 Task: Find connections with filter location Chatou with filter topic #homeofficewith filter profile language French with filter current company Chemical Engineering Blog with filter school Savitribai Phule Pune University with filter industry Medical Equipment Manufacturing with filter service category Lead Generation with filter keywords title Esthetician
Action: Mouse moved to (609, 75)
Screenshot: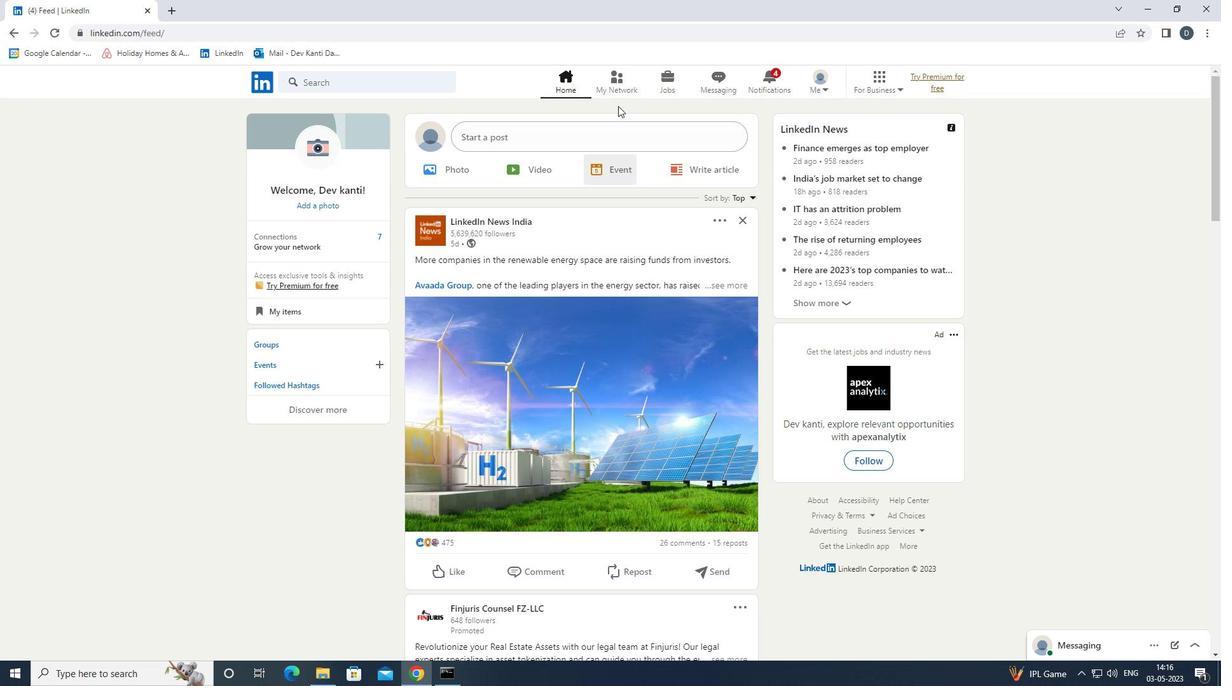 
Action: Mouse pressed left at (609, 75)
Screenshot: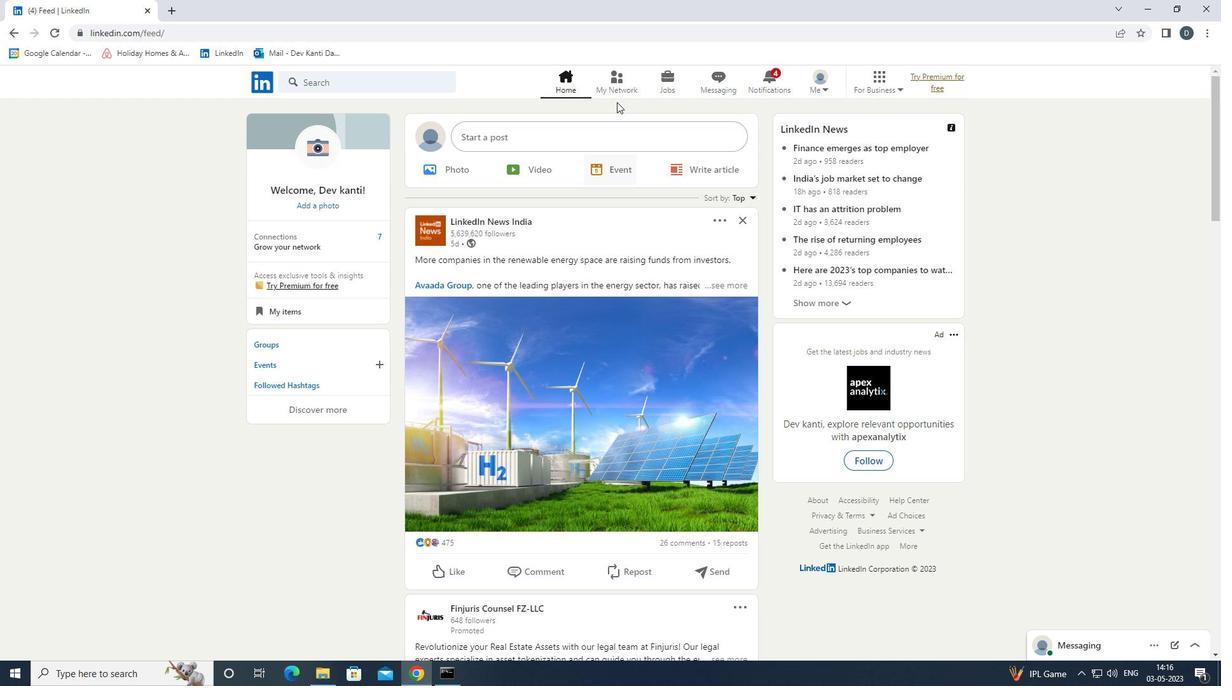 
Action: Mouse moved to (418, 151)
Screenshot: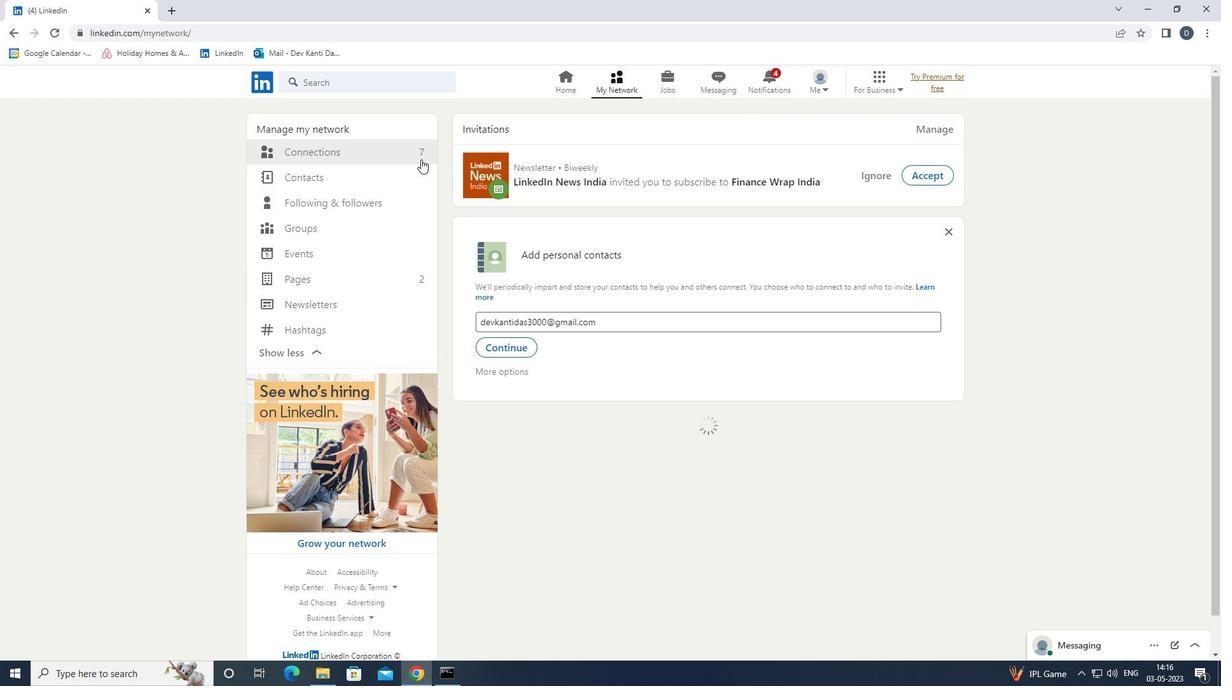 
Action: Mouse pressed left at (418, 151)
Screenshot: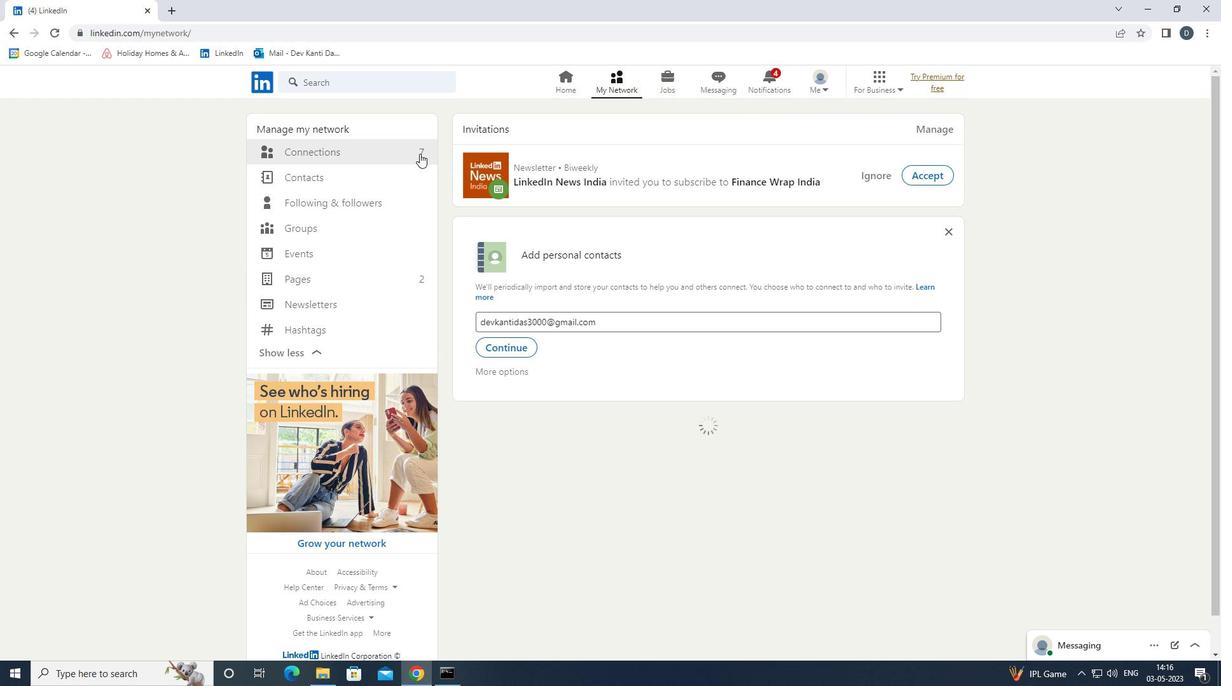 
Action: Mouse moved to (709, 148)
Screenshot: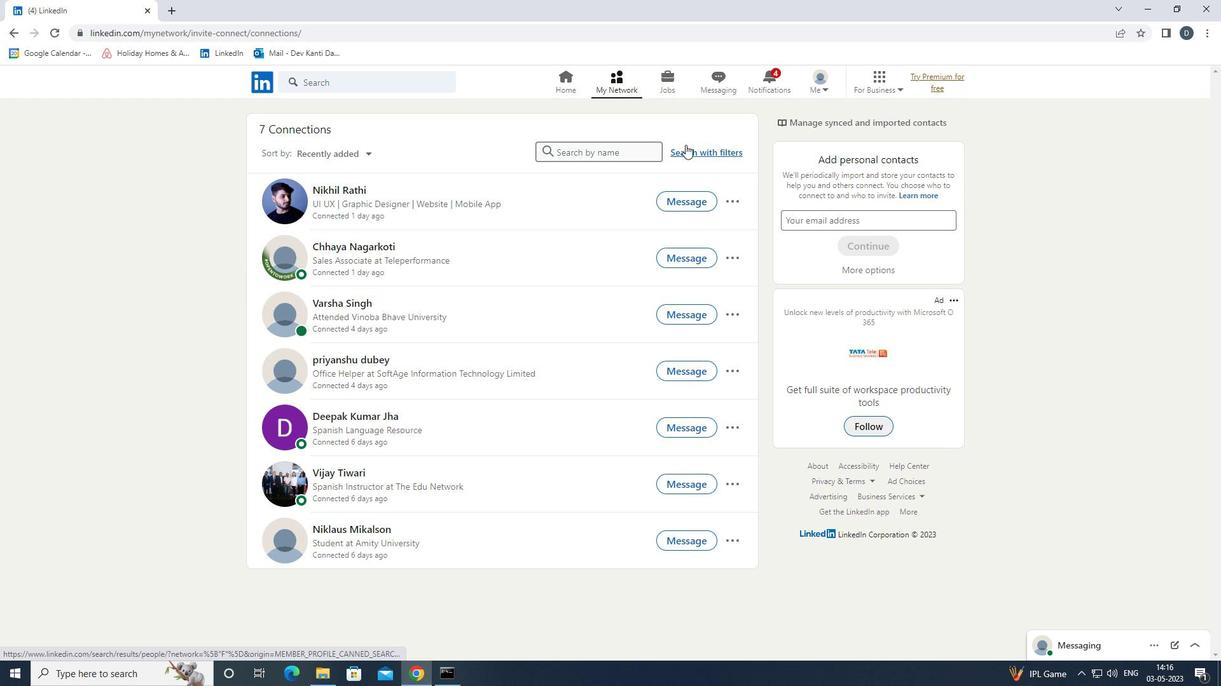 
Action: Mouse pressed left at (709, 148)
Screenshot: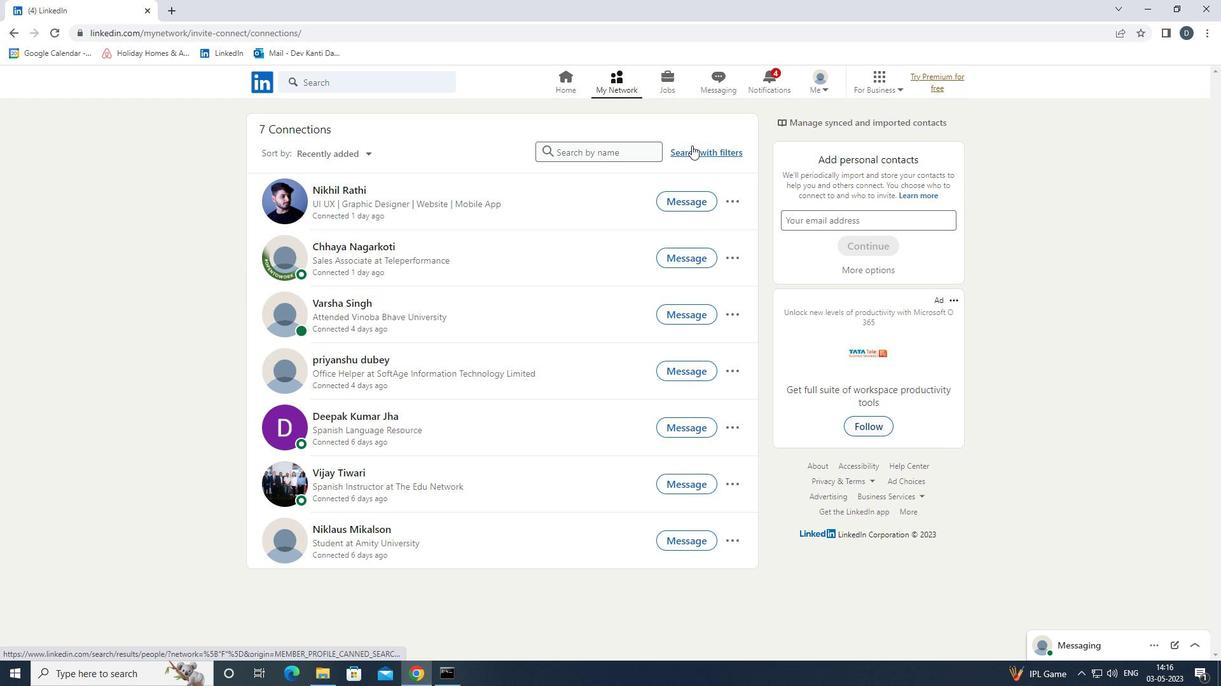 
Action: Mouse moved to (653, 113)
Screenshot: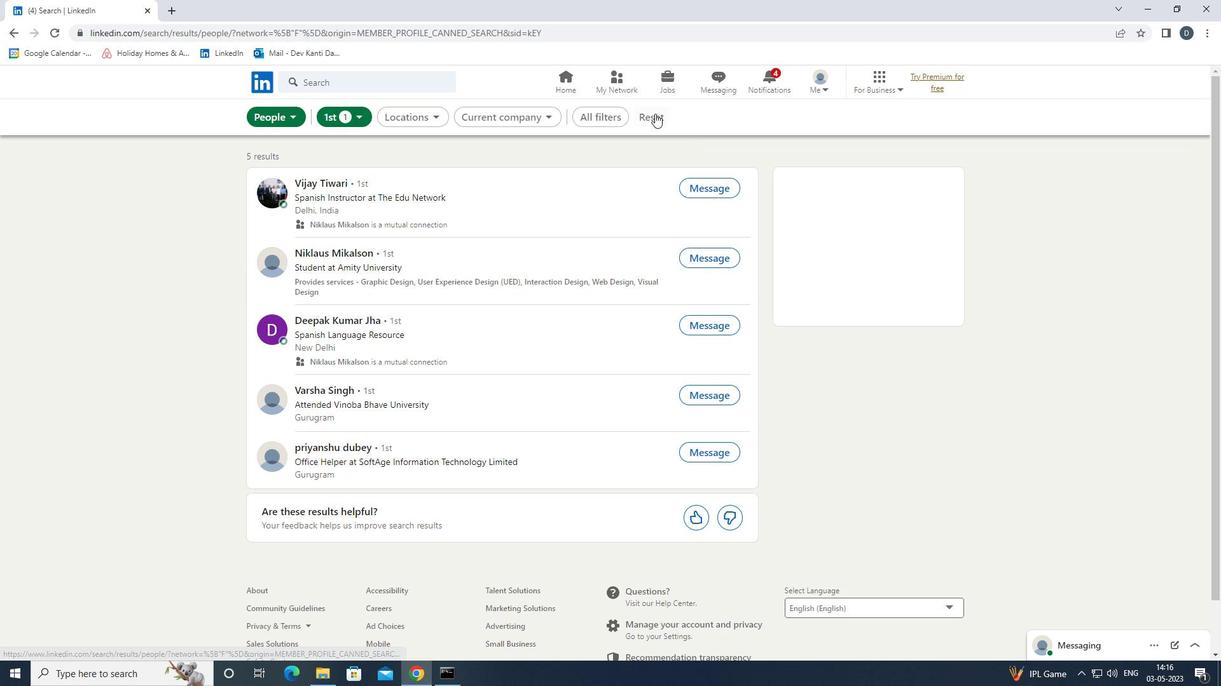 
Action: Mouse pressed left at (653, 113)
Screenshot: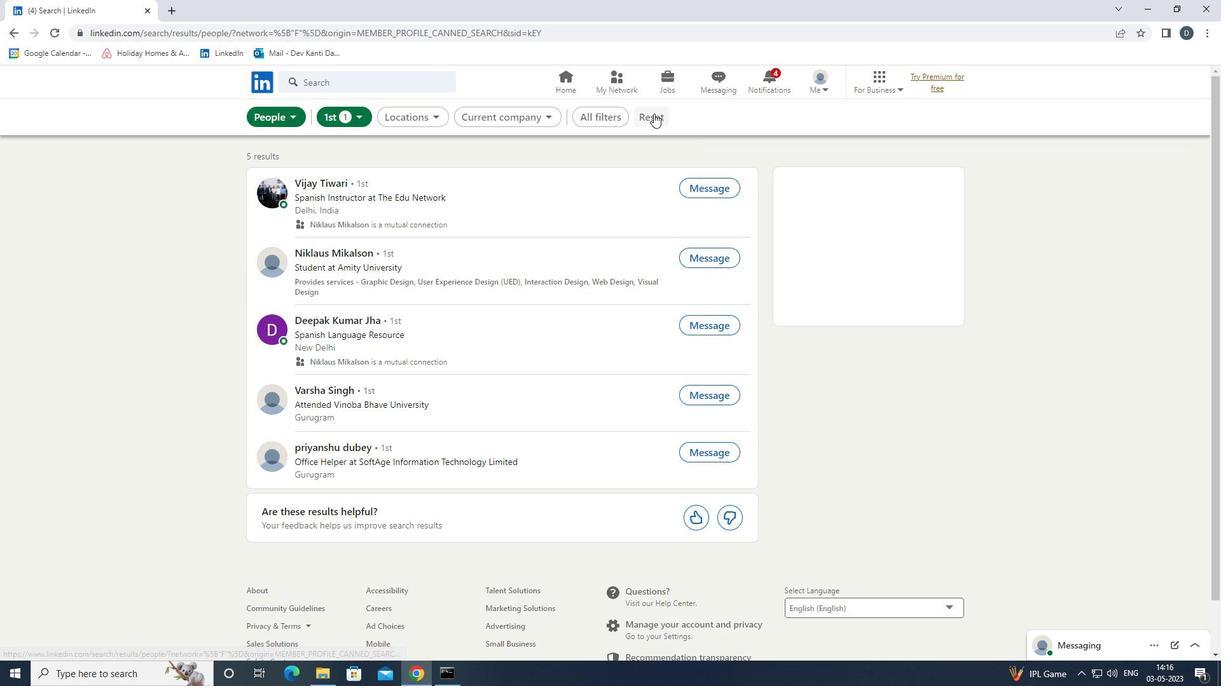 
Action: Mouse moved to (632, 116)
Screenshot: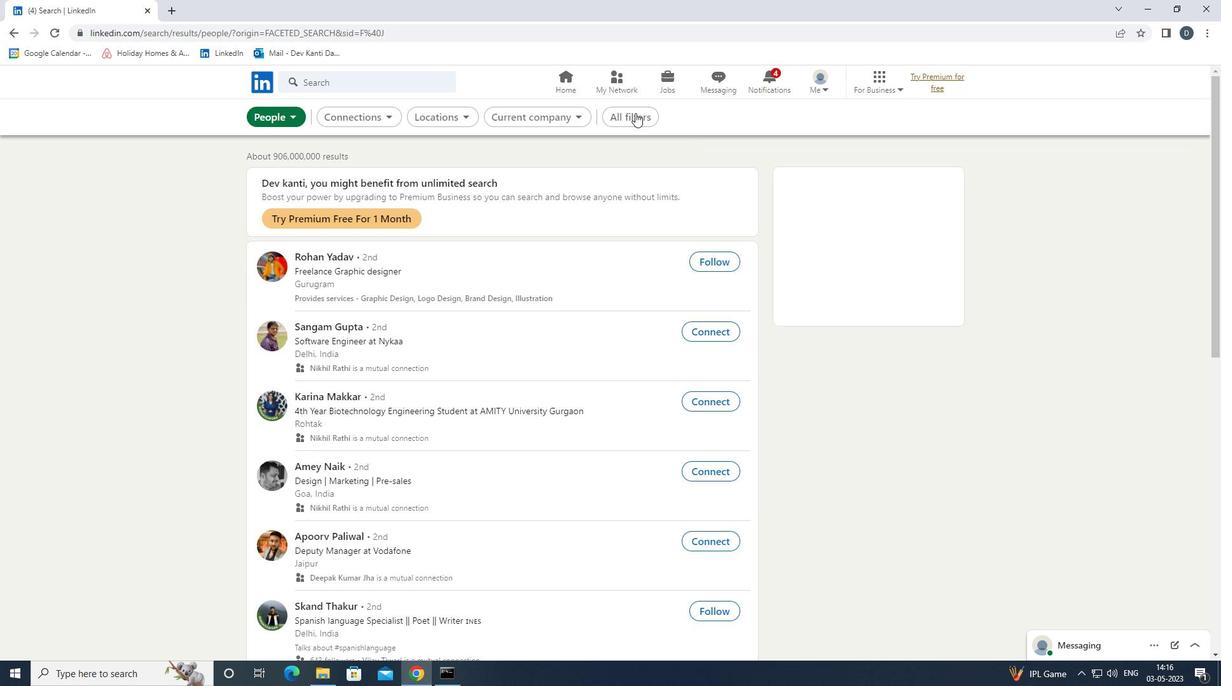 
Action: Mouse pressed left at (632, 116)
Screenshot: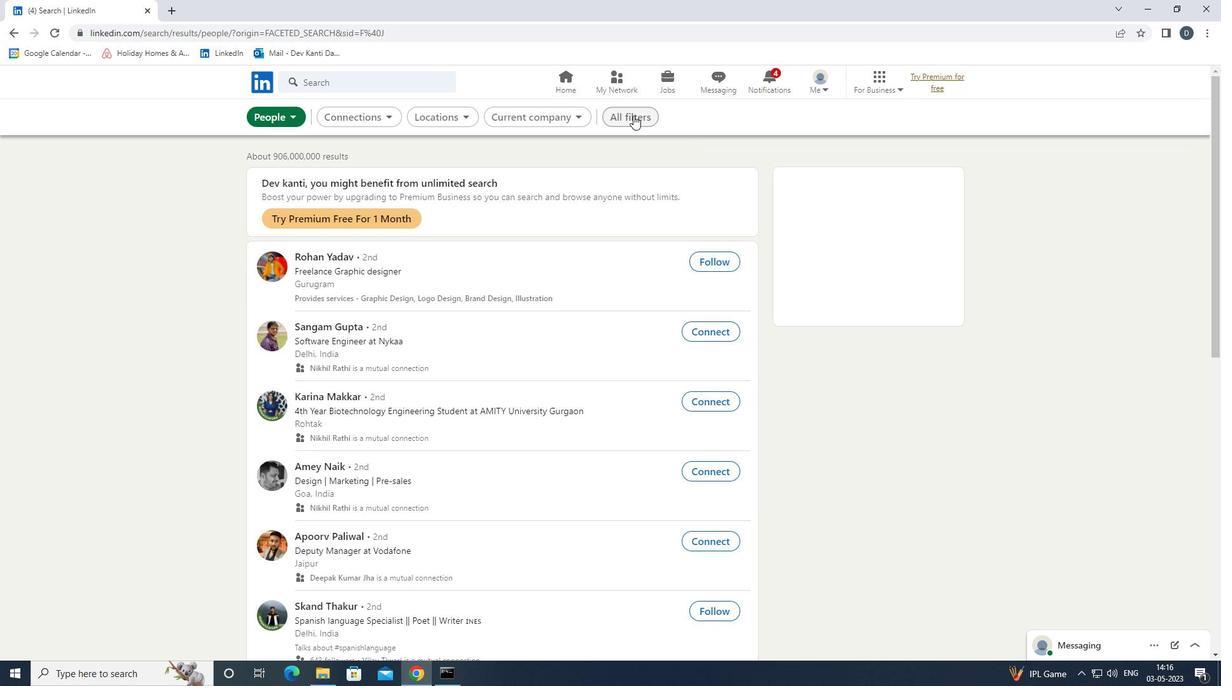 
Action: Mouse moved to (1081, 489)
Screenshot: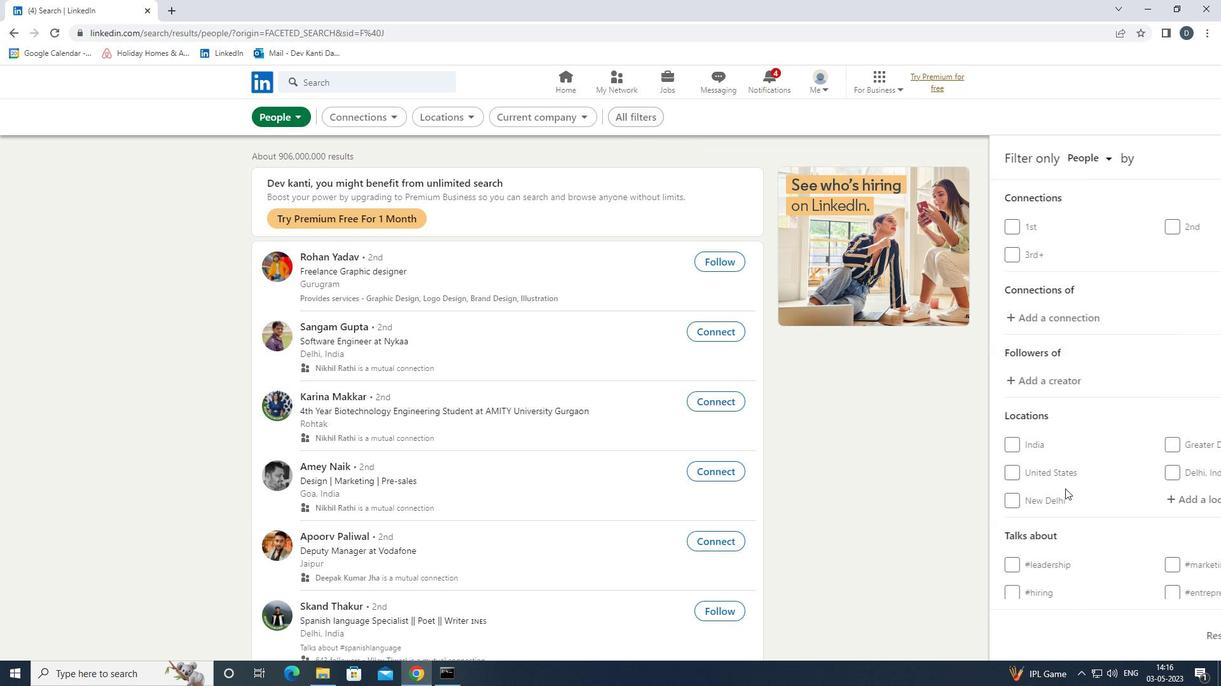 
Action: Mouse scrolled (1081, 488) with delta (0, 0)
Screenshot: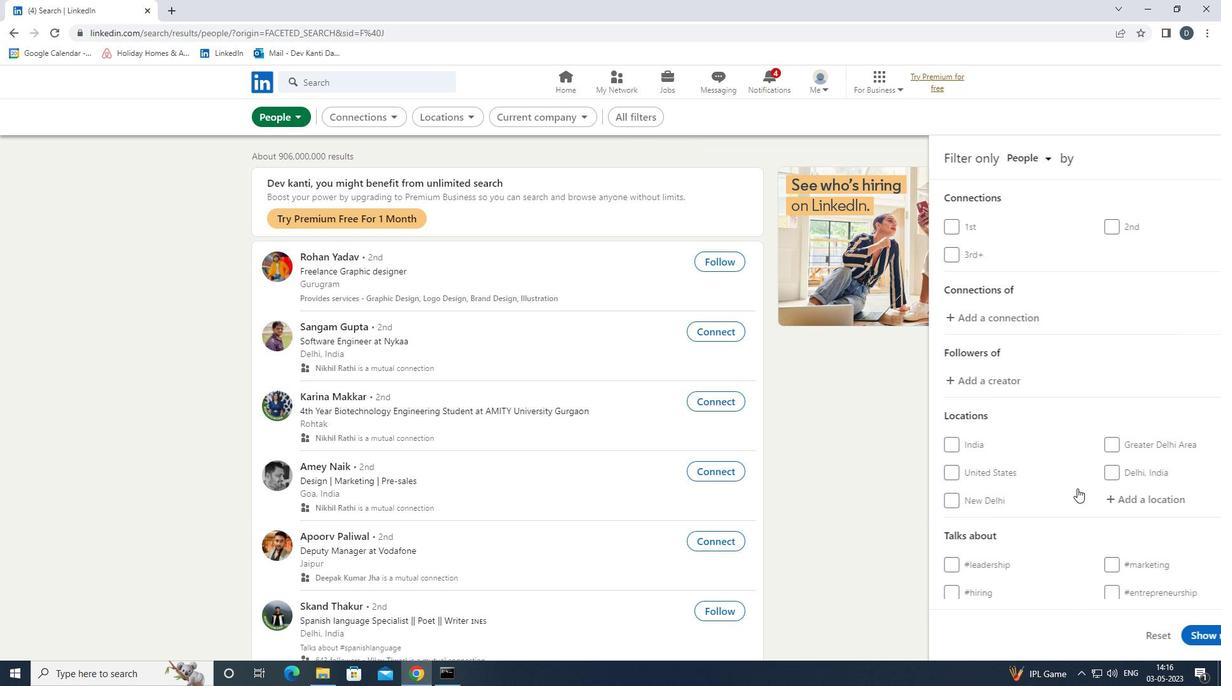 
Action: Mouse scrolled (1081, 488) with delta (0, 0)
Screenshot: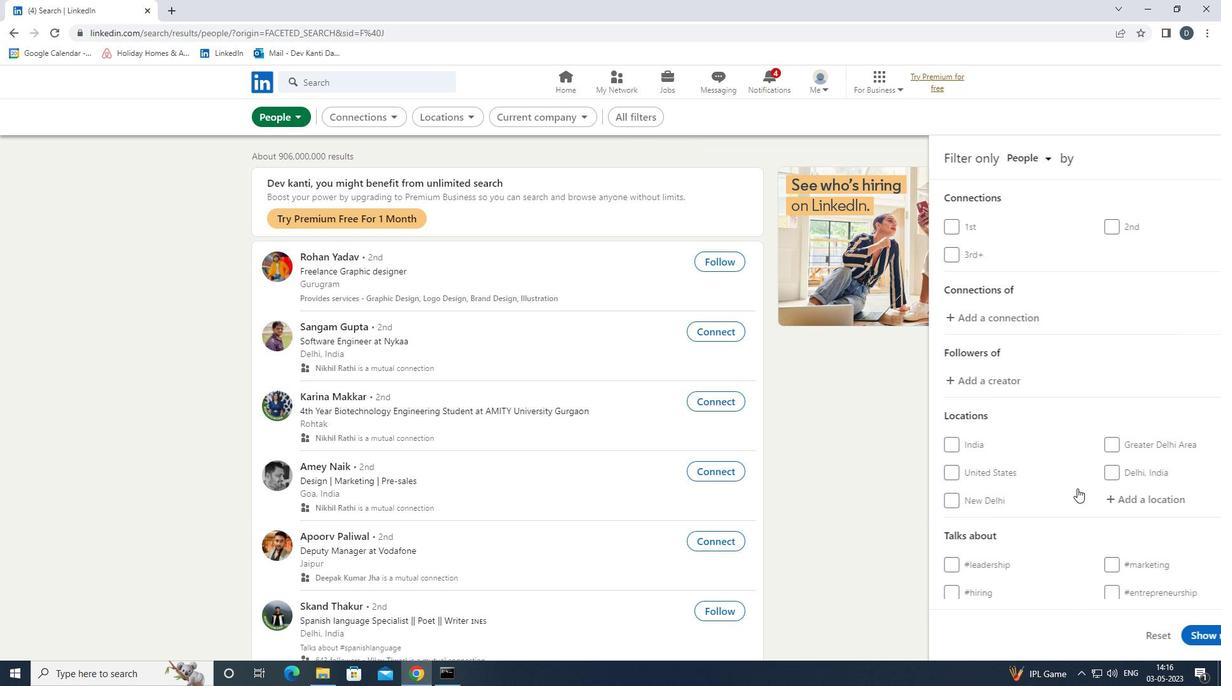 
Action: Mouse scrolled (1081, 488) with delta (0, 0)
Screenshot: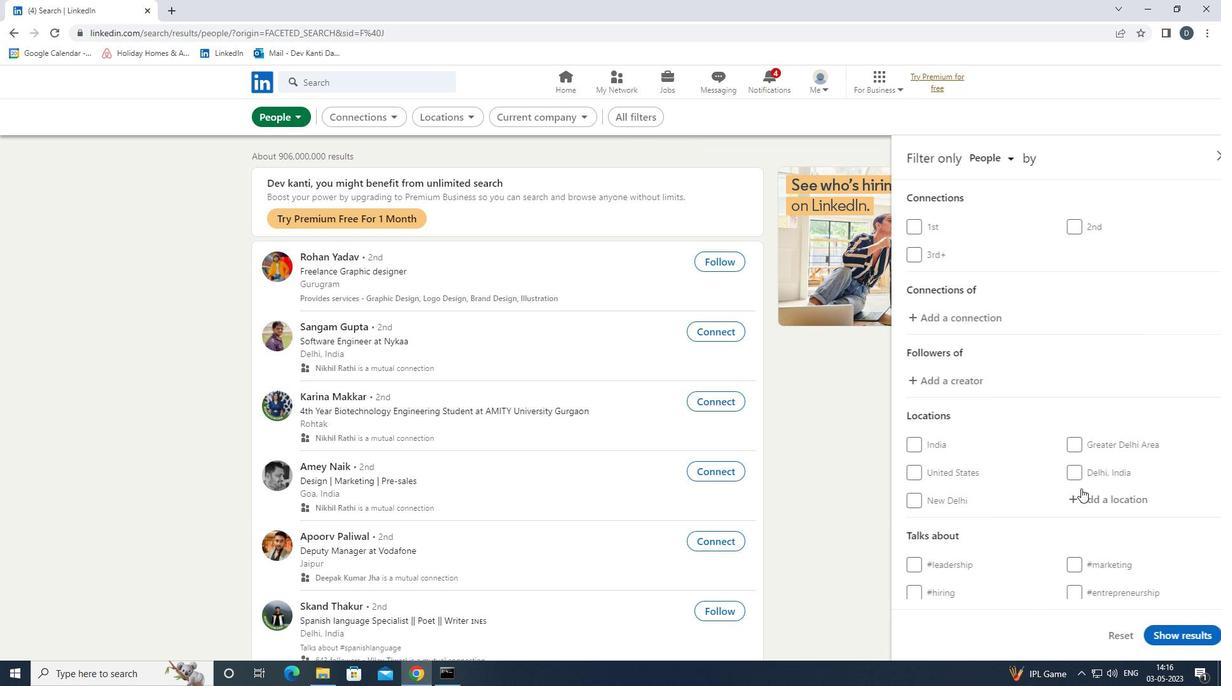 
Action: Mouse moved to (1090, 309)
Screenshot: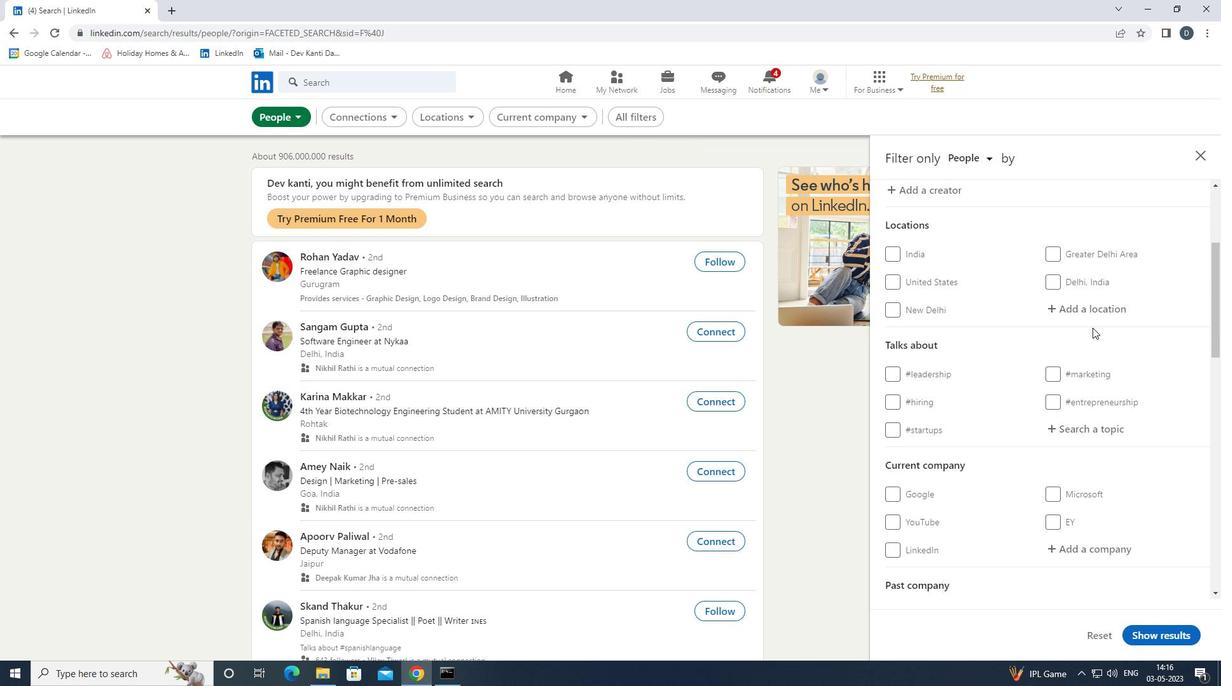
Action: Mouse pressed left at (1090, 309)
Screenshot: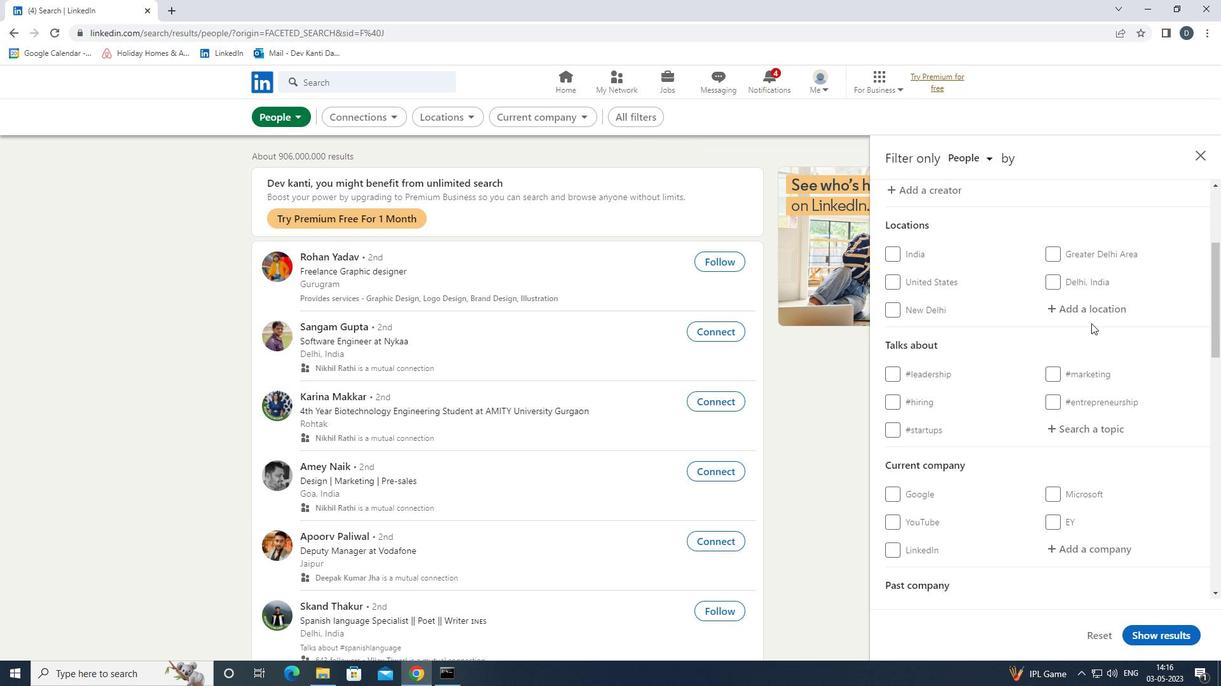 
Action: Key pressed <Key.shift>CHATOU<Key.down><Key.enter>
Screenshot: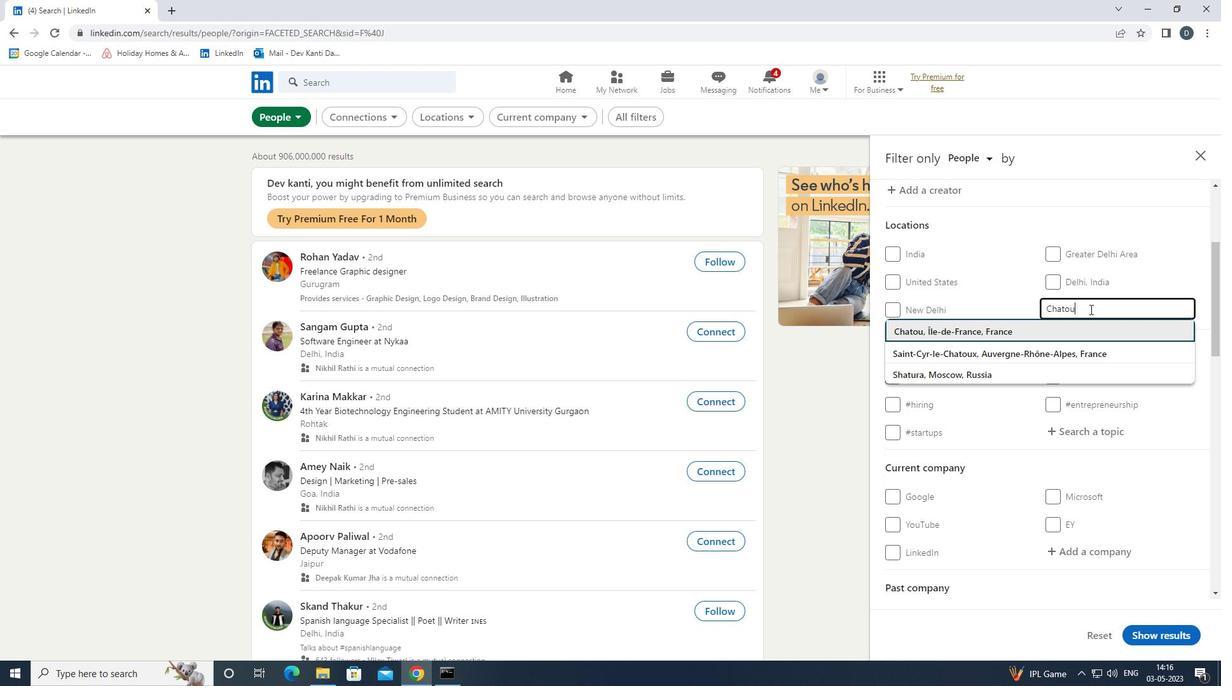 
Action: Mouse scrolled (1090, 309) with delta (0, 0)
Screenshot: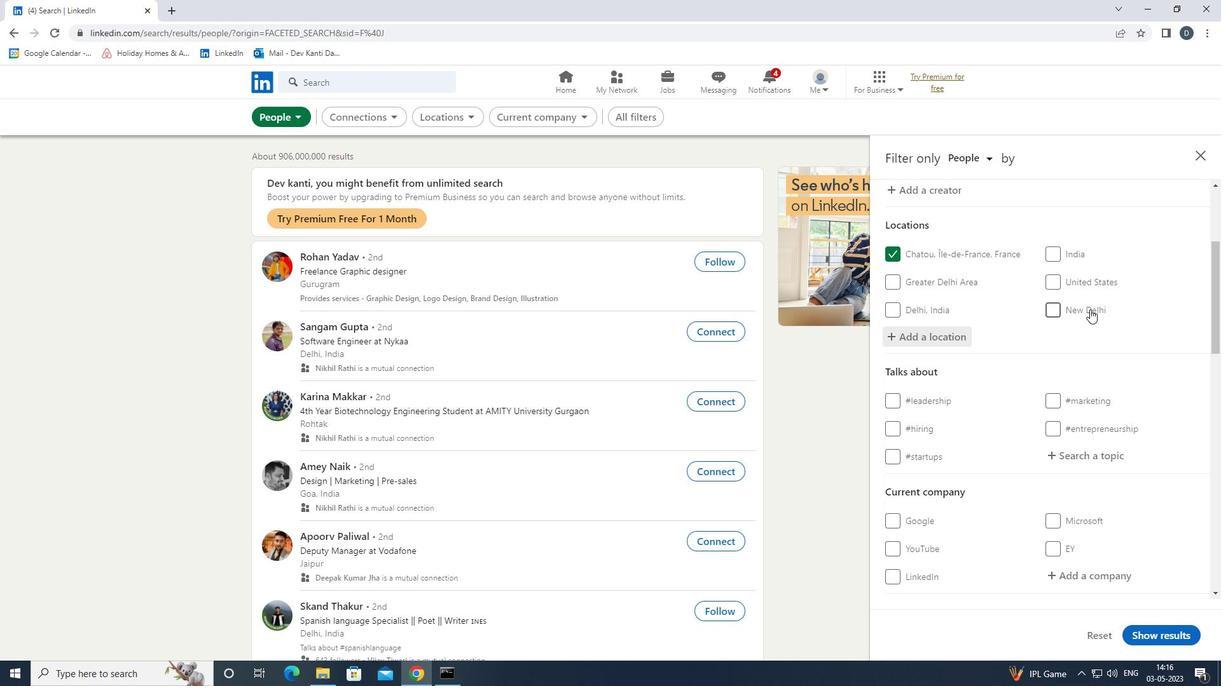 
Action: Mouse moved to (1090, 311)
Screenshot: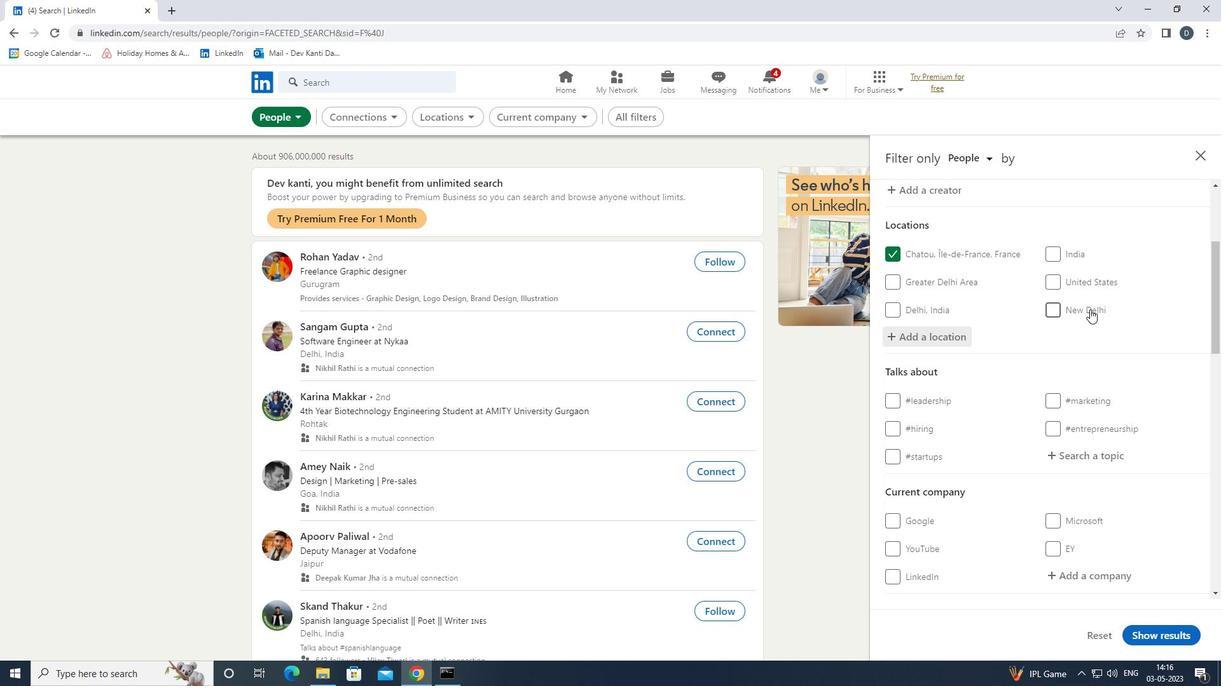 
Action: Mouse scrolled (1090, 310) with delta (0, 0)
Screenshot: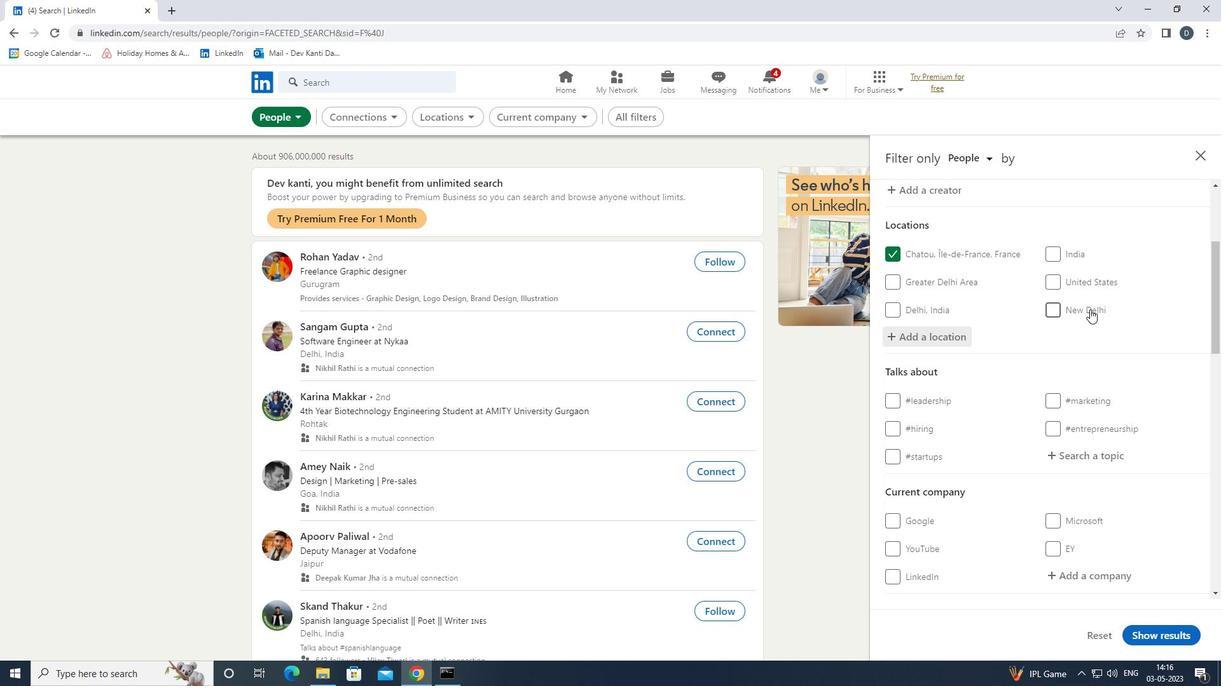 
Action: Mouse moved to (1091, 342)
Screenshot: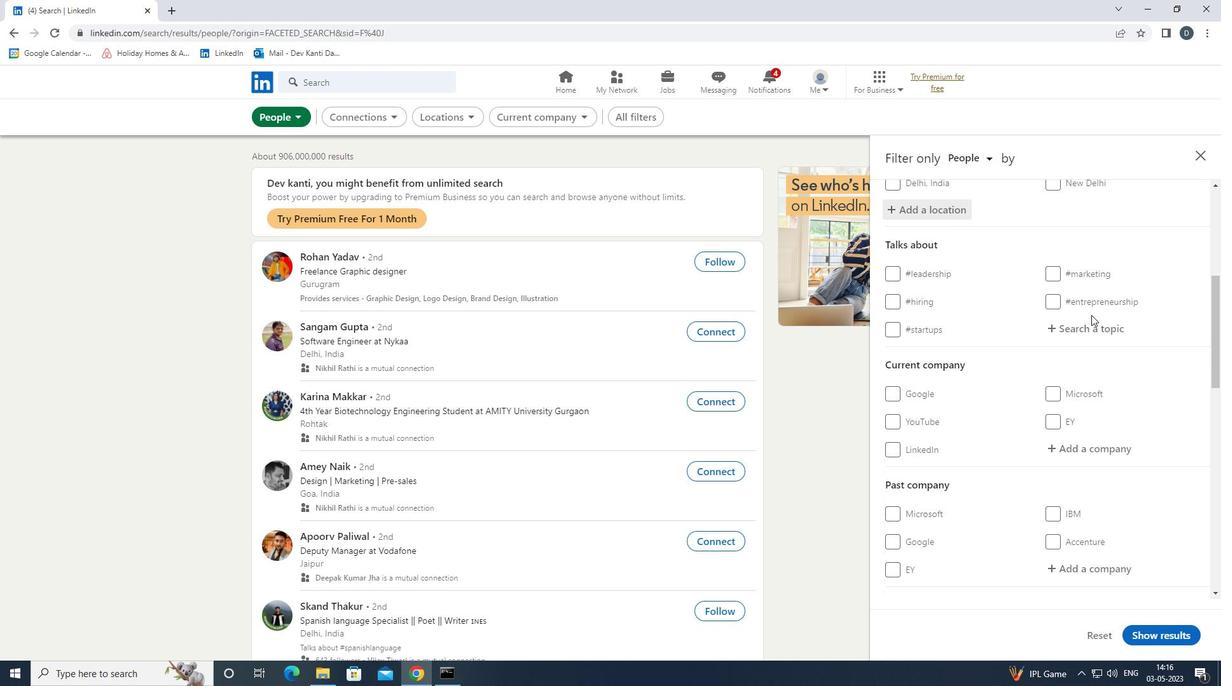 
Action: Mouse pressed left at (1091, 342)
Screenshot: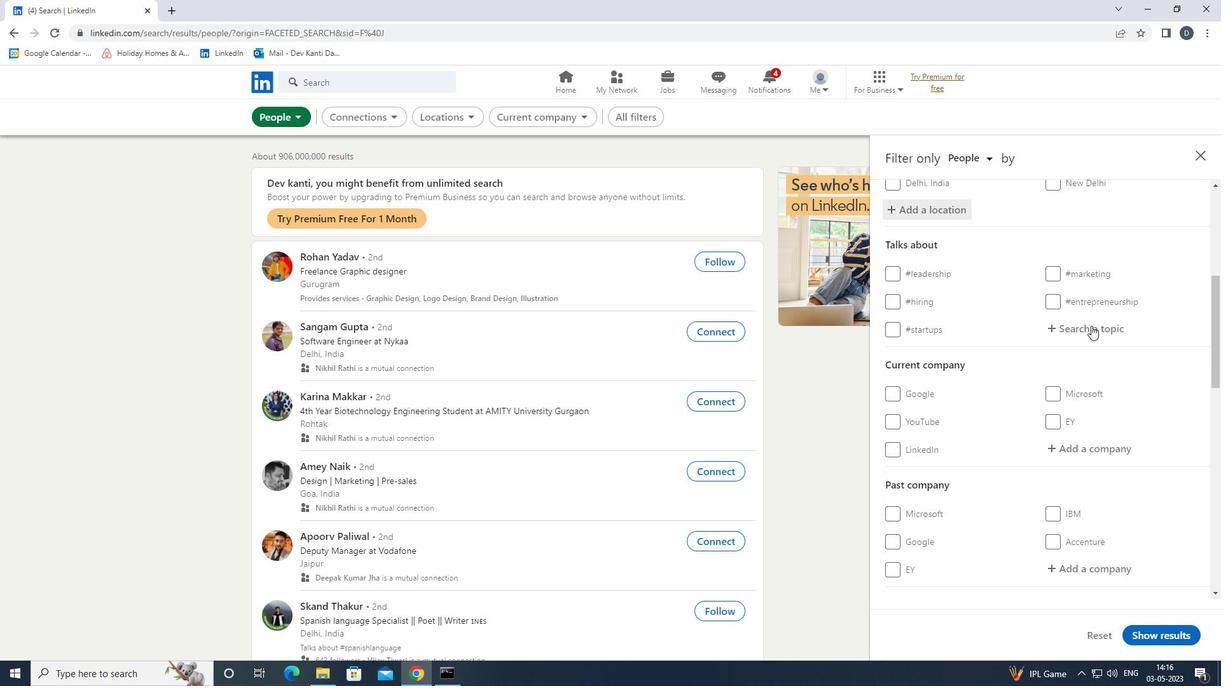 
Action: Mouse moved to (1093, 335)
Screenshot: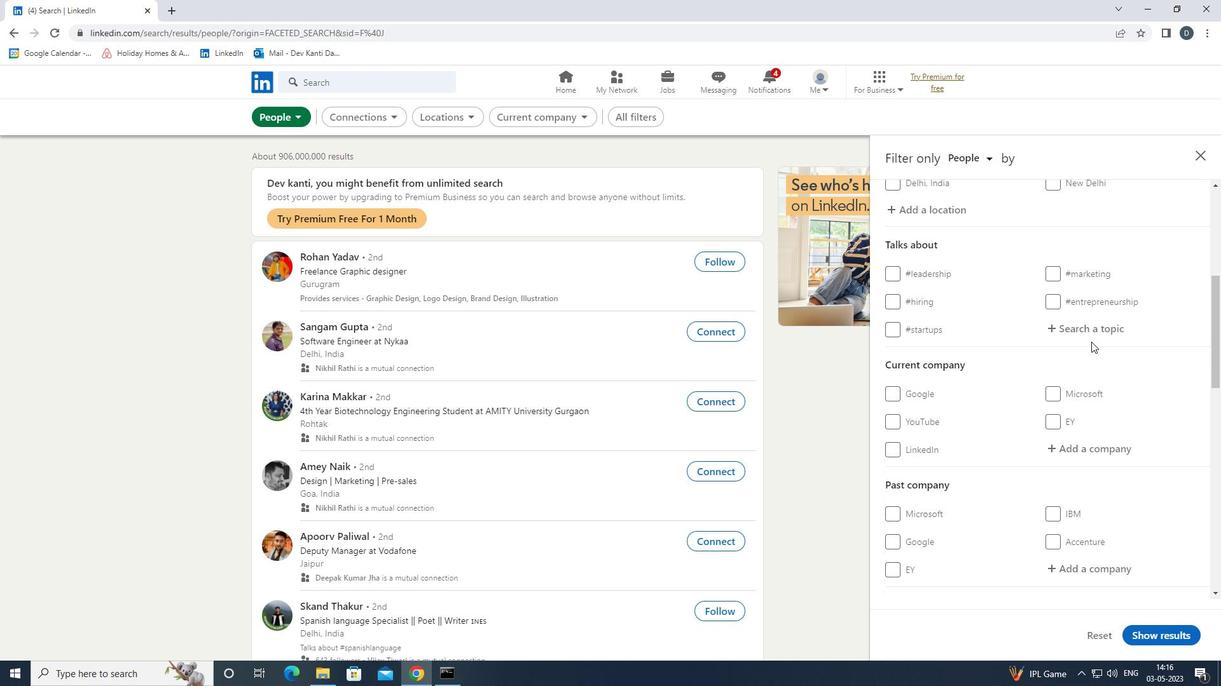 
Action: Mouse pressed left at (1093, 335)
Screenshot: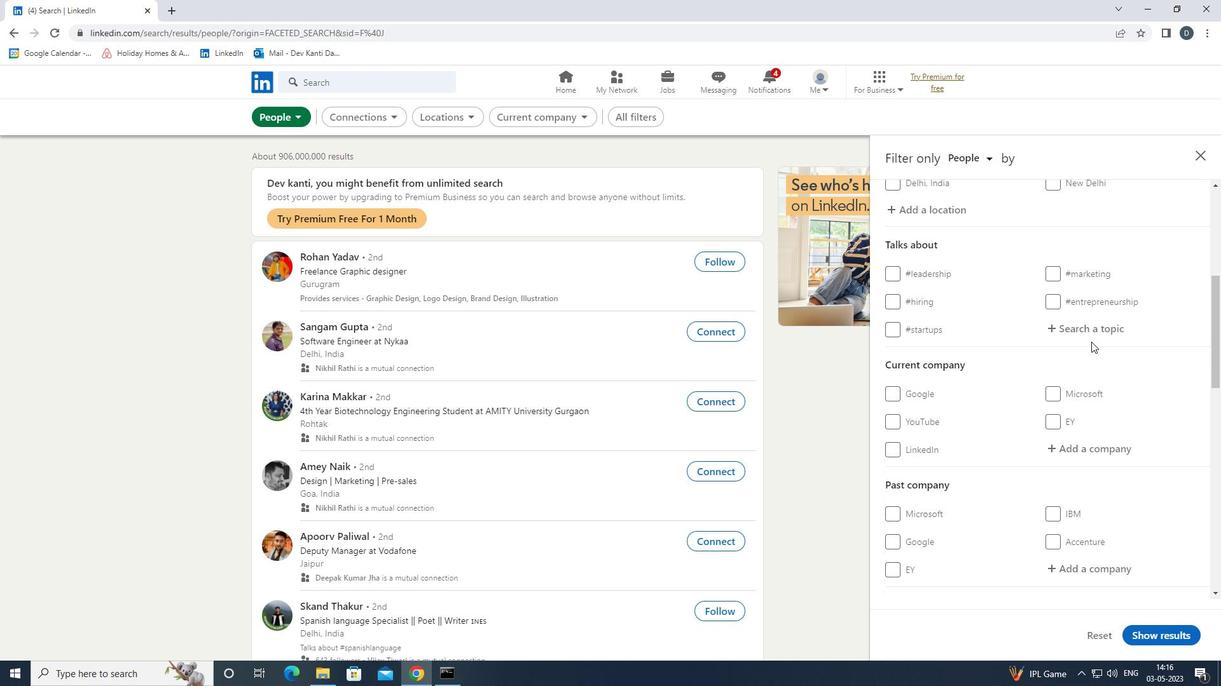 
Action: Mouse moved to (1094, 335)
Screenshot: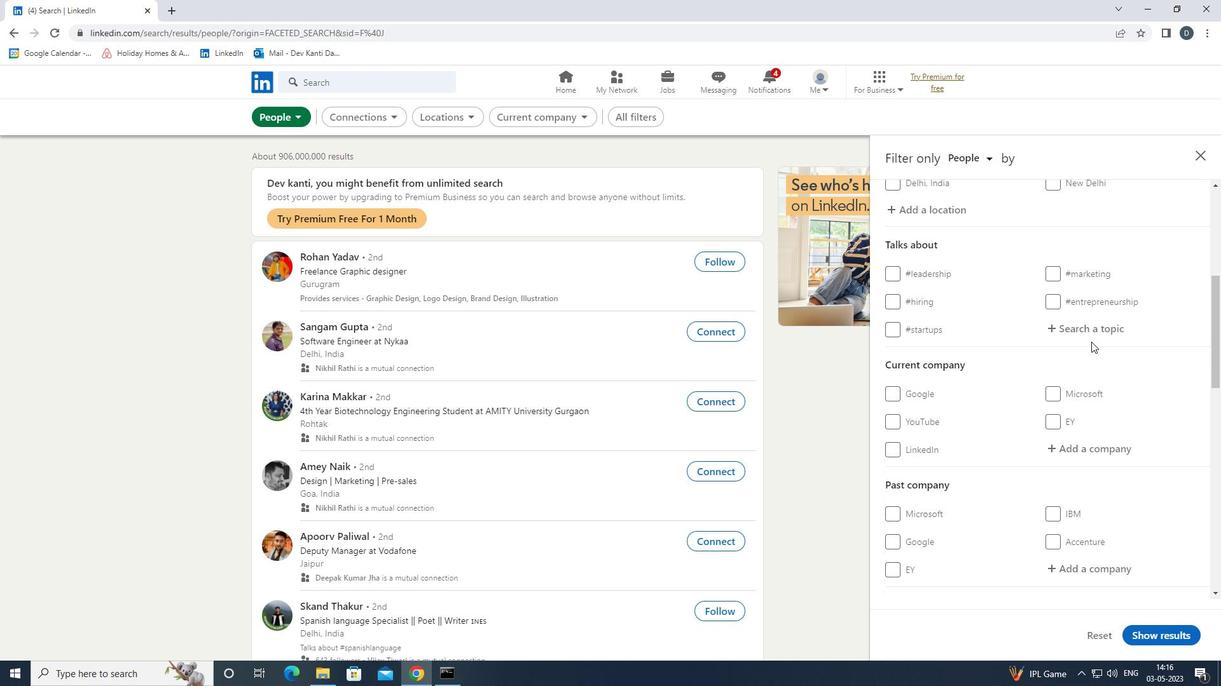 
Action: Key pressed HOMEOFFICE<Key.down><Key.enter>
Screenshot: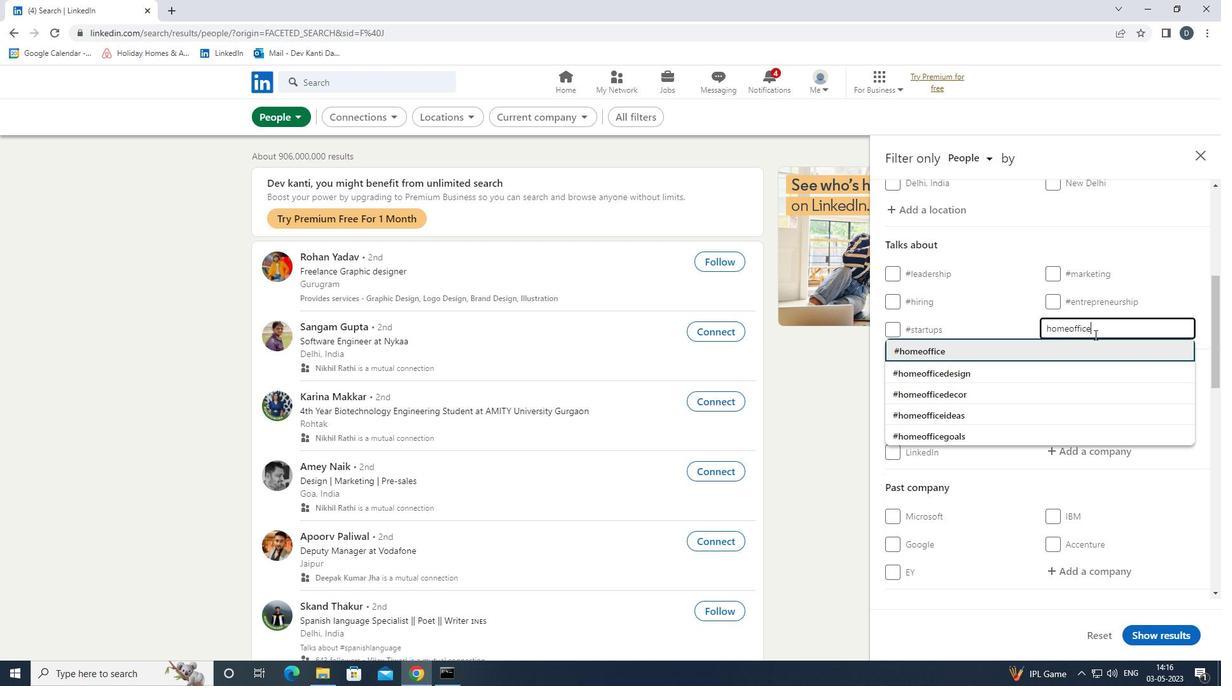 
Action: Mouse moved to (1094, 333)
Screenshot: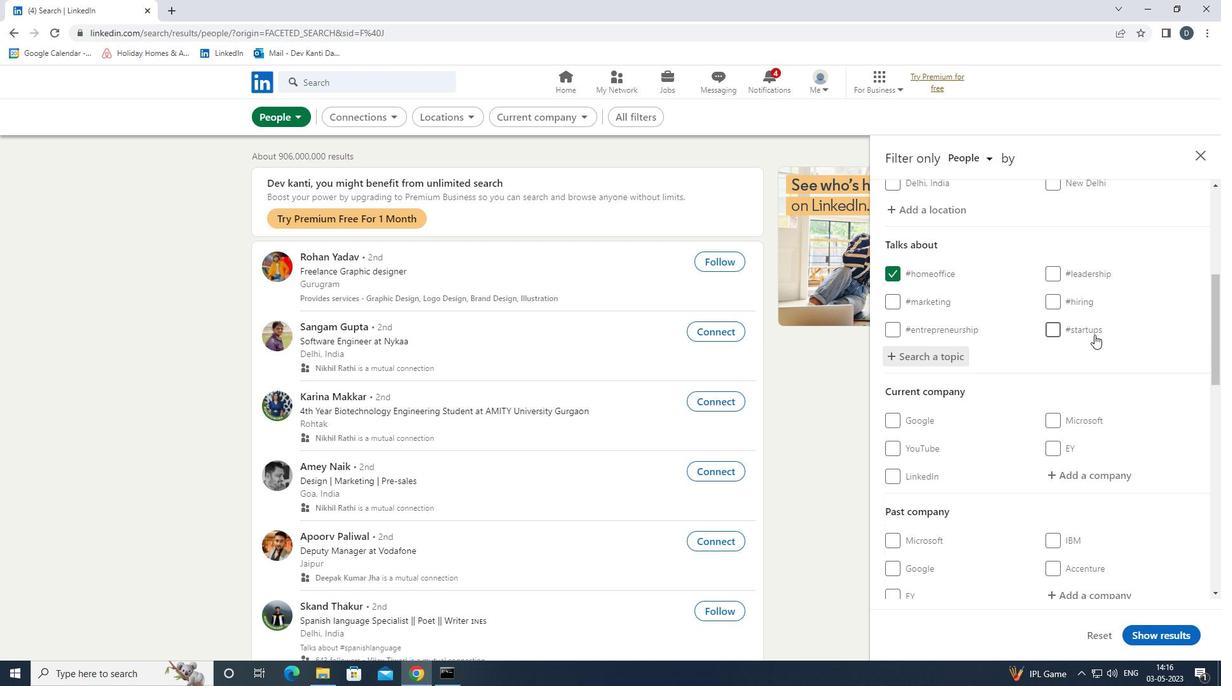 
Action: Mouse scrolled (1094, 333) with delta (0, 0)
Screenshot: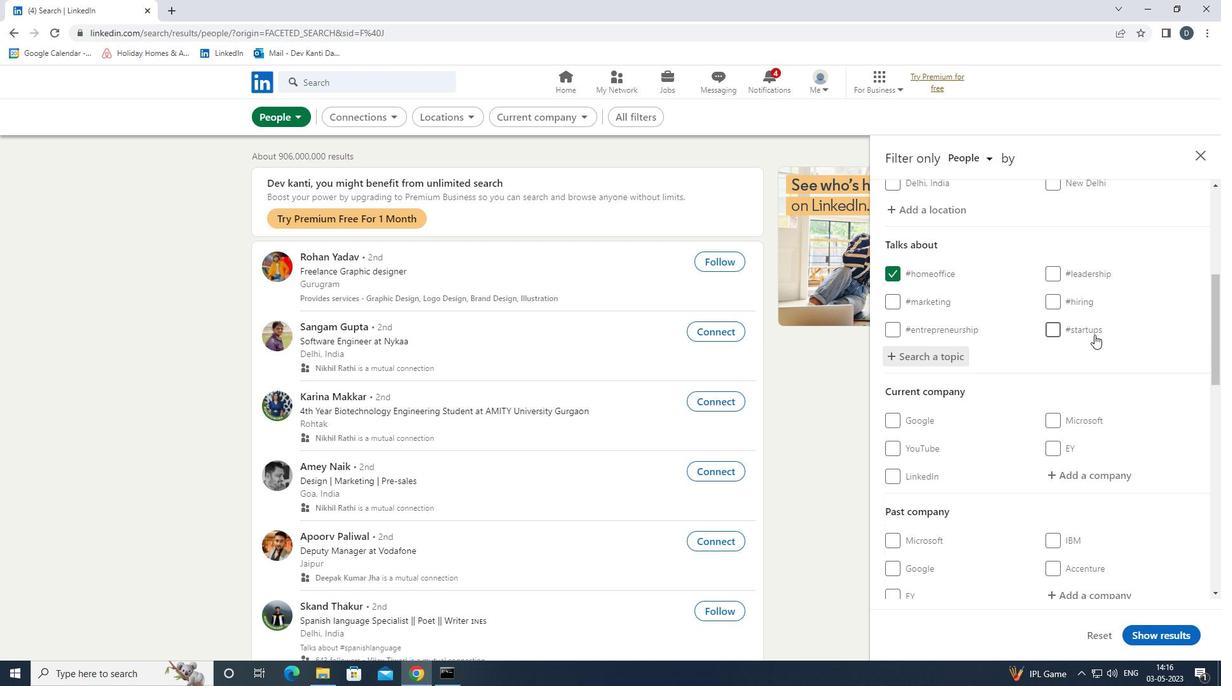 
Action: Mouse scrolled (1094, 333) with delta (0, 0)
Screenshot: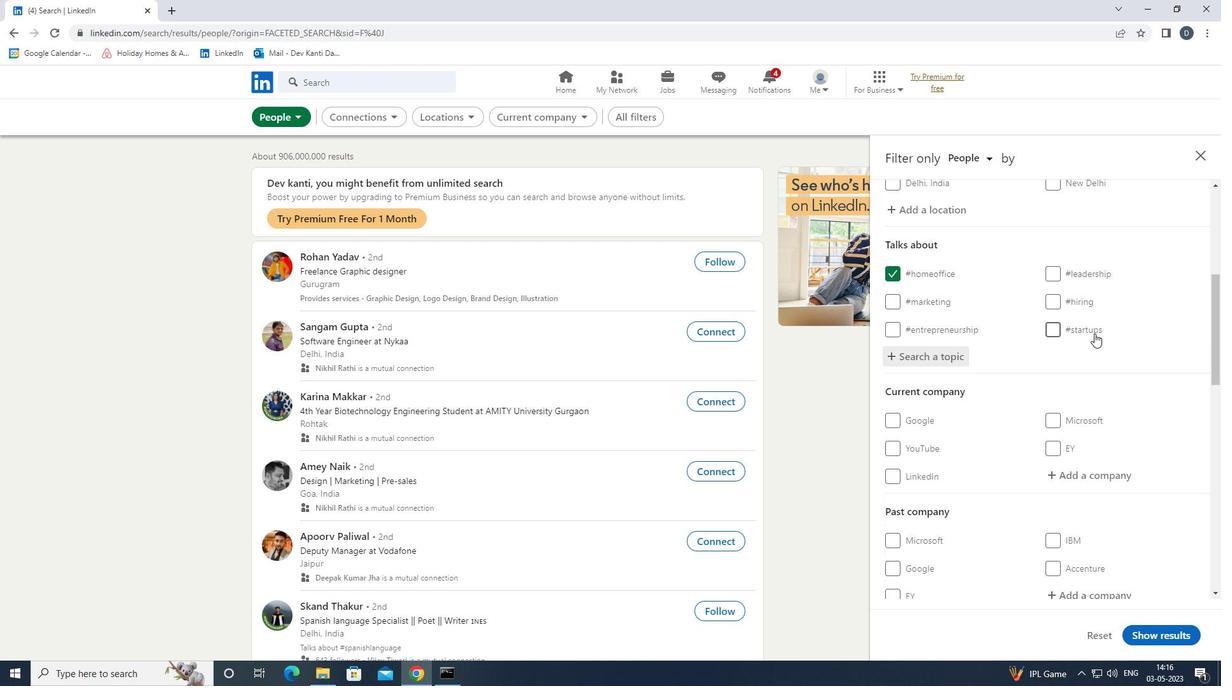 
Action: Mouse scrolled (1094, 333) with delta (0, 0)
Screenshot: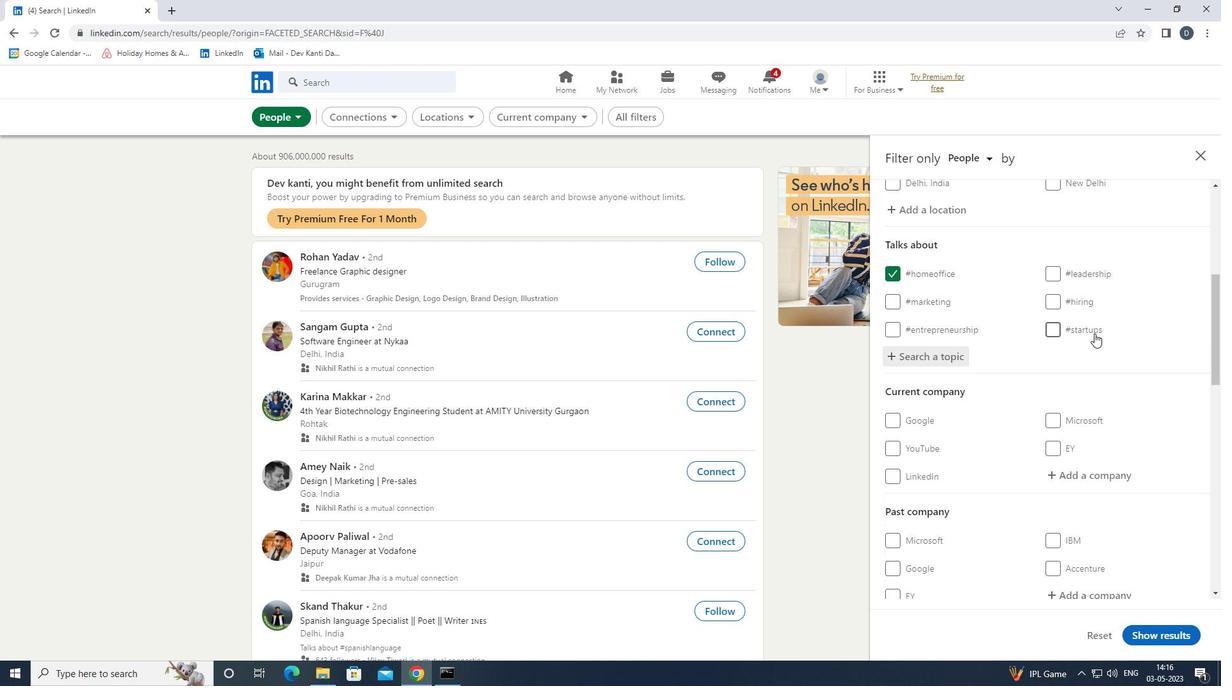 
Action: Mouse scrolled (1094, 333) with delta (0, 0)
Screenshot: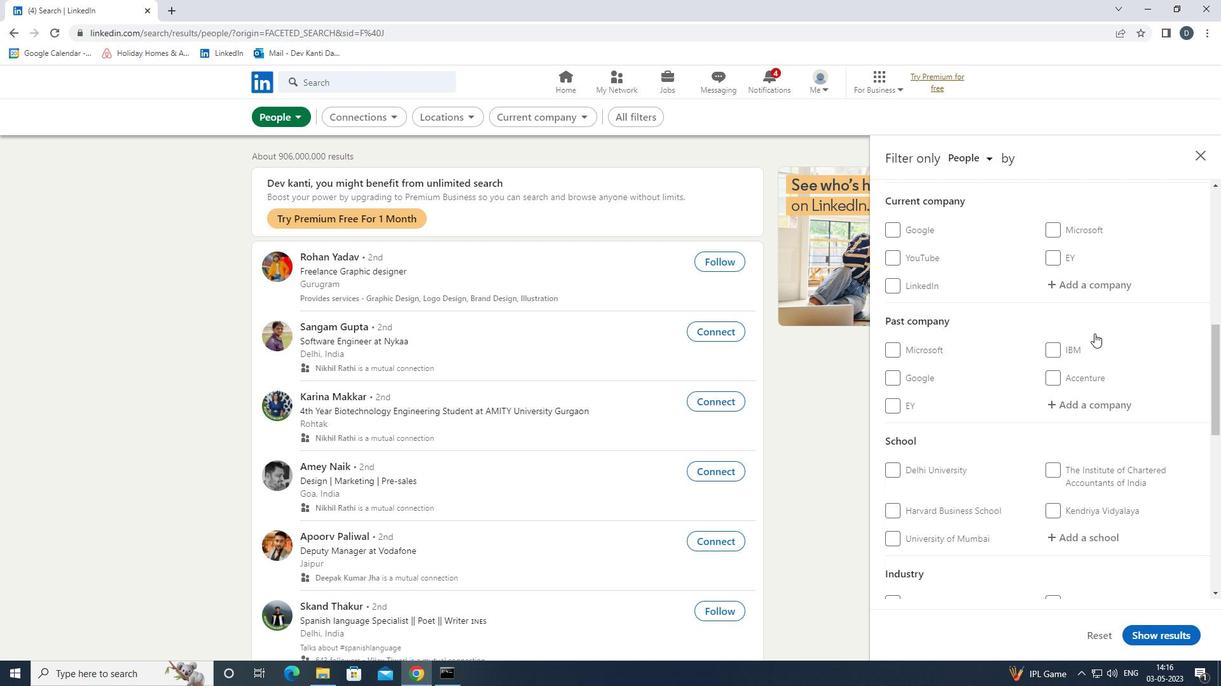 
Action: Mouse scrolled (1094, 333) with delta (0, 0)
Screenshot: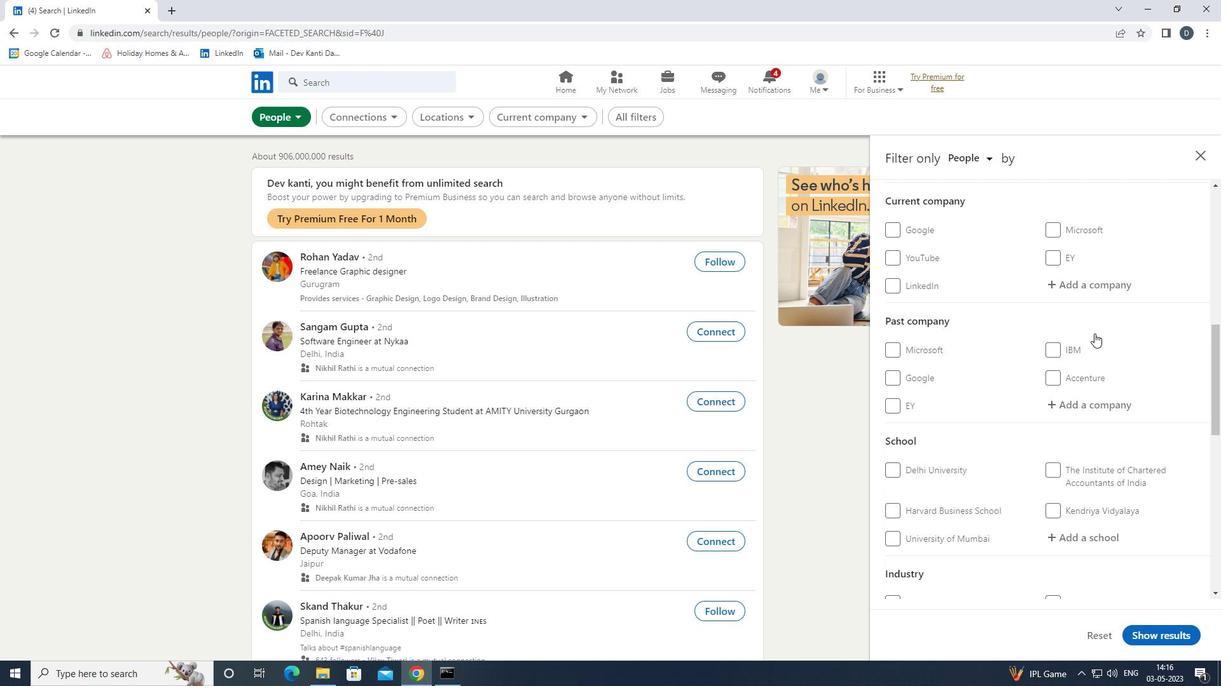 
Action: Mouse moved to (1094, 333)
Screenshot: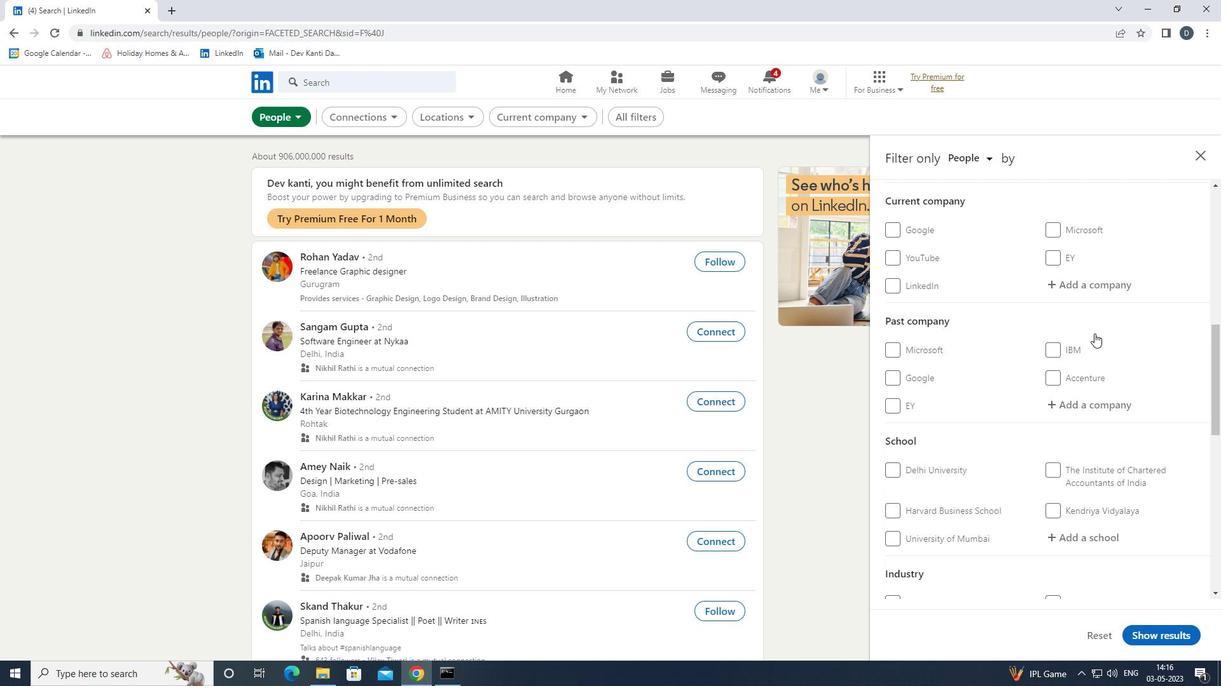 
Action: Mouse scrolled (1094, 333) with delta (0, 0)
Screenshot: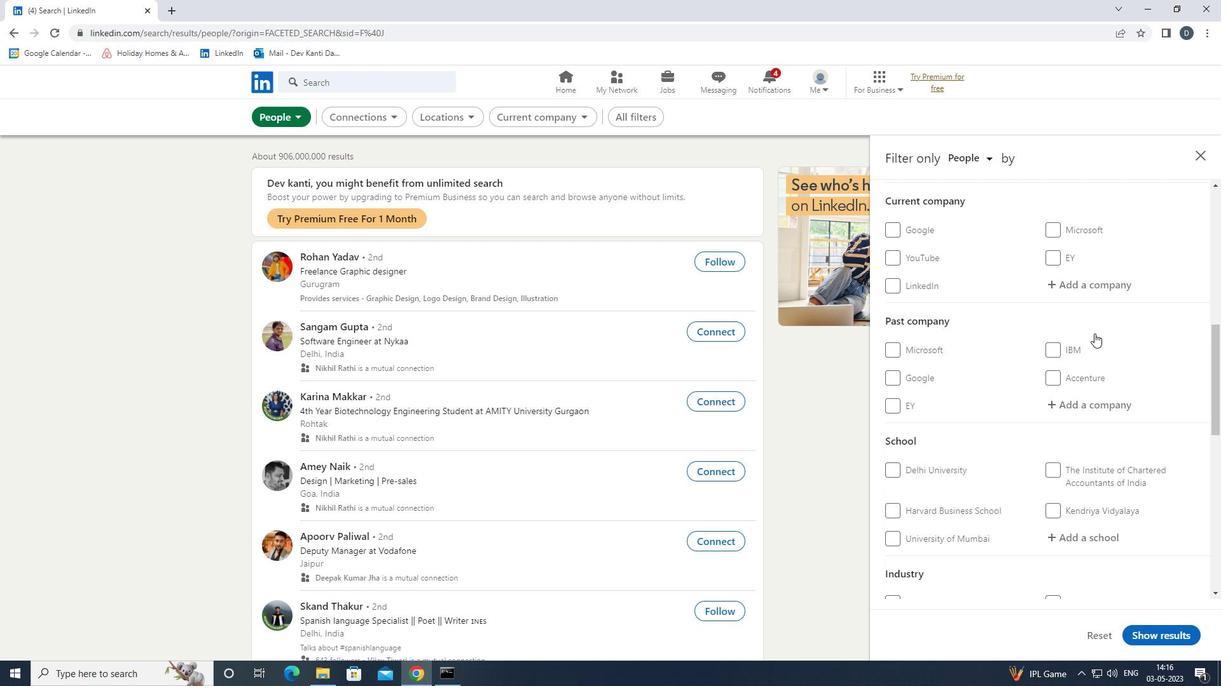 
Action: Mouse scrolled (1094, 333) with delta (0, 0)
Screenshot: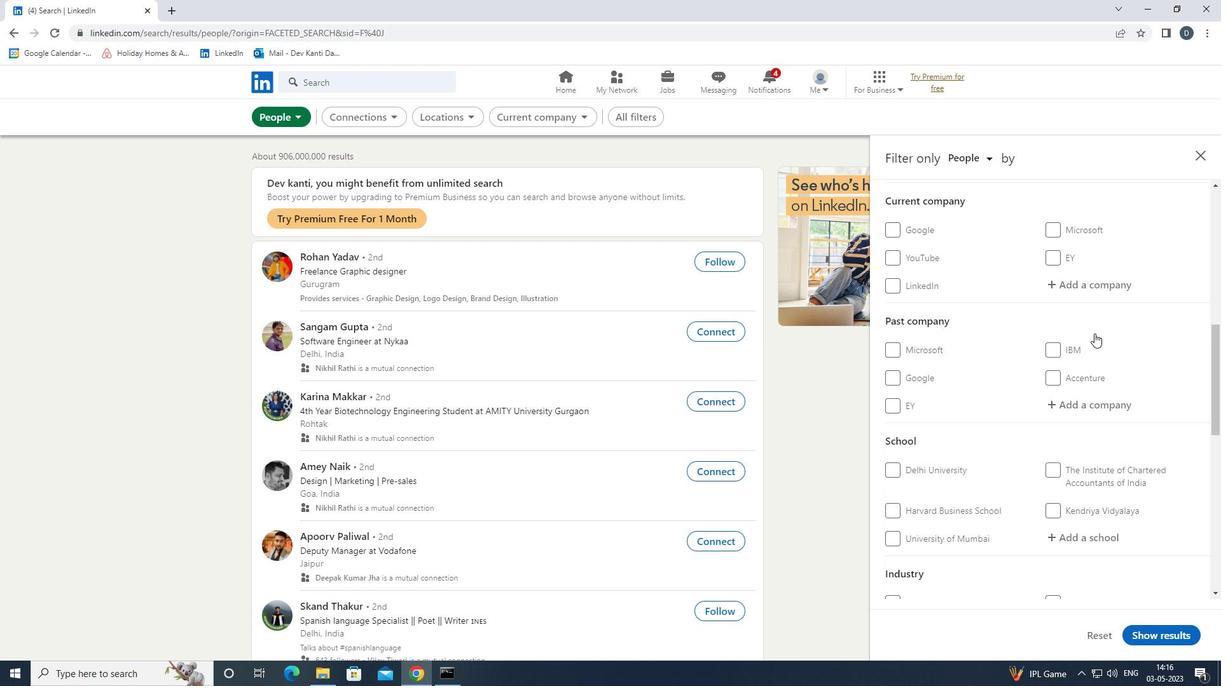 
Action: Mouse moved to (1094, 333)
Screenshot: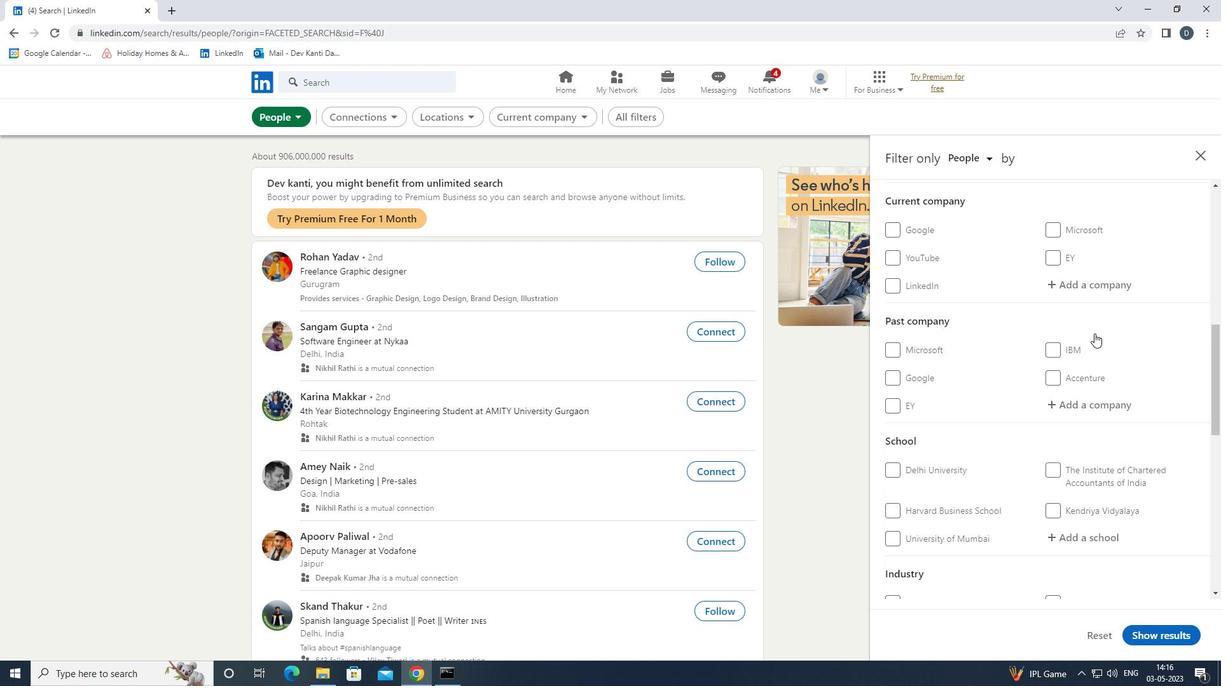 
Action: Mouse scrolled (1094, 333) with delta (0, 0)
Screenshot: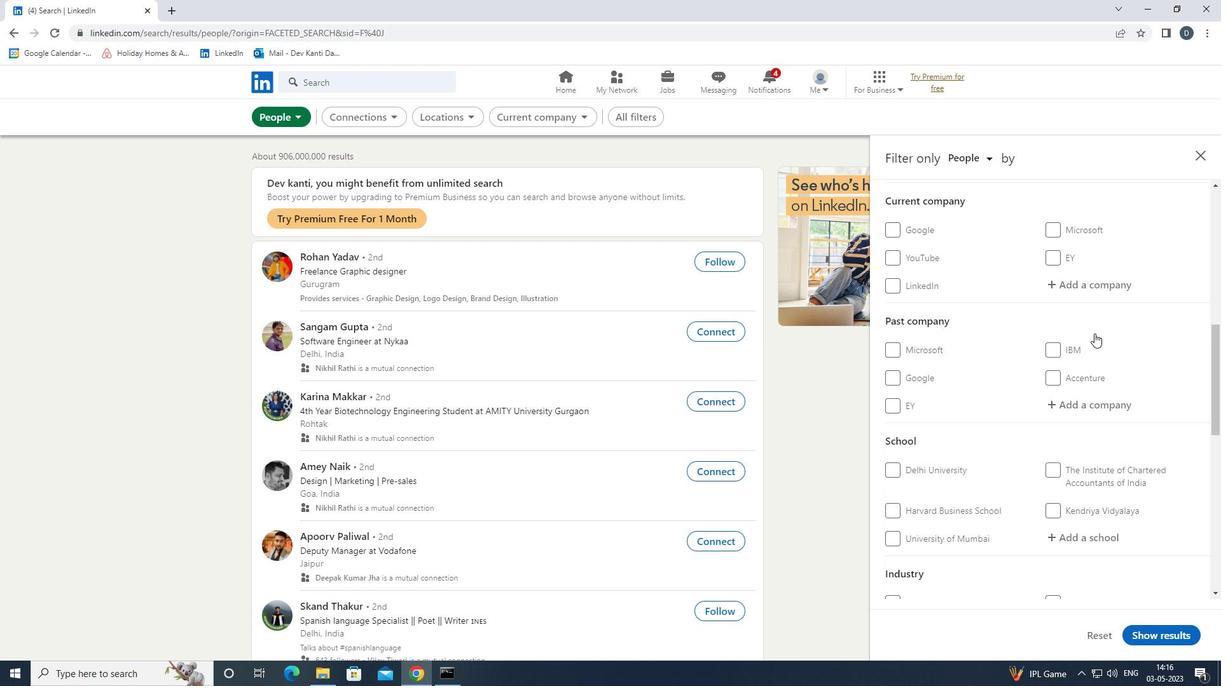 
Action: Mouse moved to (1086, 428)
Screenshot: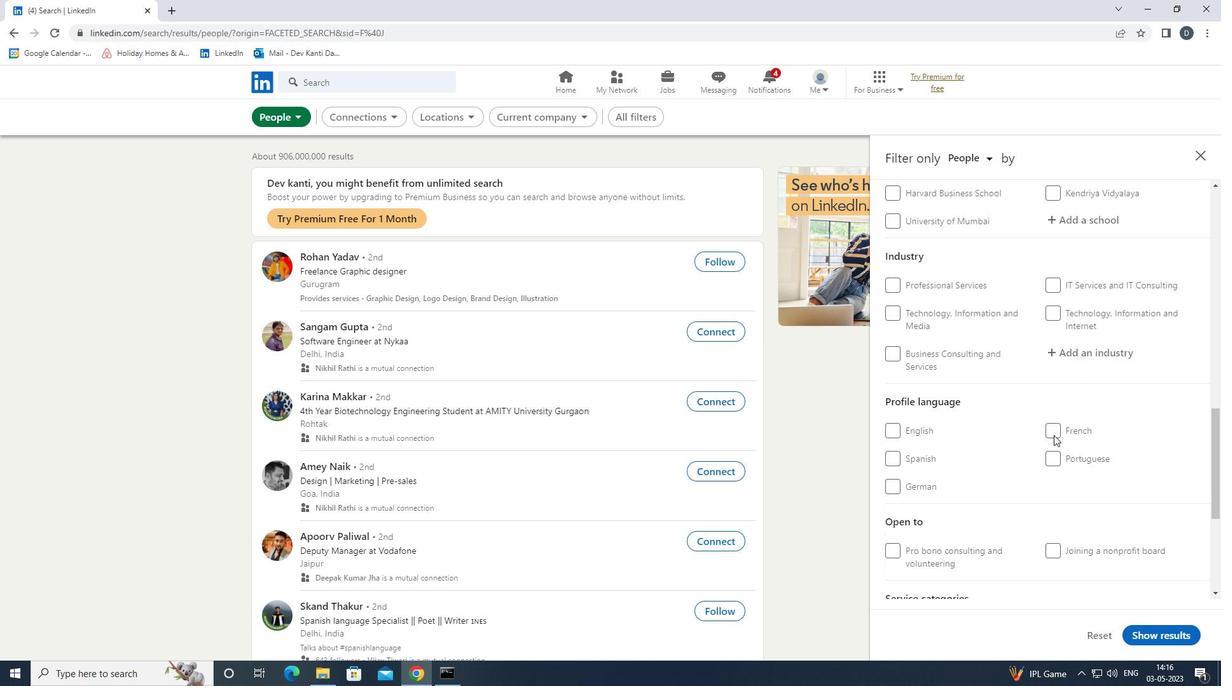 
Action: Mouse pressed left at (1086, 428)
Screenshot: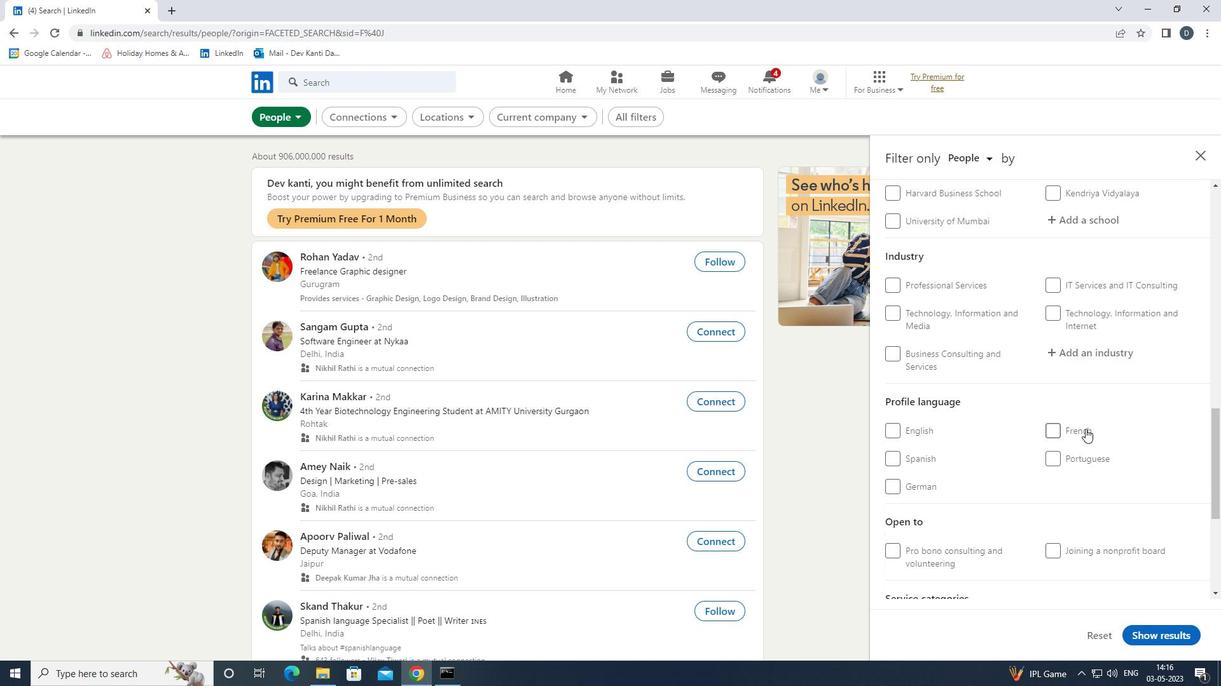
Action: Mouse scrolled (1086, 429) with delta (0, 0)
Screenshot: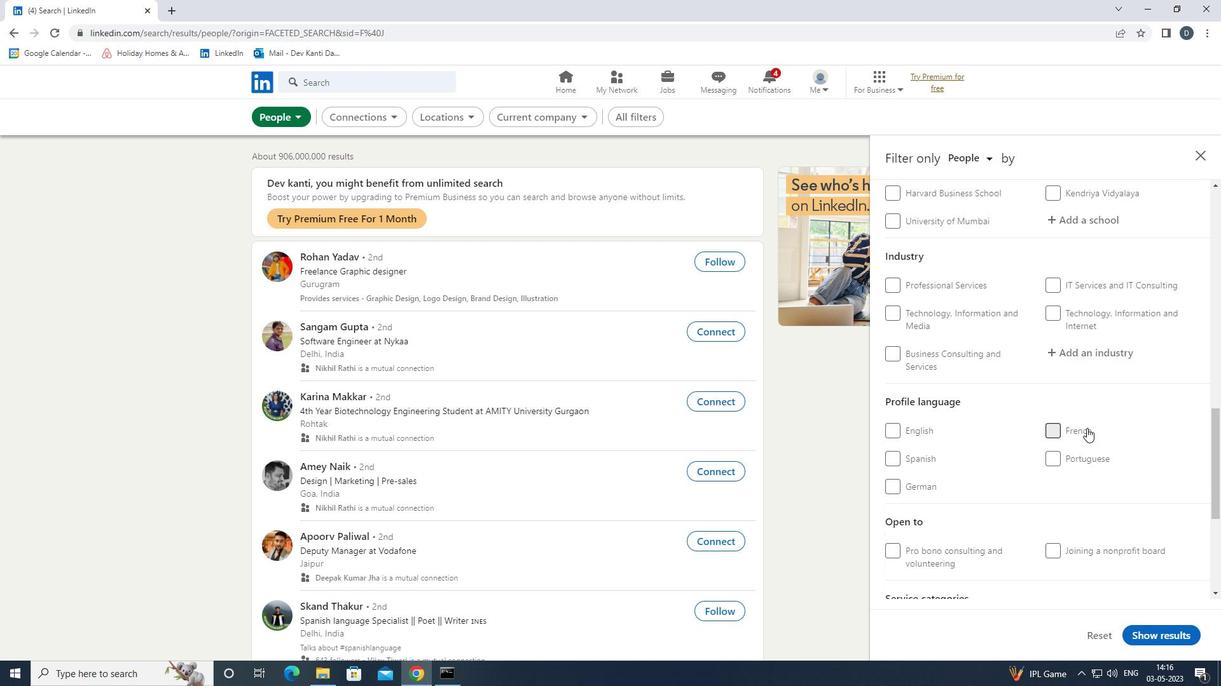 
Action: Mouse scrolled (1086, 429) with delta (0, 0)
Screenshot: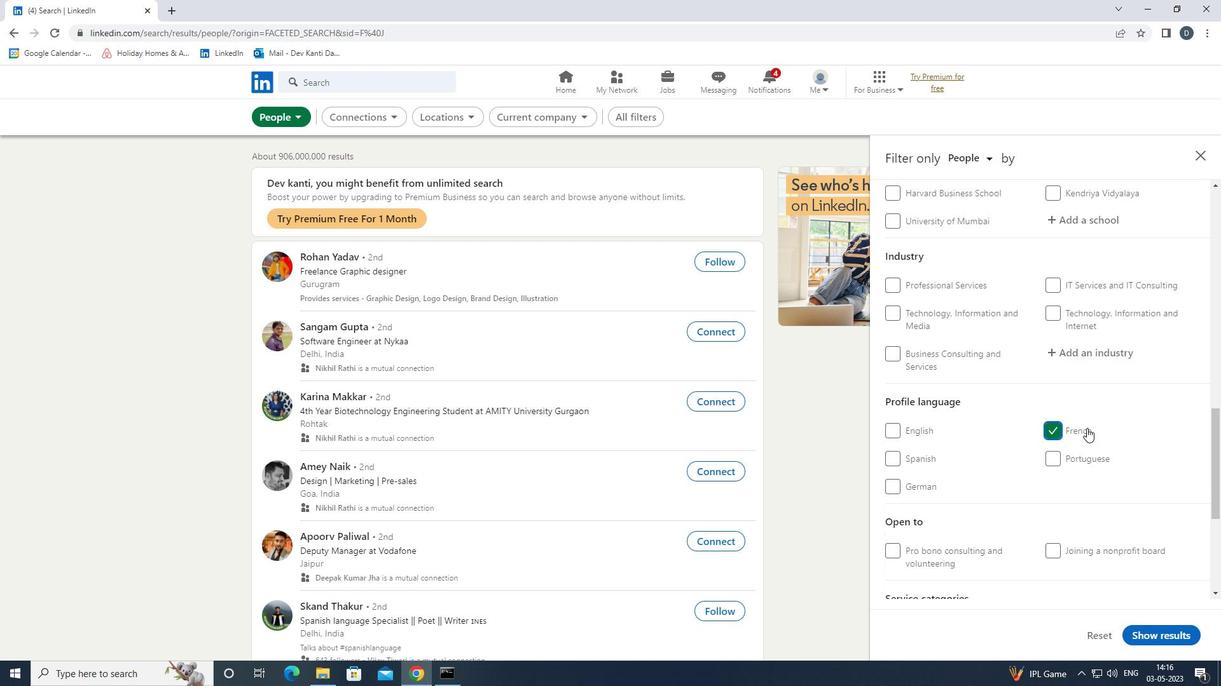 
Action: Mouse scrolled (1086, 429) with delta (0, 0)
Screenshot: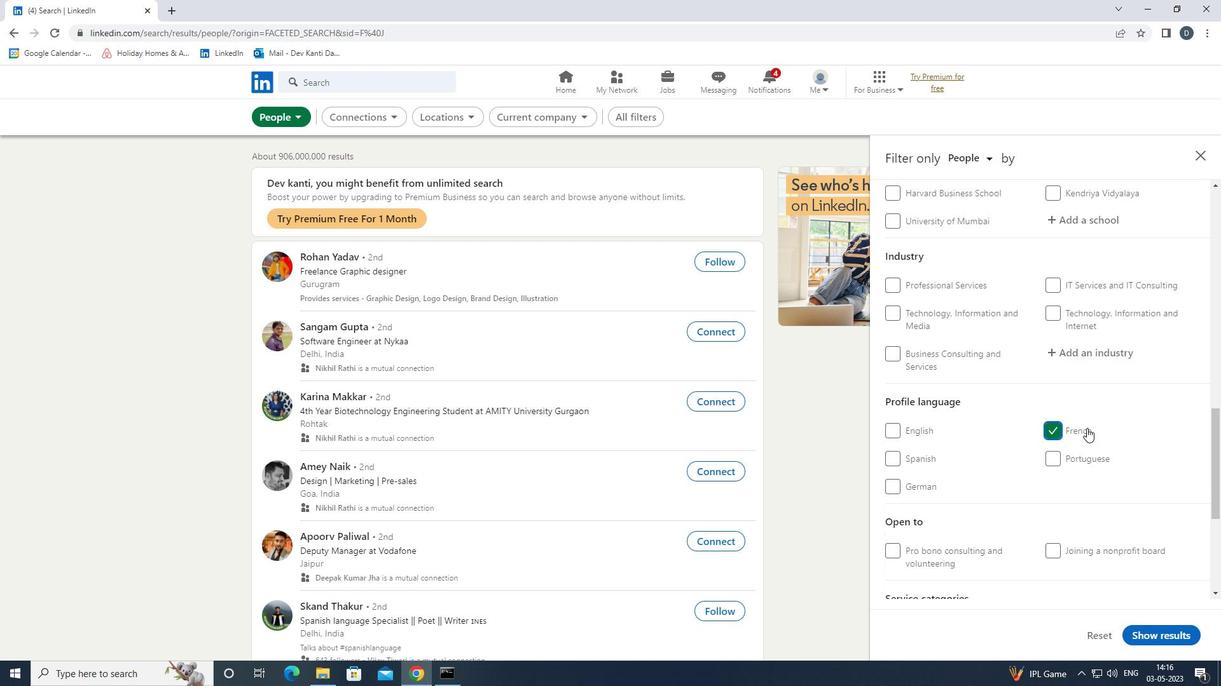 
Action: Mouse scrolled (1086, 429) with delta (0, 0)
Screenshot: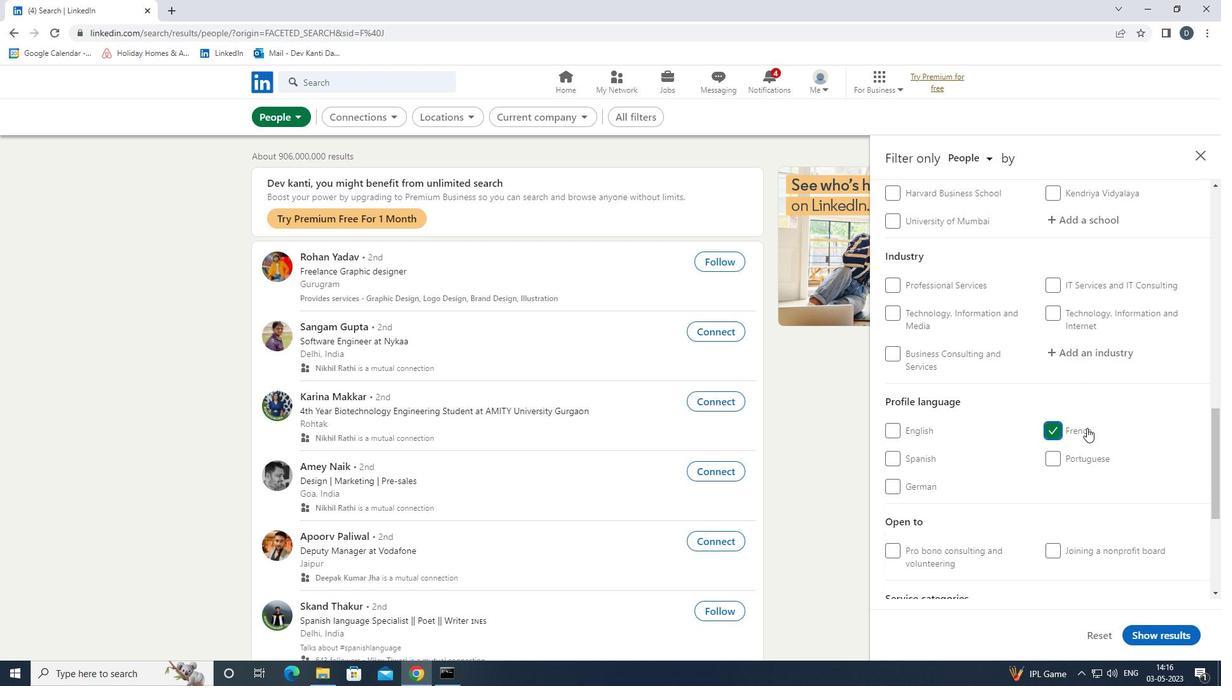 
Action: Mouse moved to (1067, 265)
Screenshot: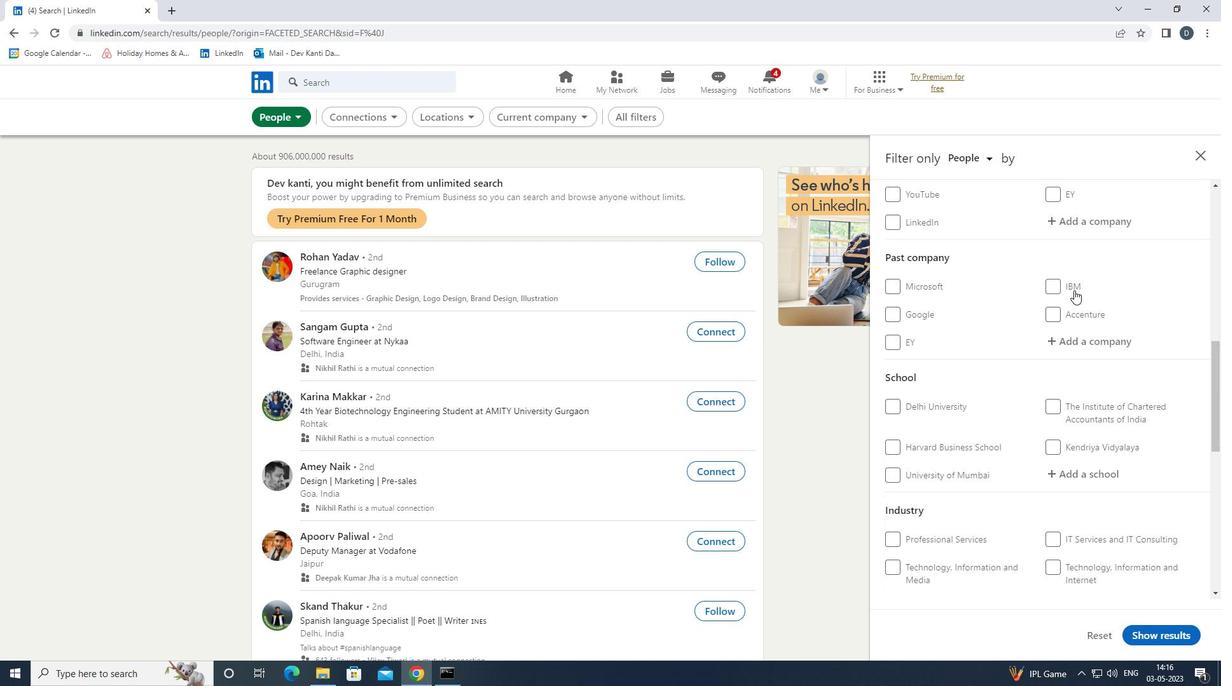 
Action: Mouse scrolled (1067, 265) with delta (0, 0)
Screenshot: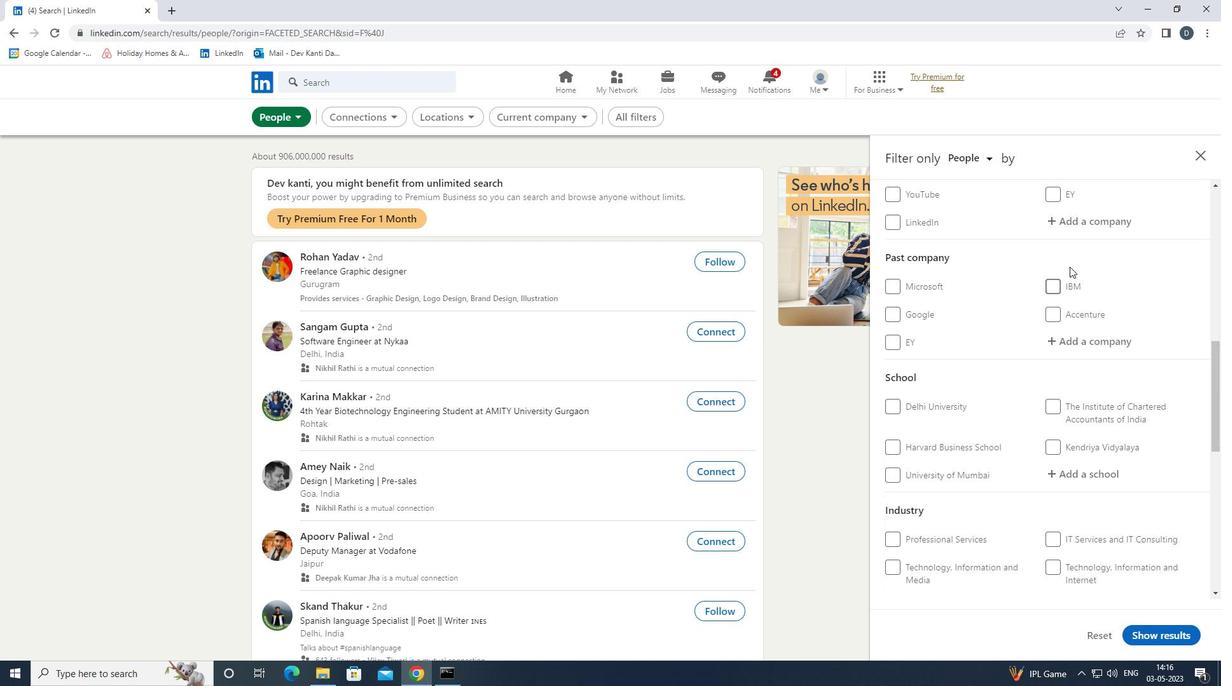 
Action: Mouse moved to (1072, 282)
Screenshot: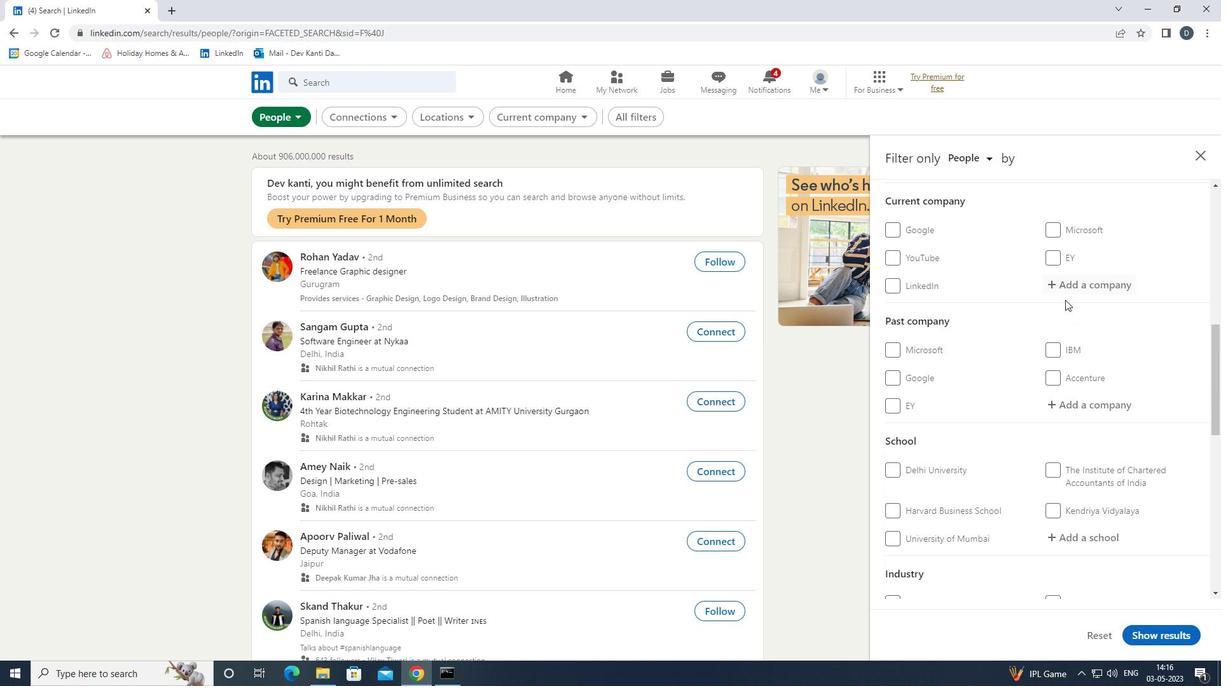 
Action: Mouse pressed left at (1072, 282)
Screenshot: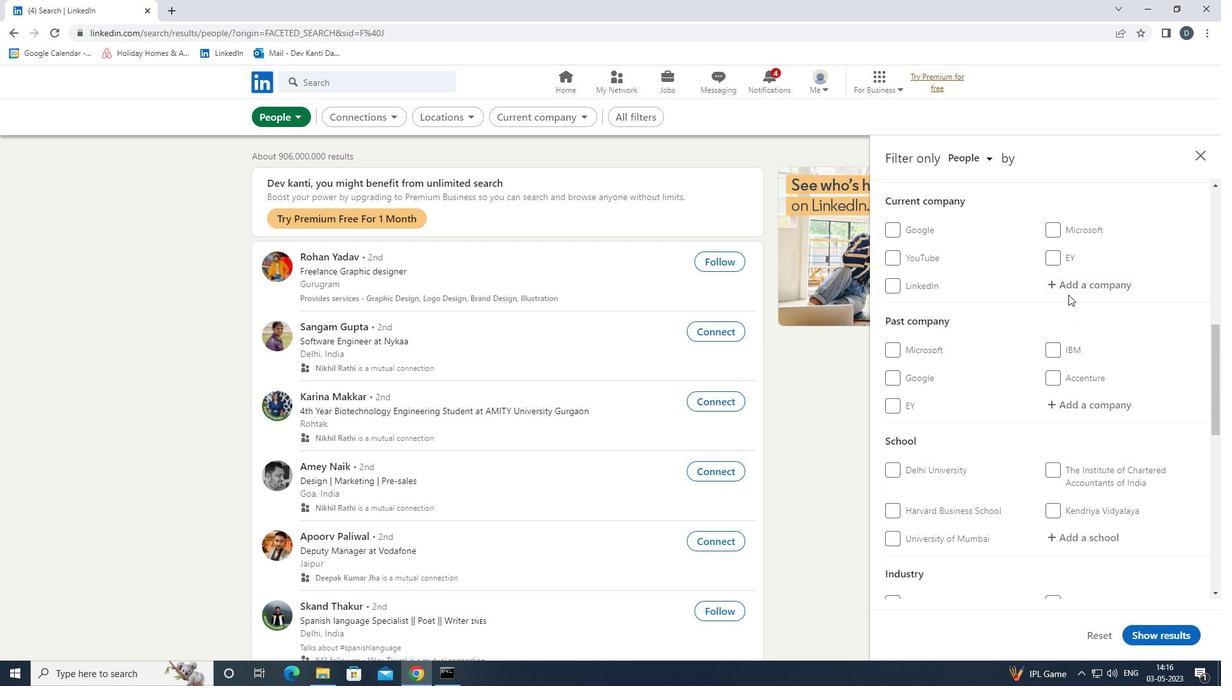
Action: Key pressed <Key.shift>CHEMICAL<Key.space><Key.down><Key.down><Key.down><Key.down><Key.down><Key.enter>
Screenshot: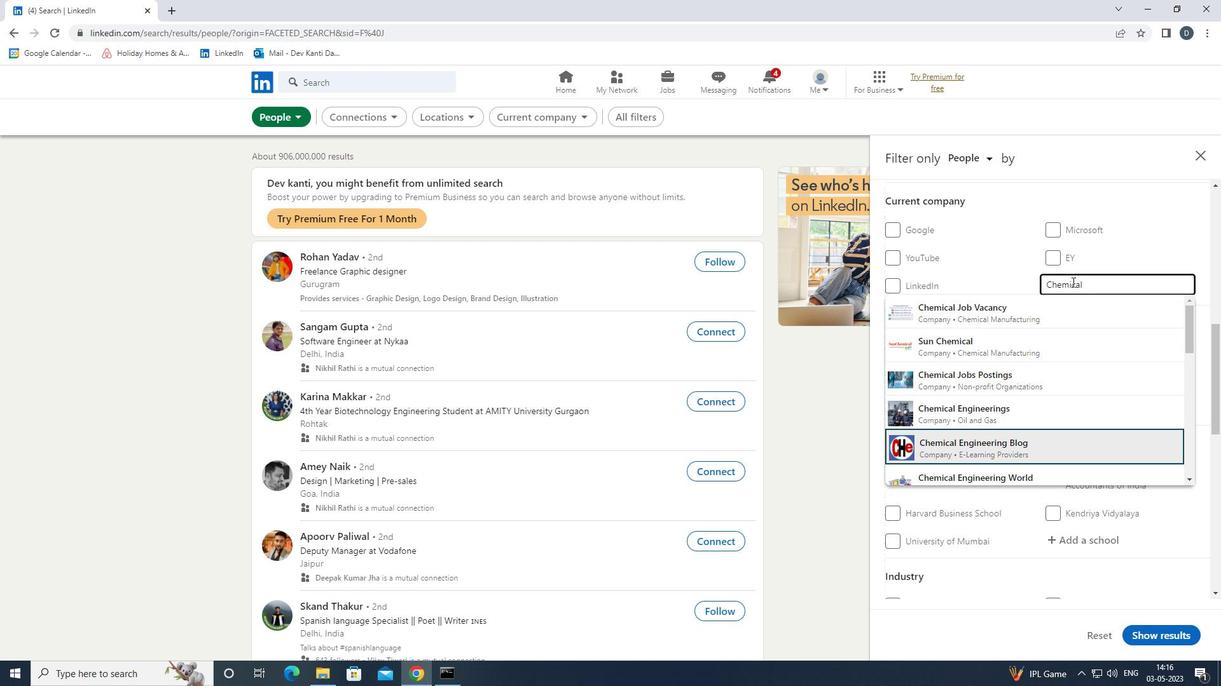 
Action: Mouse moved to (1077, 285)
Screenshot: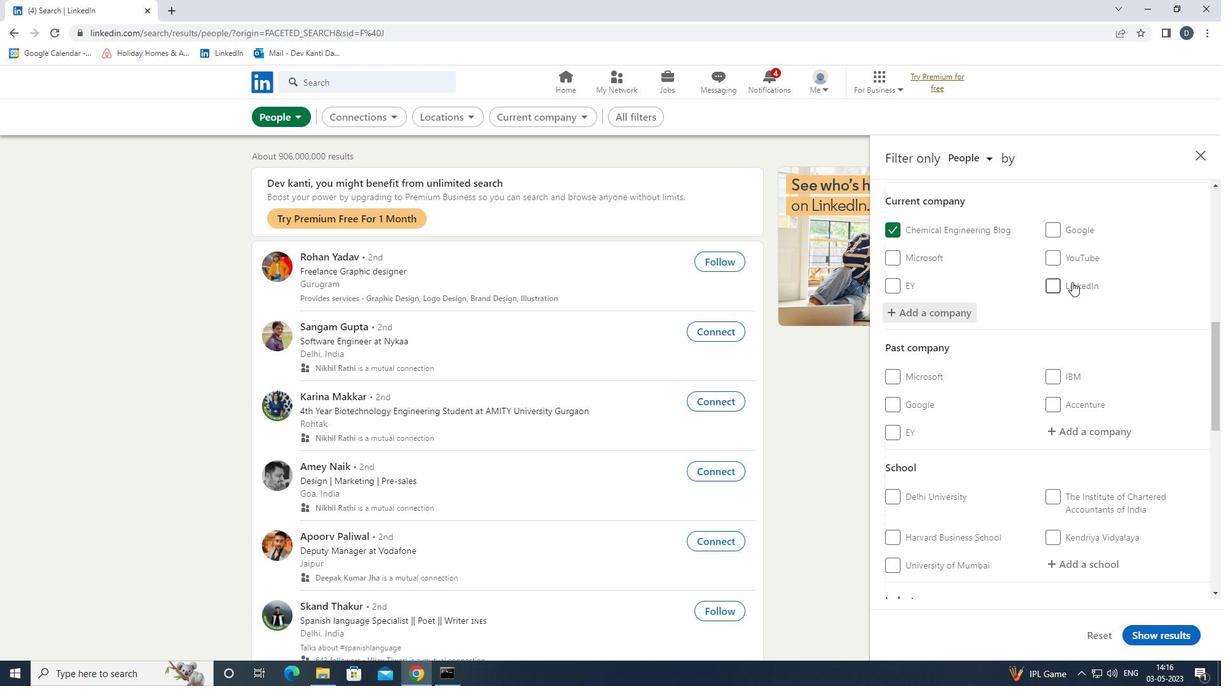 
Action: Mouse scrolled (1077, 284) with delta (0, 0)
Screenshot: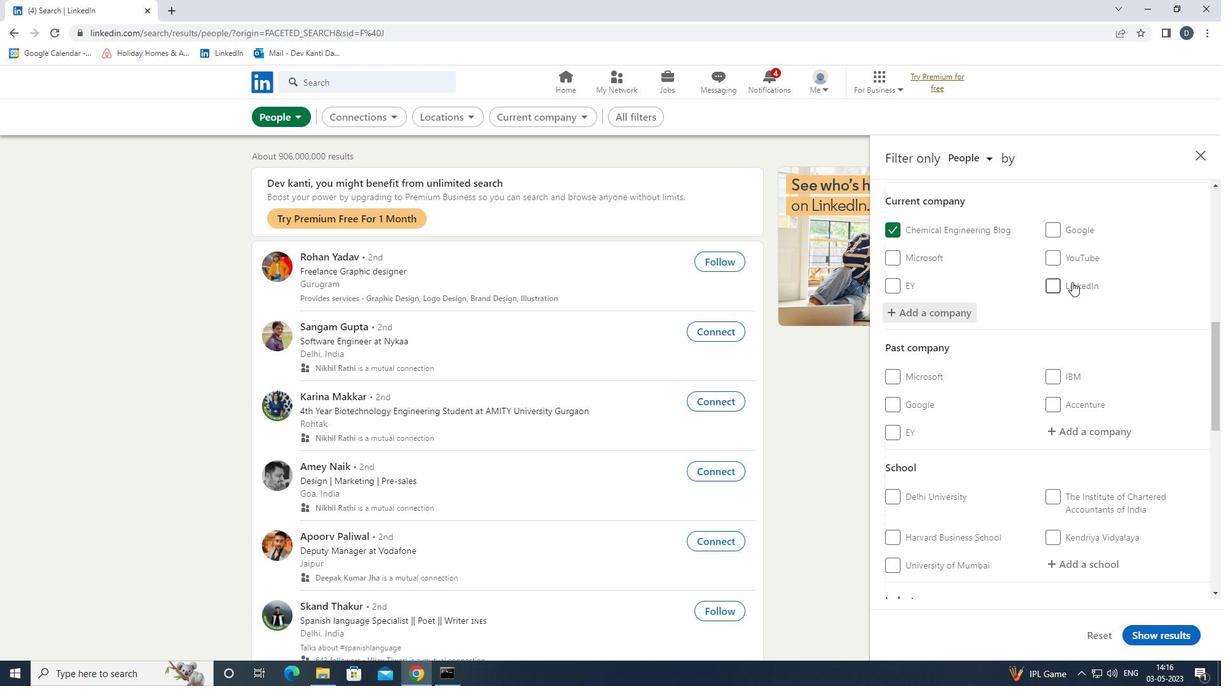 
Action: Mouse moved to (1083, 289)
Screenshot: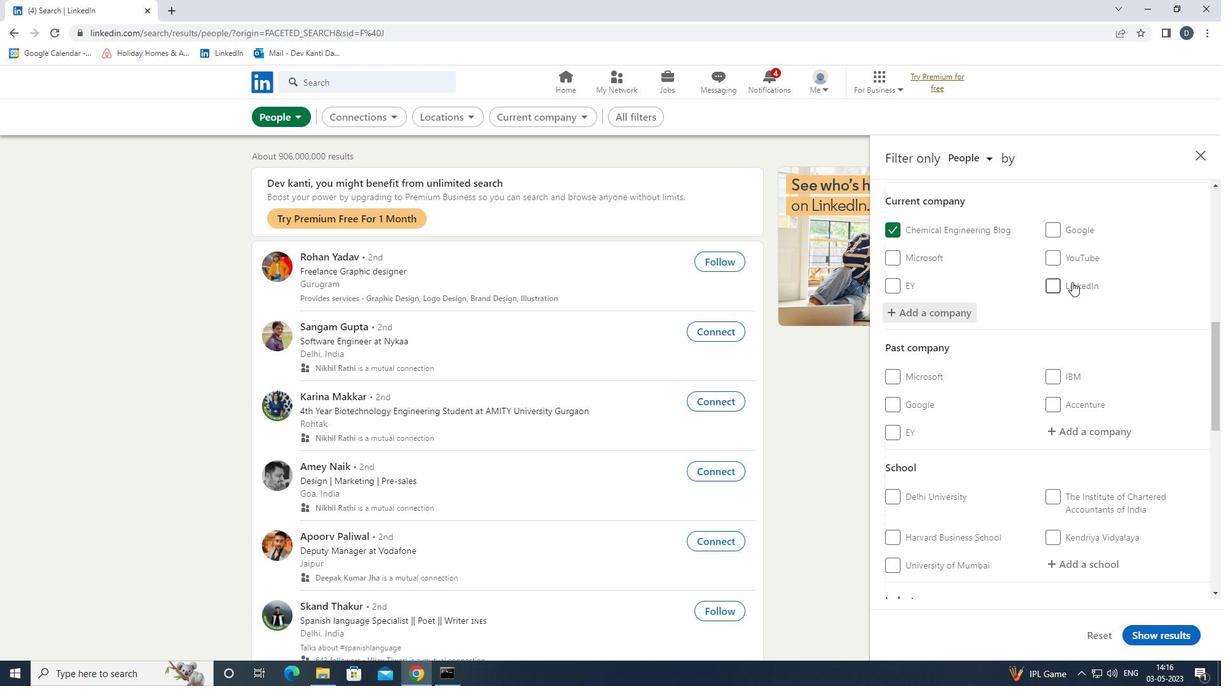 
Action: Mouse scrolled (1083, 288) with delta (0, 0)
Screenshot: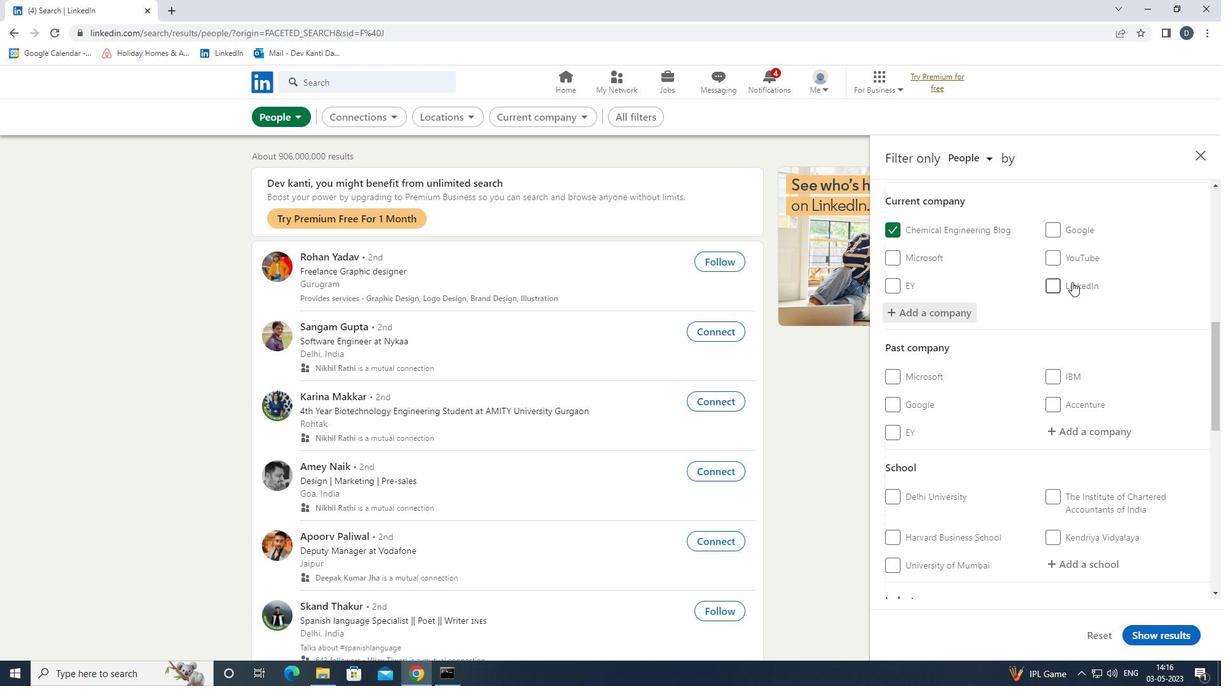 
Action: Mouse moved to (1086, 291)
Screenshot: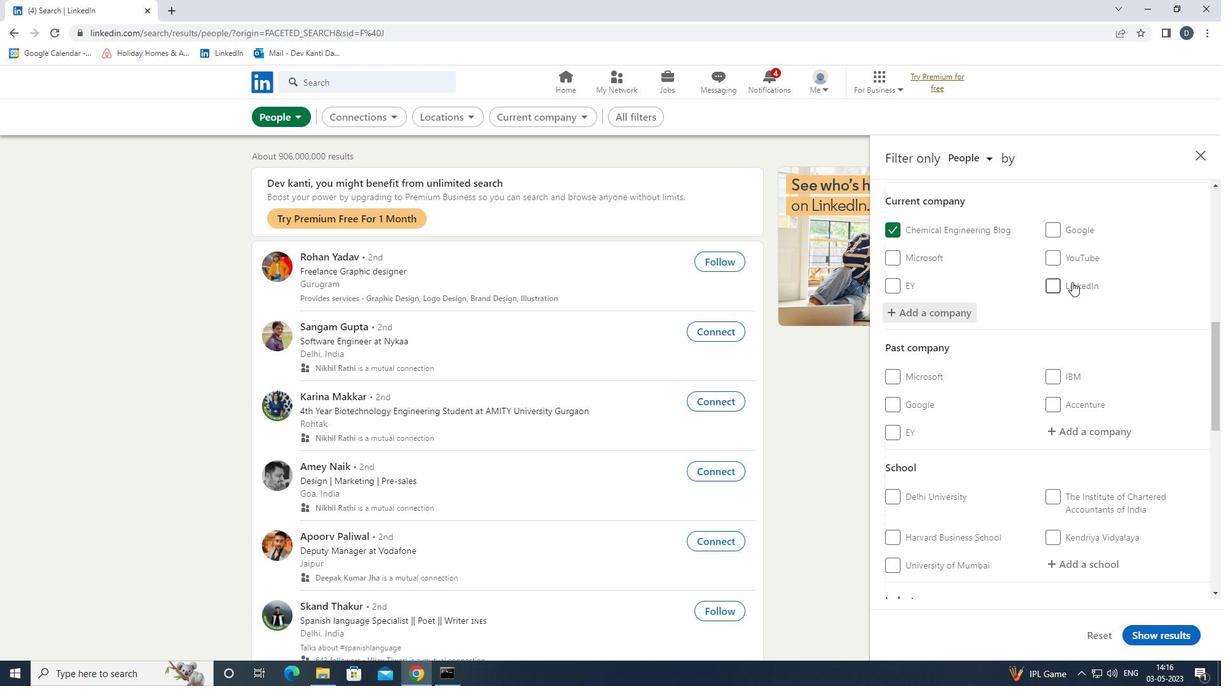 
Action: Mouse scrolled (1086, 290) with delta (0, 0)
Screenshot: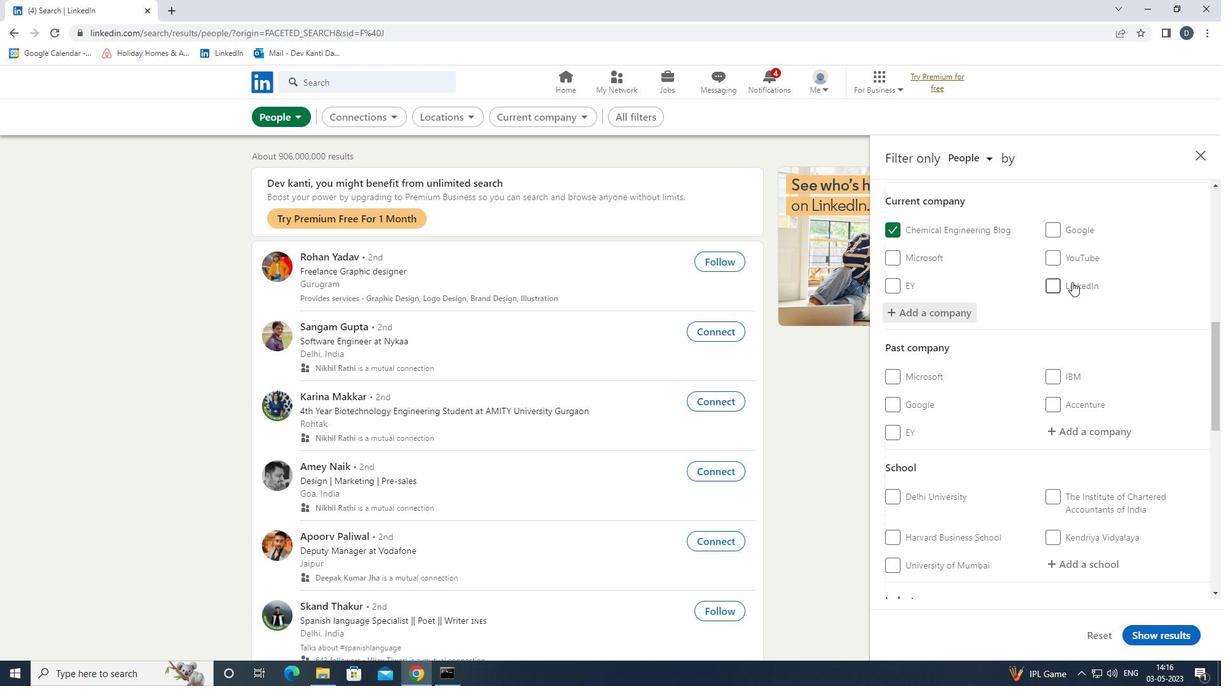 
Action: Mouse moved to (1091, 293)
Screenshot: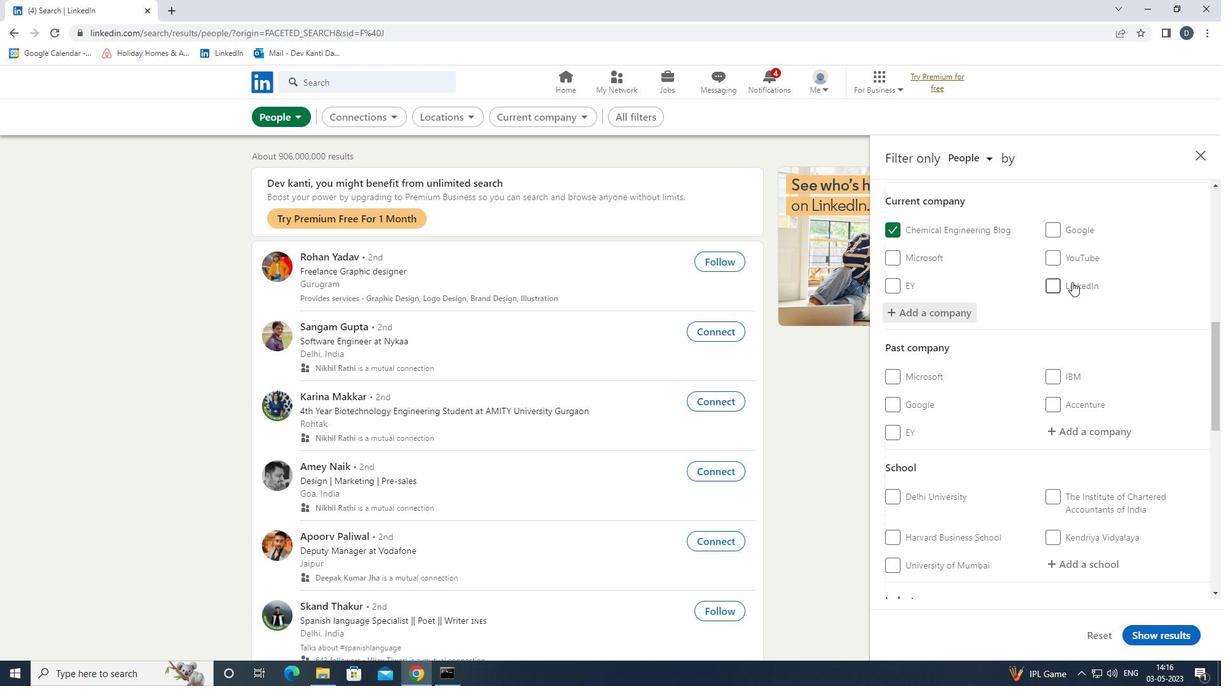 
Action: Mouse scrolled (1091, 292) with delta (0, 0)
Screenshot: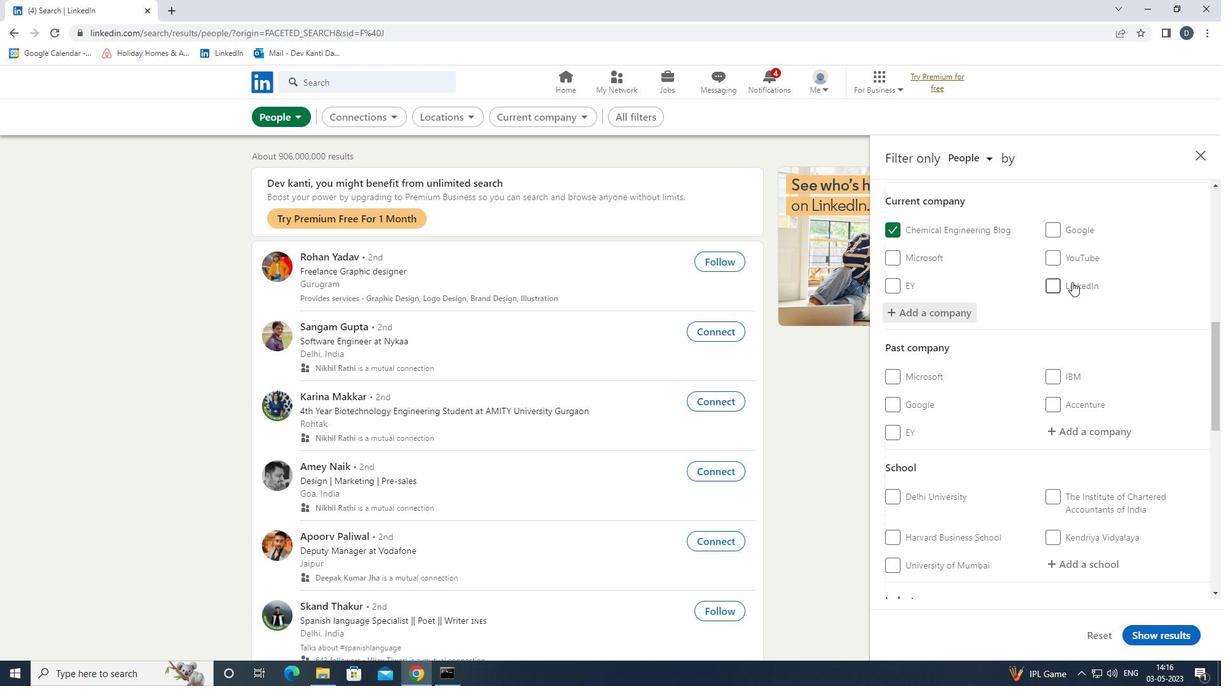 
Action: Mouse moved to (1079, 310)
Screenshot: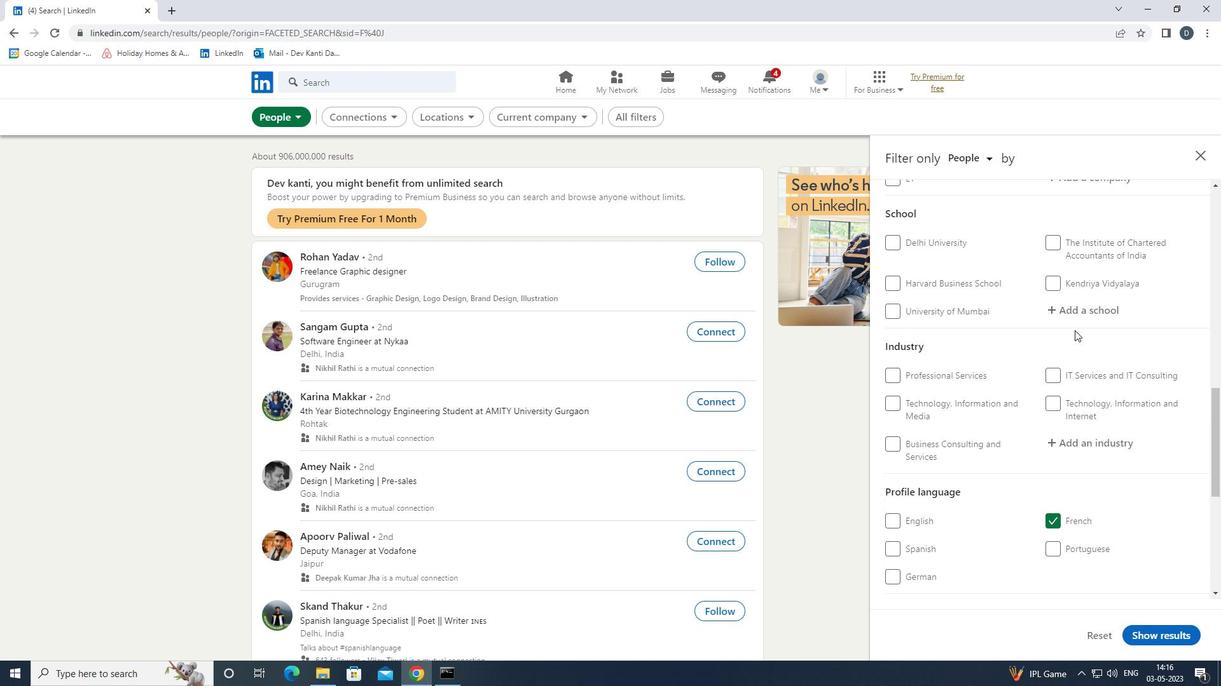 
Action: Mouse pressed left at (1079, 310)
Screenshot: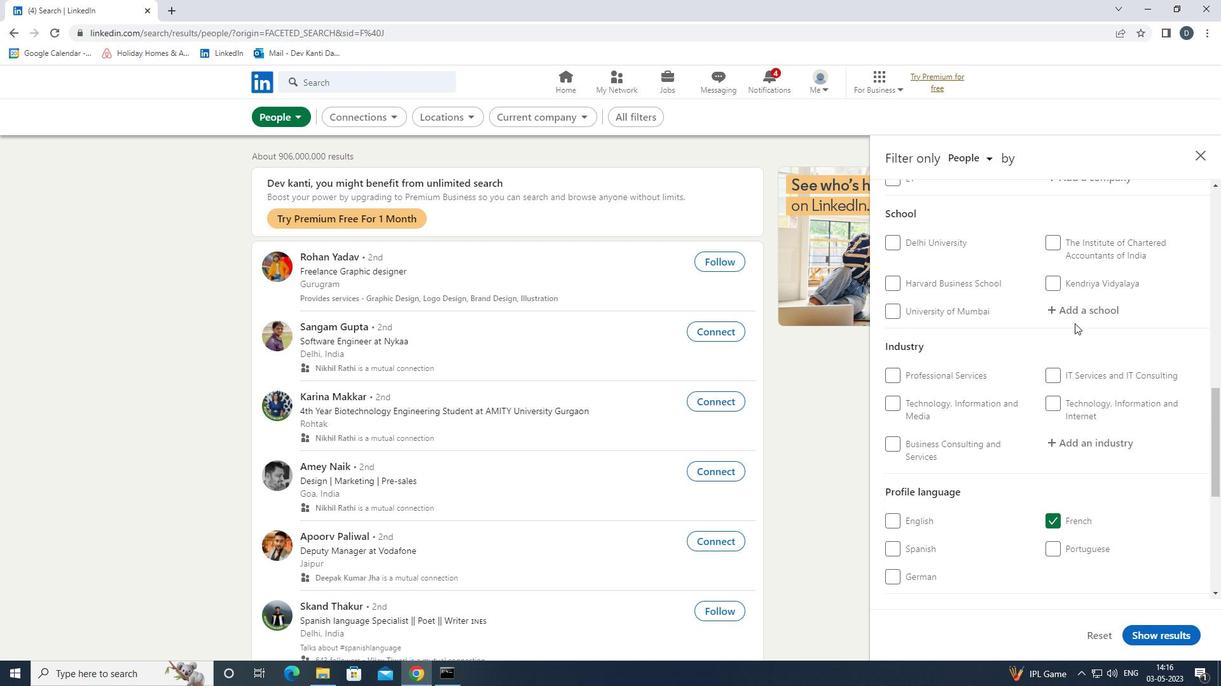 
Action: Key pressed <Key.shift>SAVITRI<Key.down><Key.enter>
Screenshot: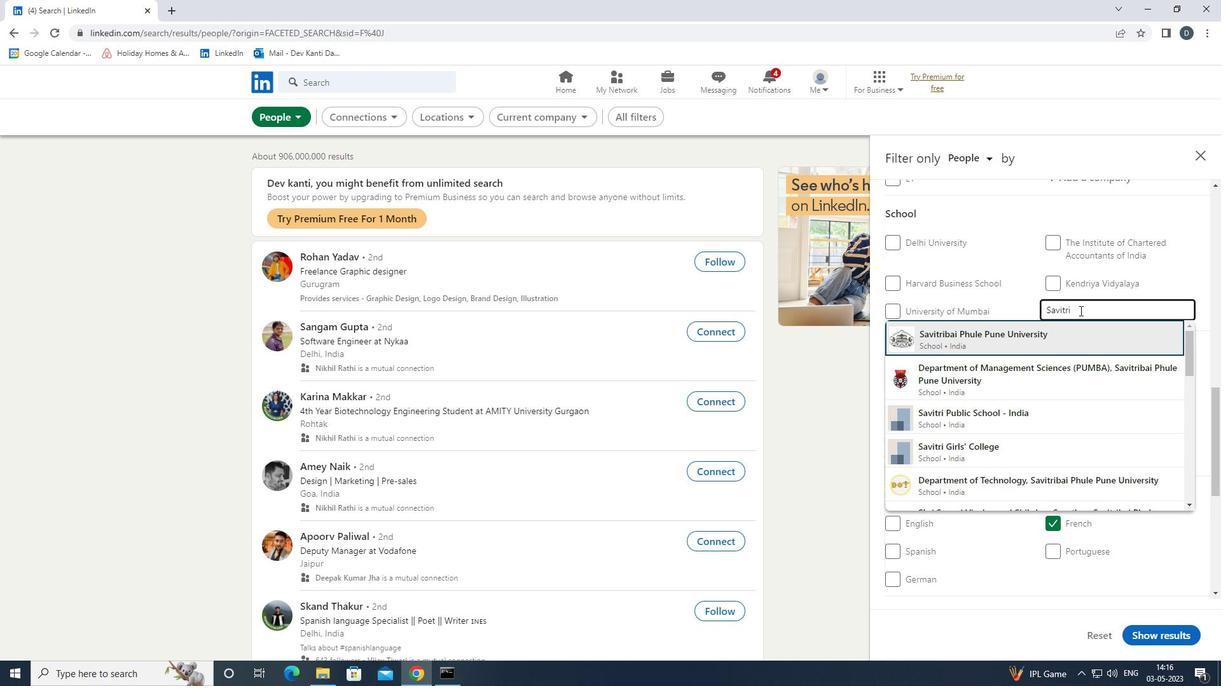 
Action: Mouse moved to (963, 194)
Screenshot: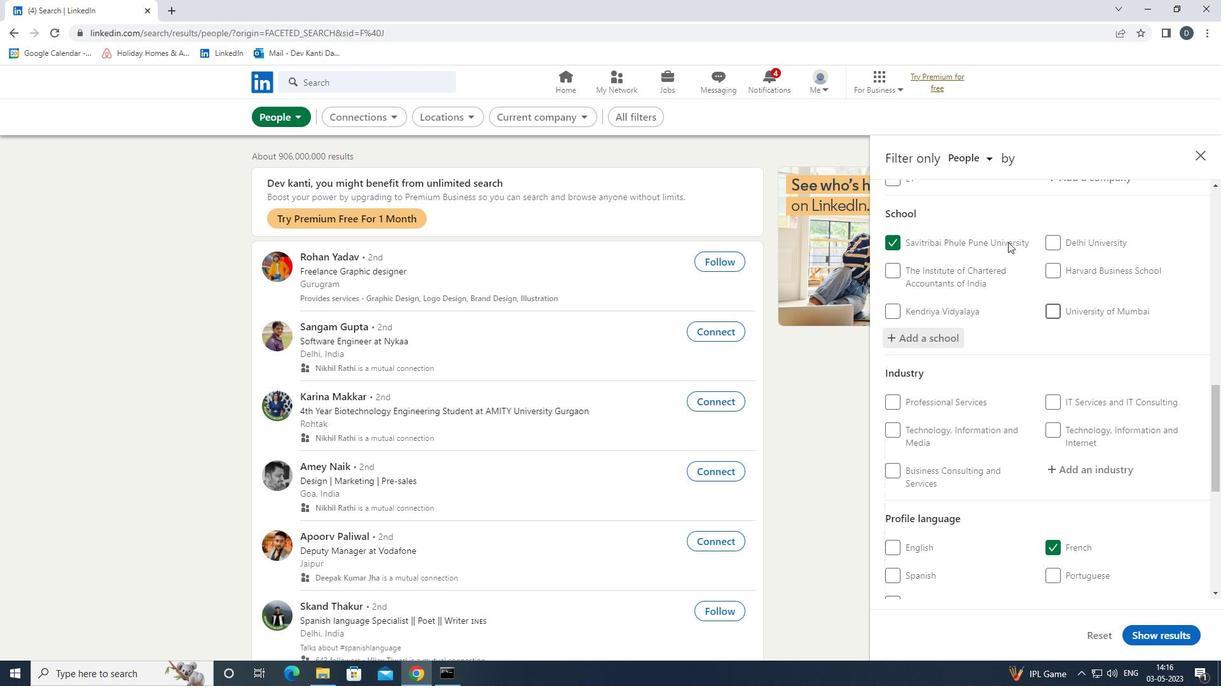 
Action: Mouse scrolled (963, 193) with delta (0, 0)
Screenshot: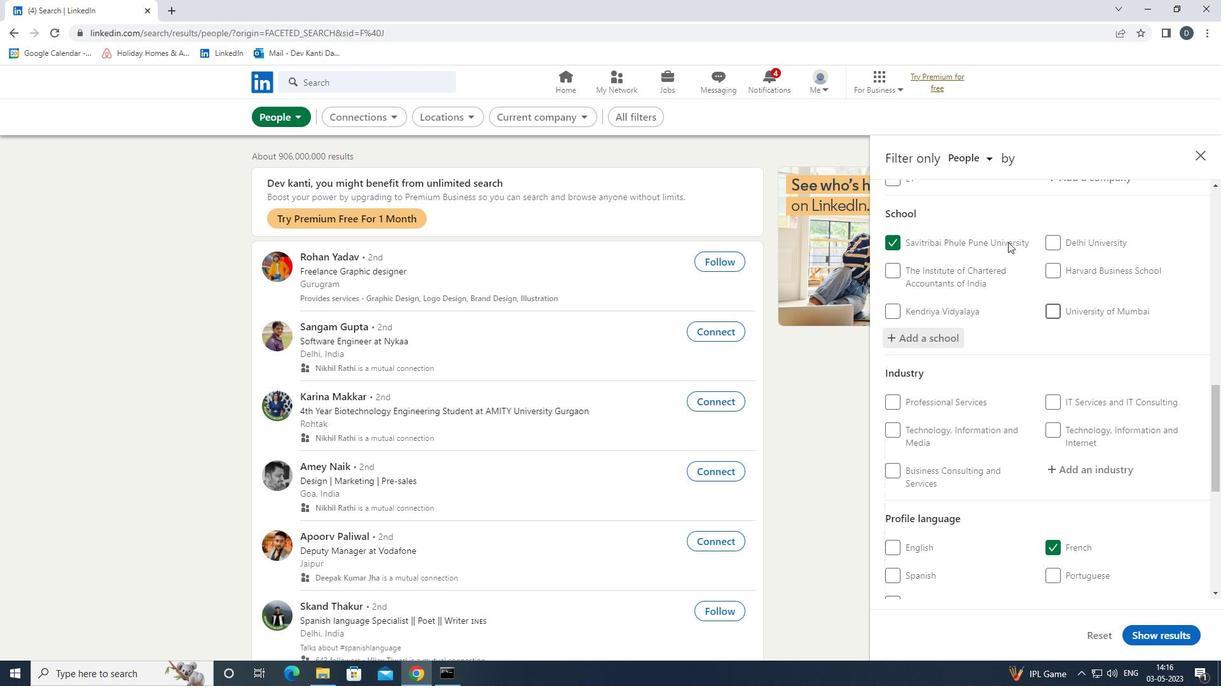 
Action: Mouse moved to (964, 196)
Screenshot: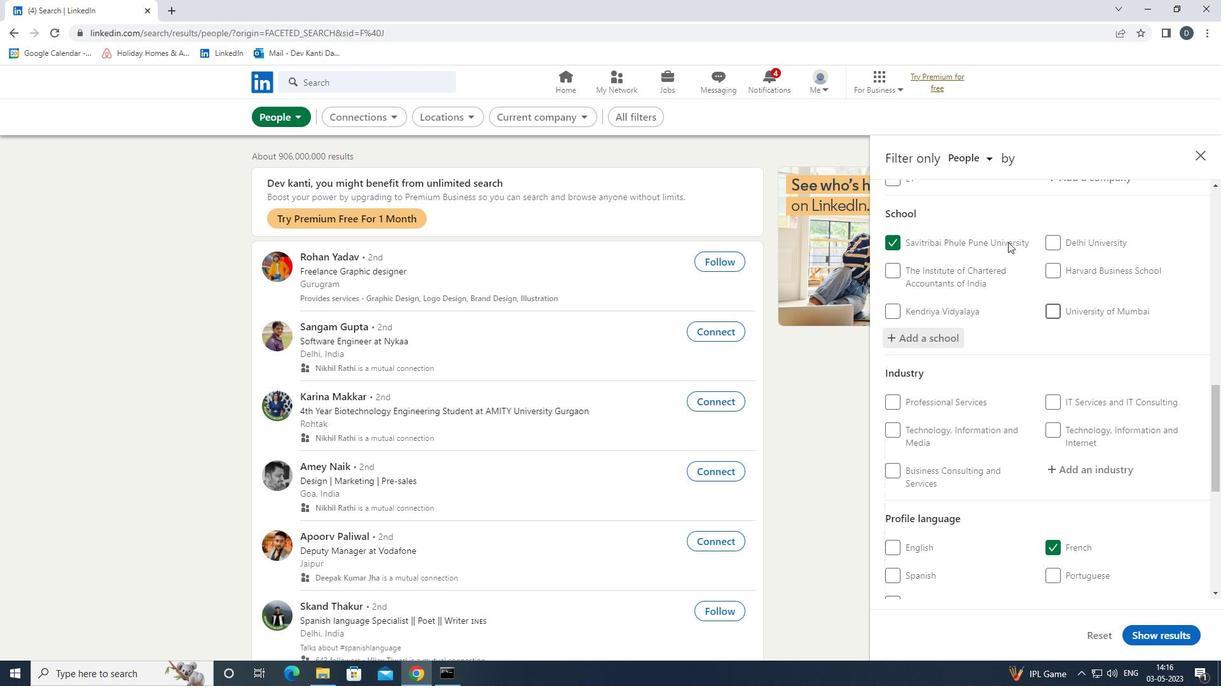 
Action: Mouse scrolled (964, 195) with delta (0, 0)
Screenshot: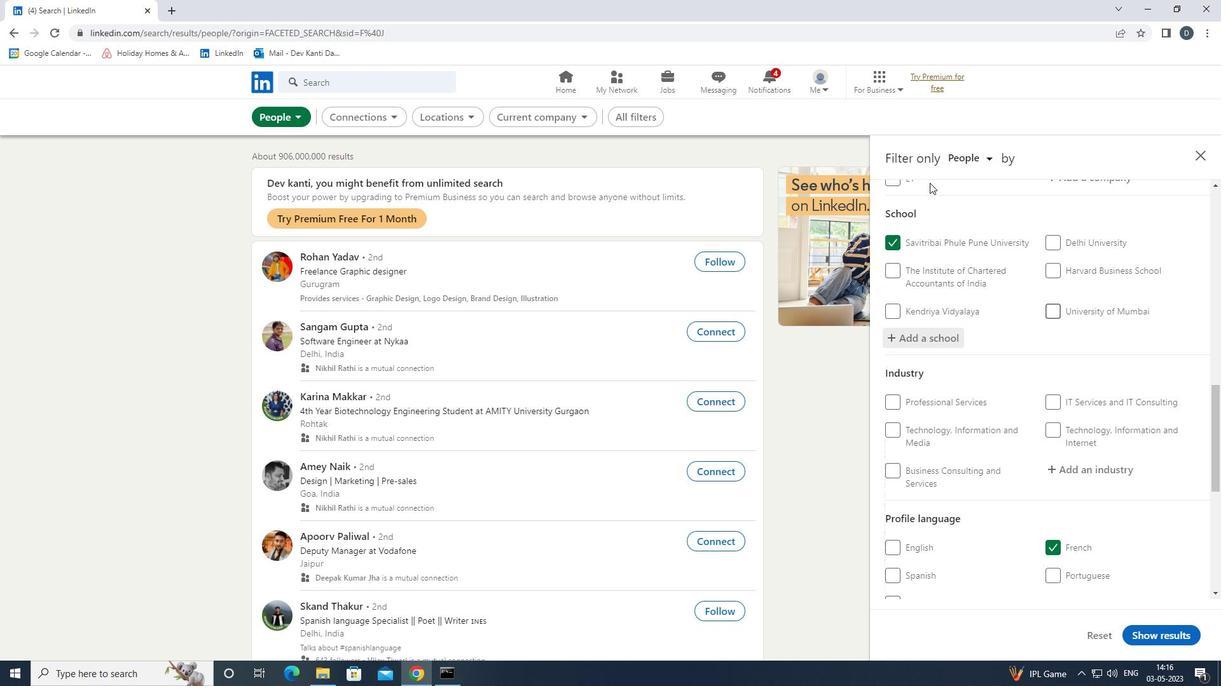 
Action: Mouse moved to (1095, 338)
Screenshot: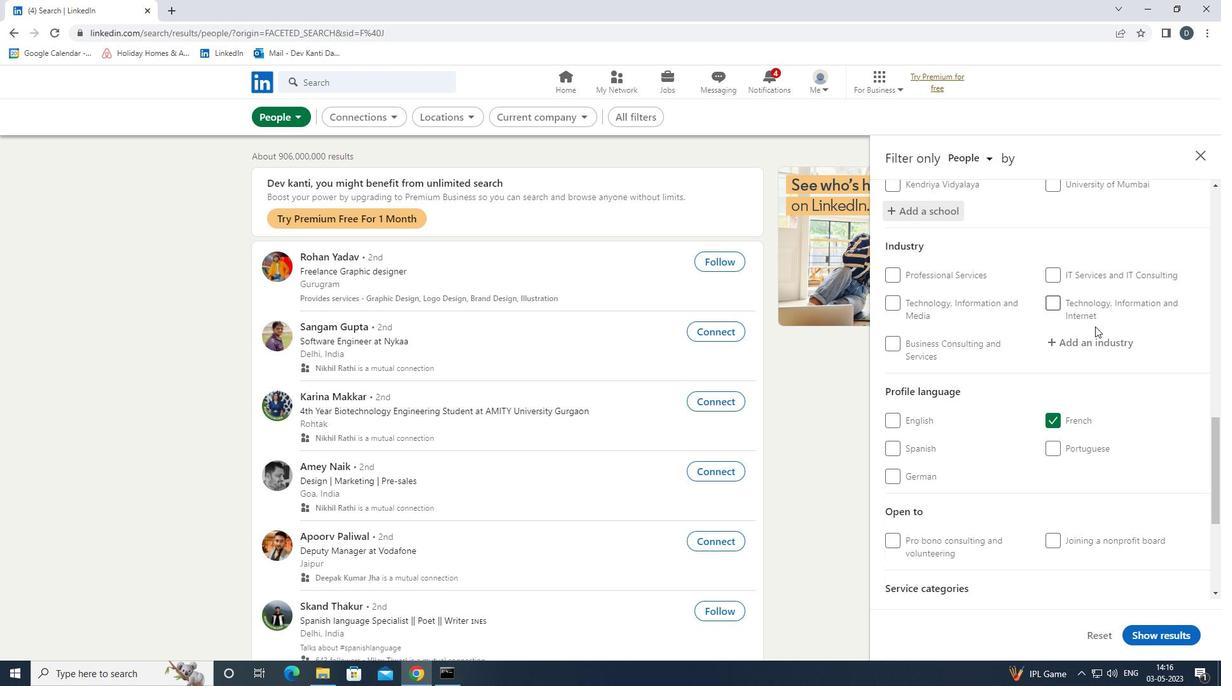 
Action: Mouse pressed left at (1095, 338)
Screenshot: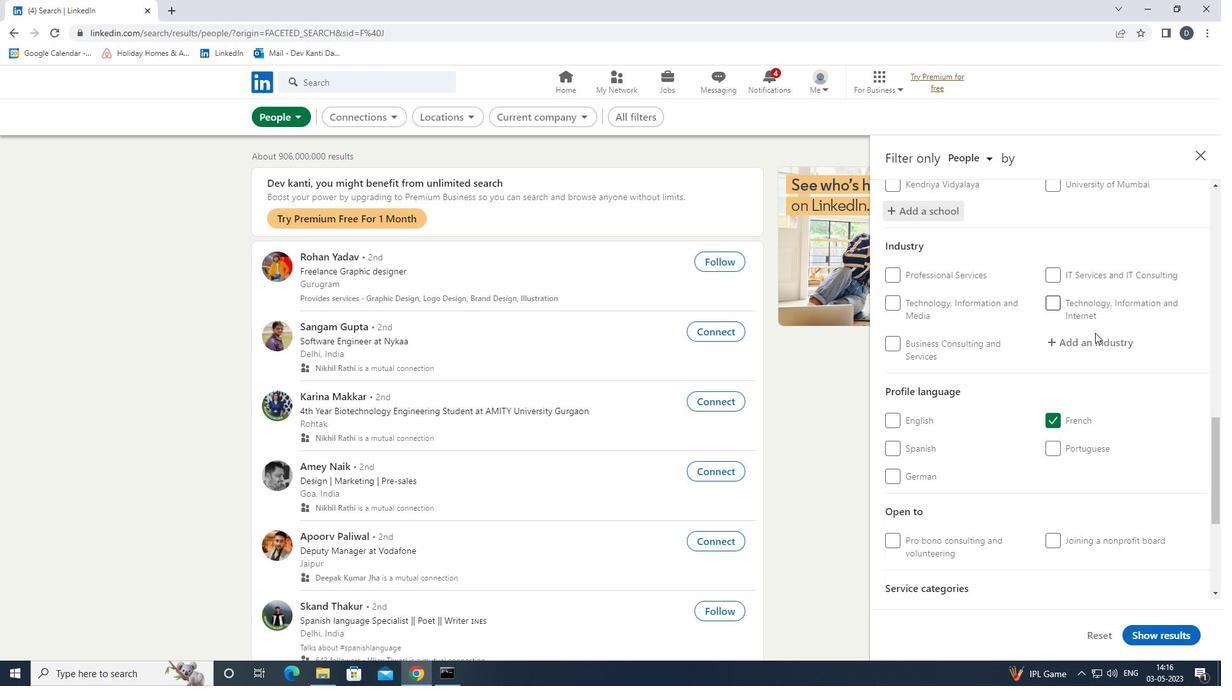 
Action: Key pressed <Key.shift>MEDICAL<Key.space><Key.shift>E<Key.down><Key.enter>
Screenshot: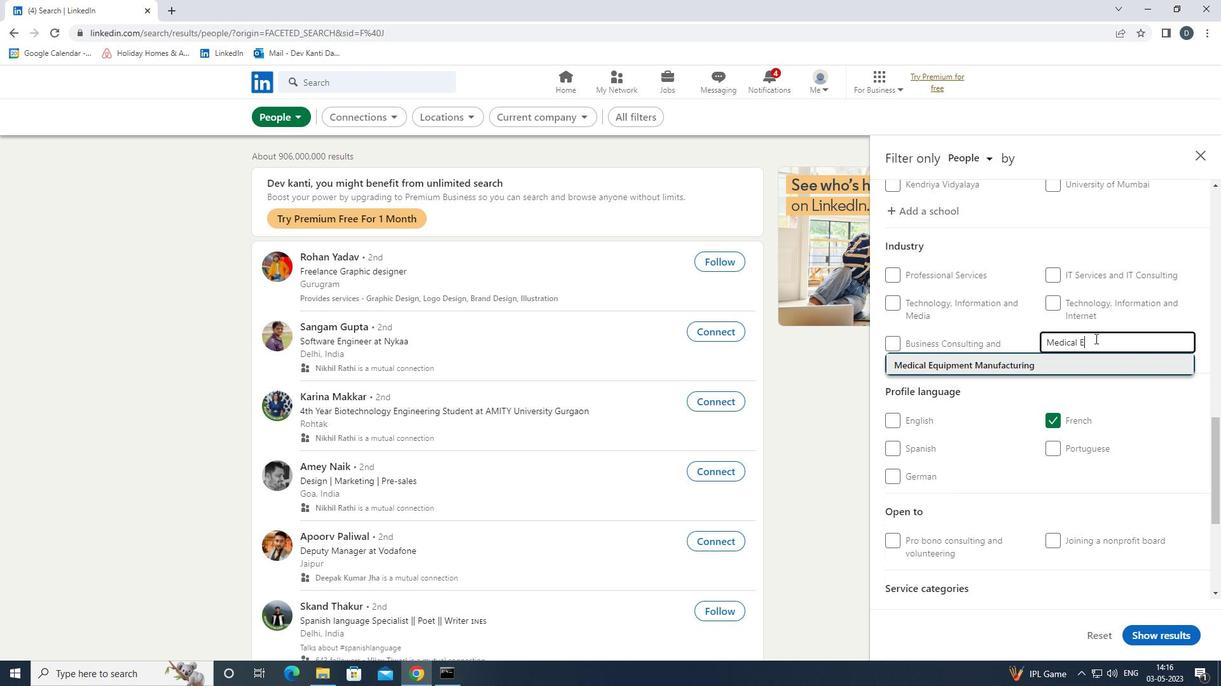 
Action: Mouse moved to (1075, 335)
Screenshot: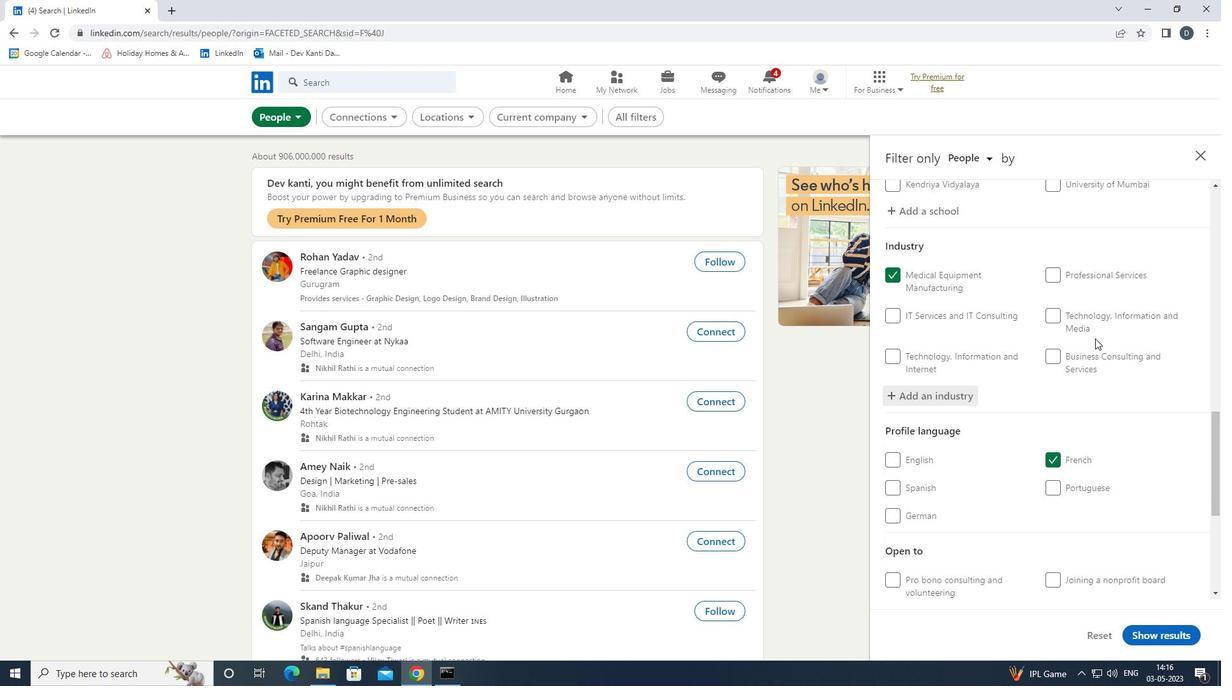 
Action: Mouse scrolled (1075, 335) with delta (0, 0)
Screenshot: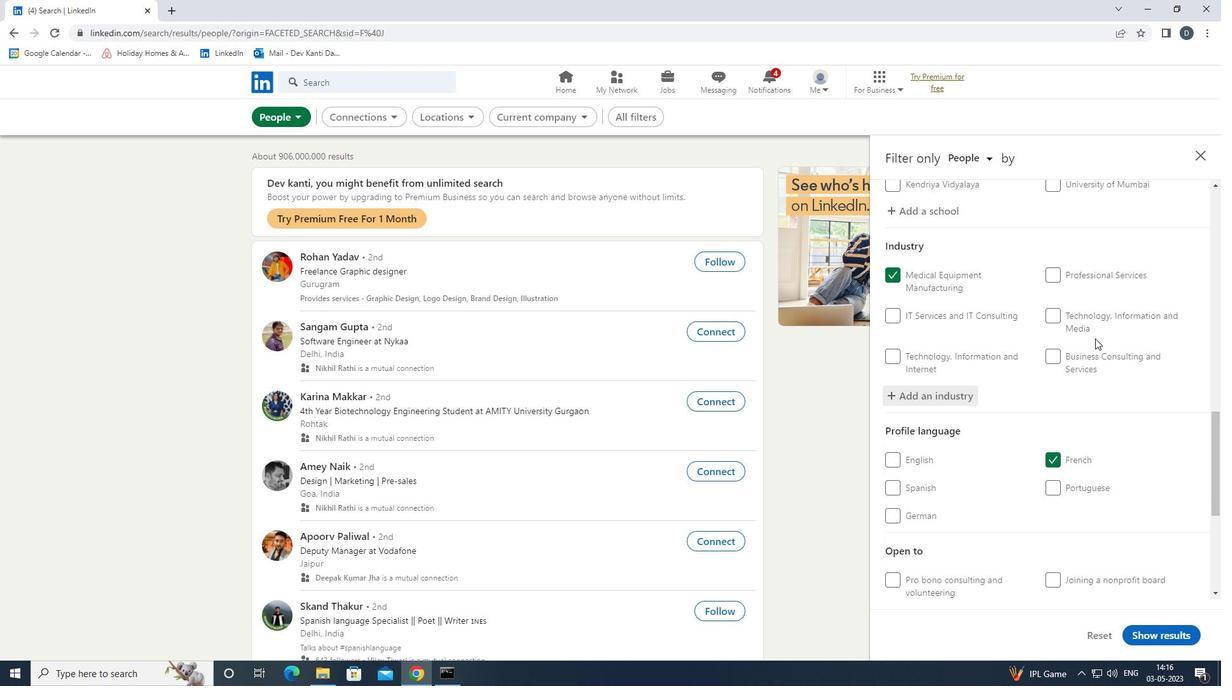 
Action: Mouse moved to (1074, 335)
Screenshot: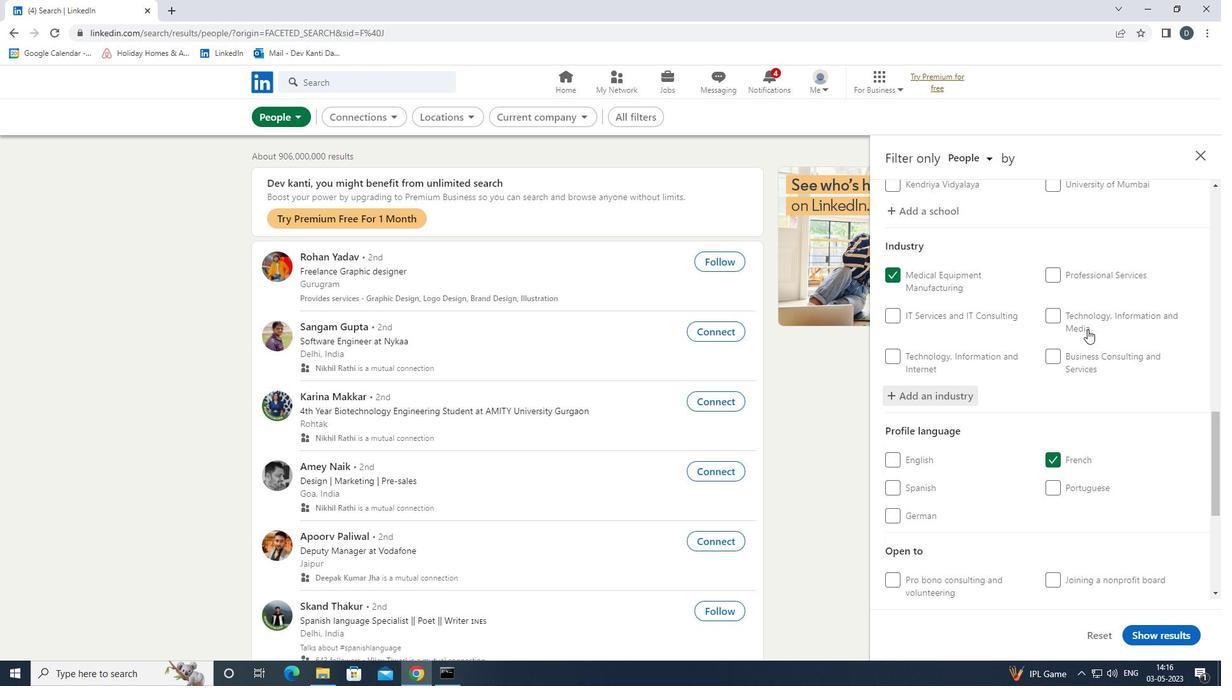 
Action: Mouse scrolled (1074, 335) with delta (0, 0)
Screenshot: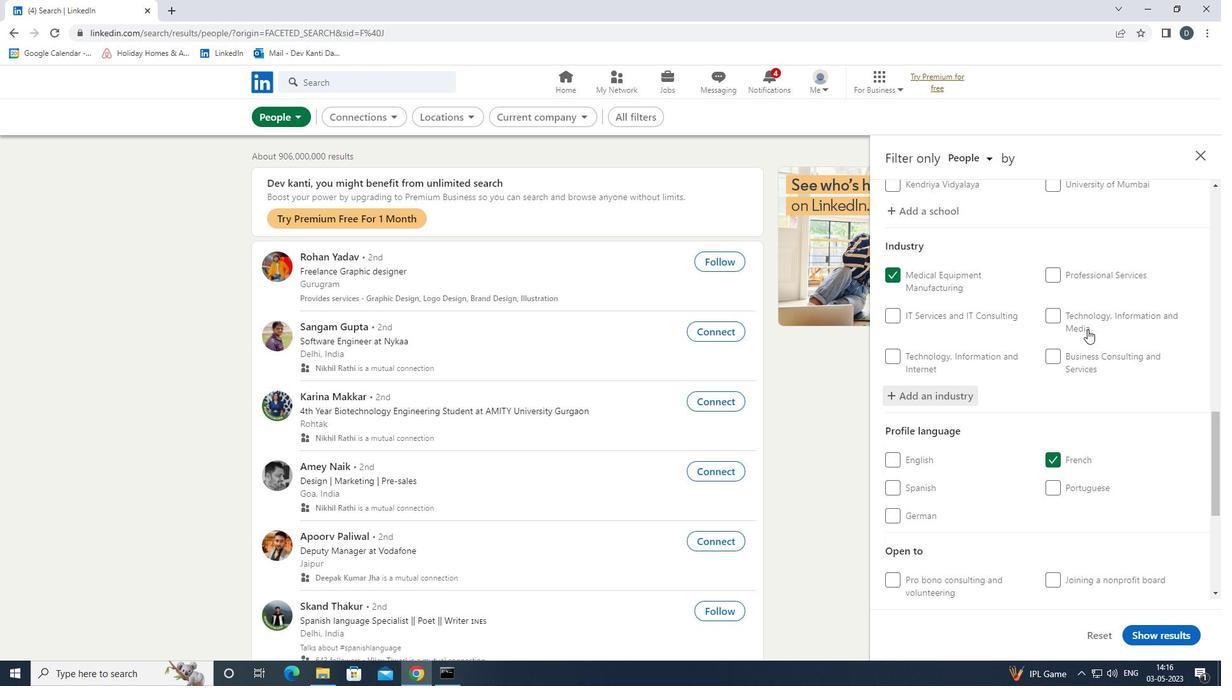 
Action: Mouse scrolled (1074, 335) with delta (0, 0)
Screenshot: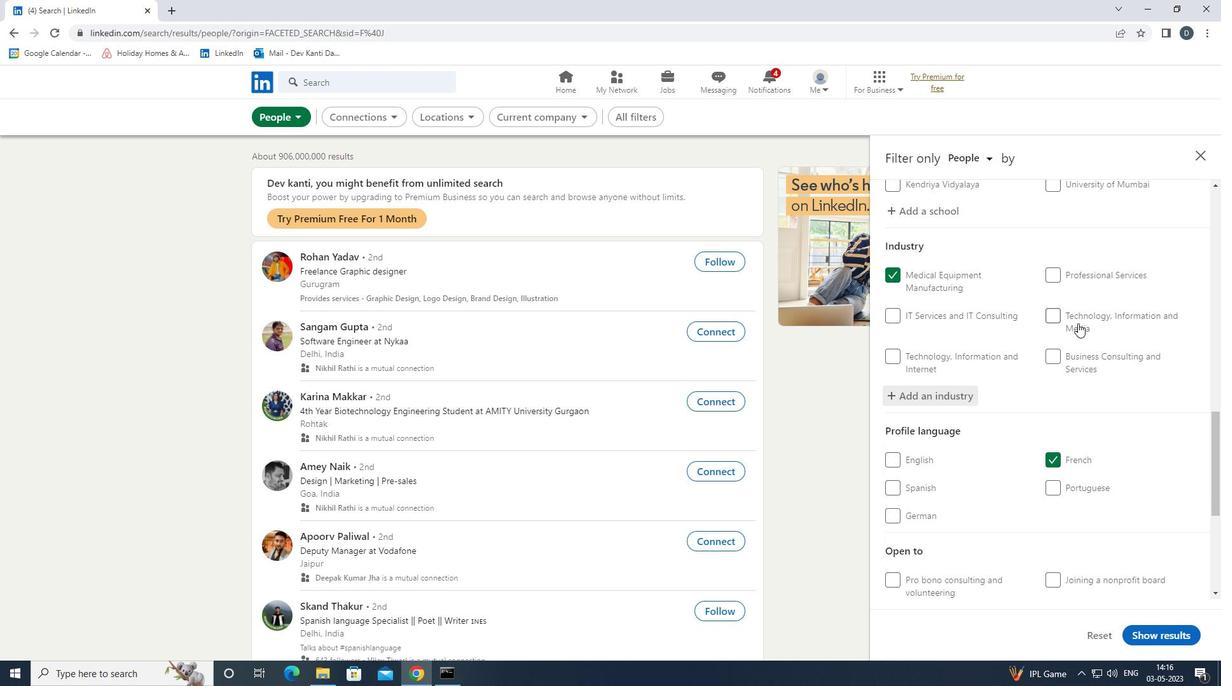 
Action: Mouse moved to (1074, 340)
Screenshot: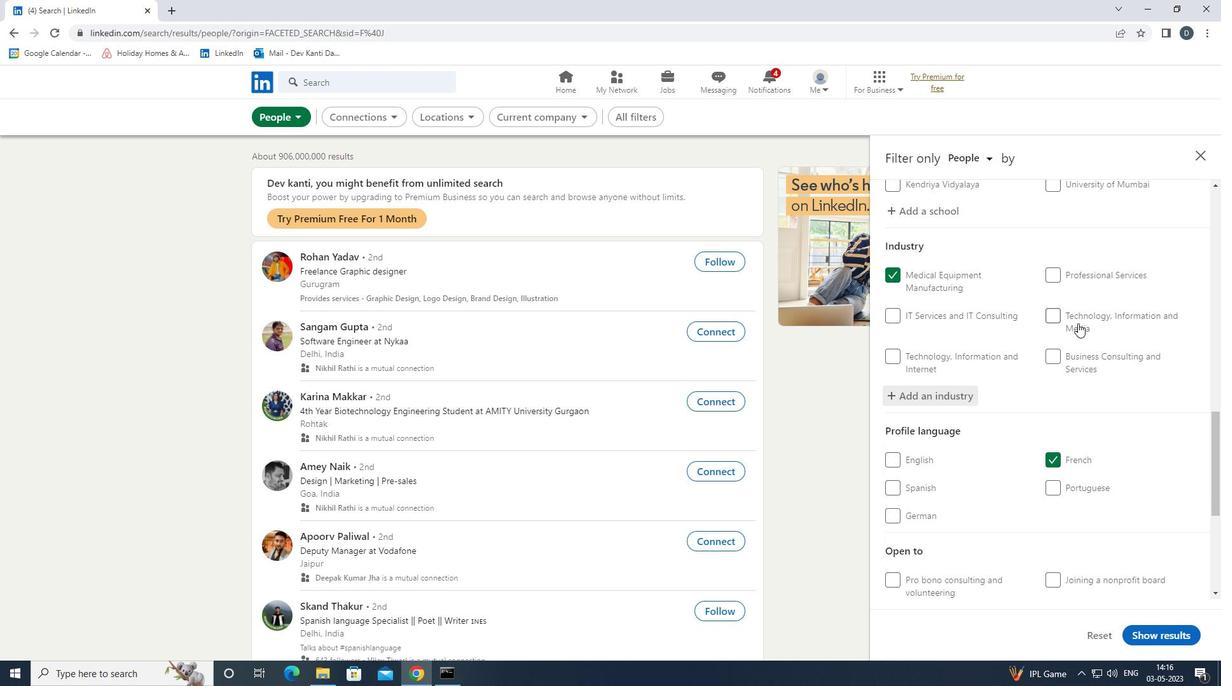 
Action: Mouse scrolled (1074, 339) with delta (0, 0)
Screenshot: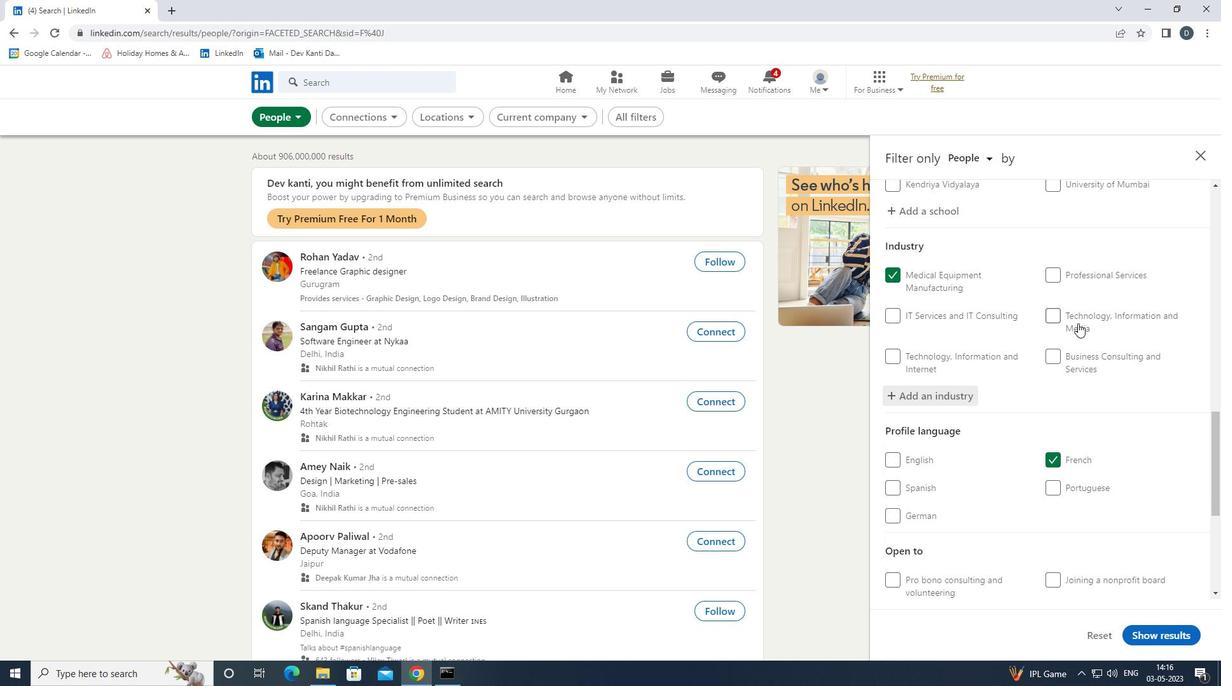 
Action: Mouse moved to (1100, 463)
Screenshot: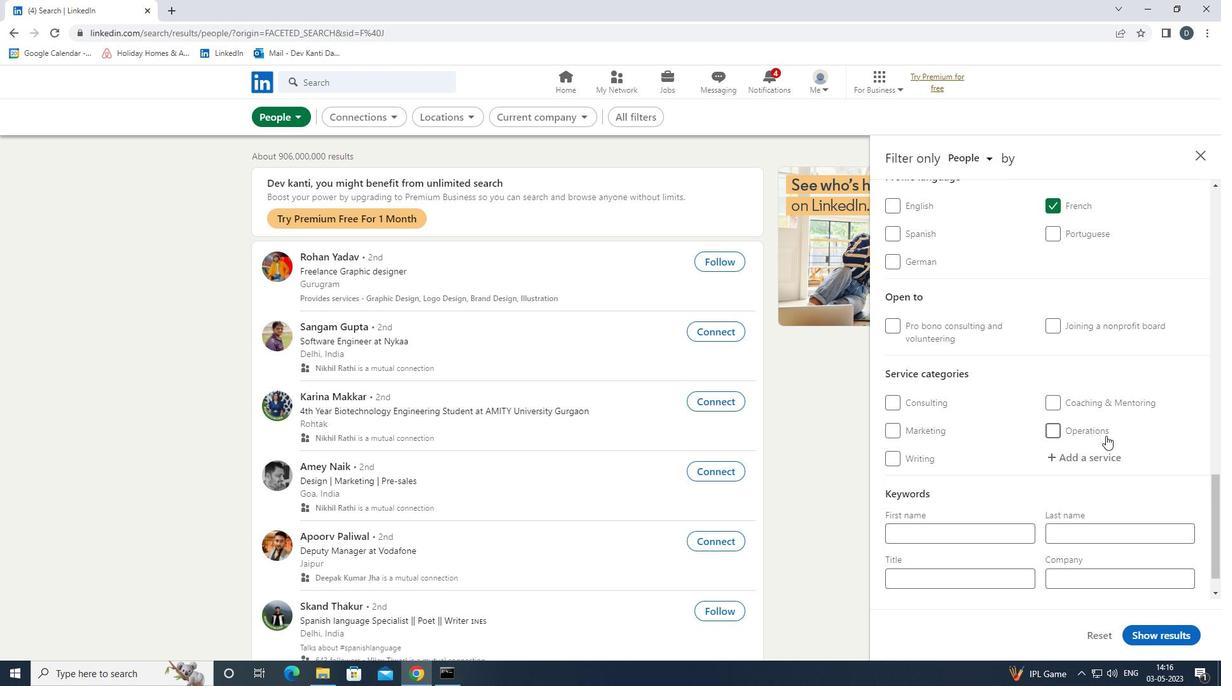 
Action: Mouse pressed left at (1100, 463)
Screenshot: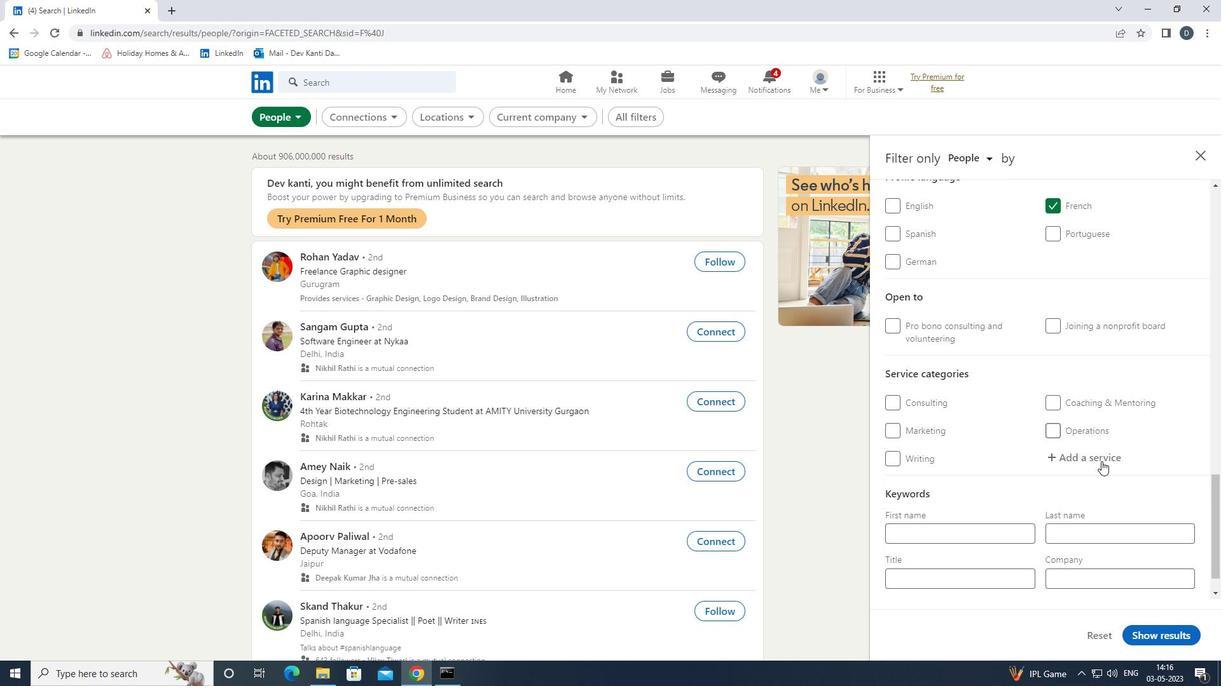 
Action: Key pressed <Key.shift>LEAD<Key.space><Key.down><Key.enter>
Screenshot: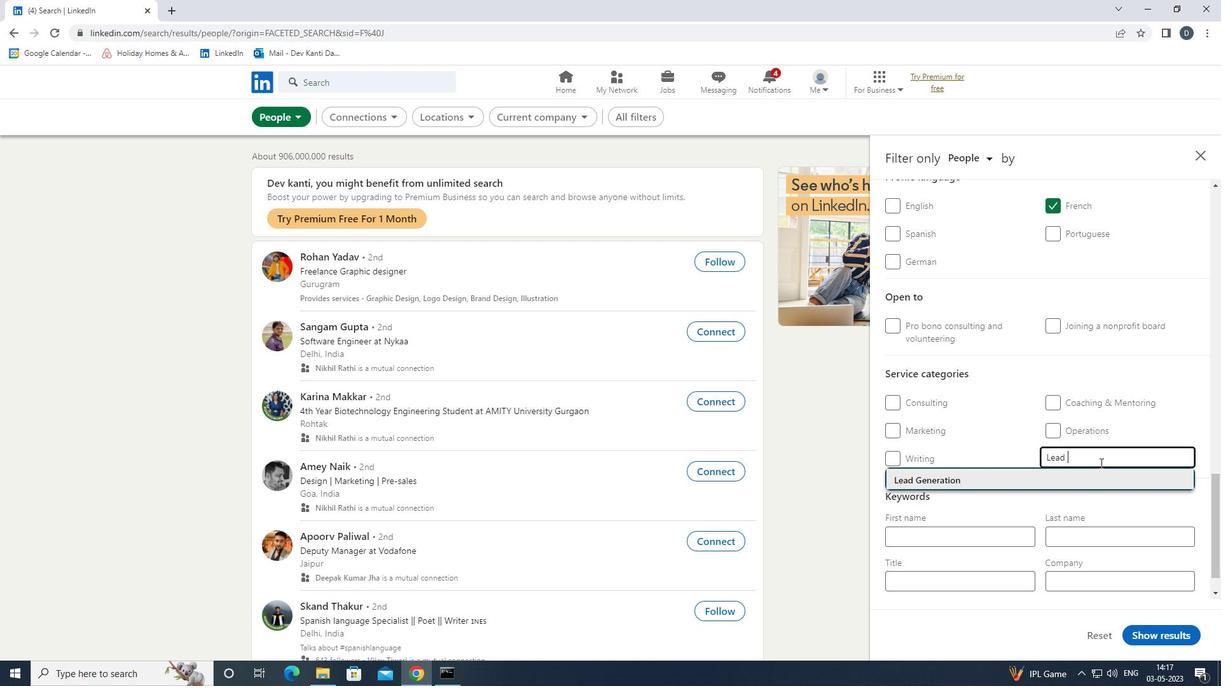
Action: Mouse moved to (1123, 483)
Screenshot: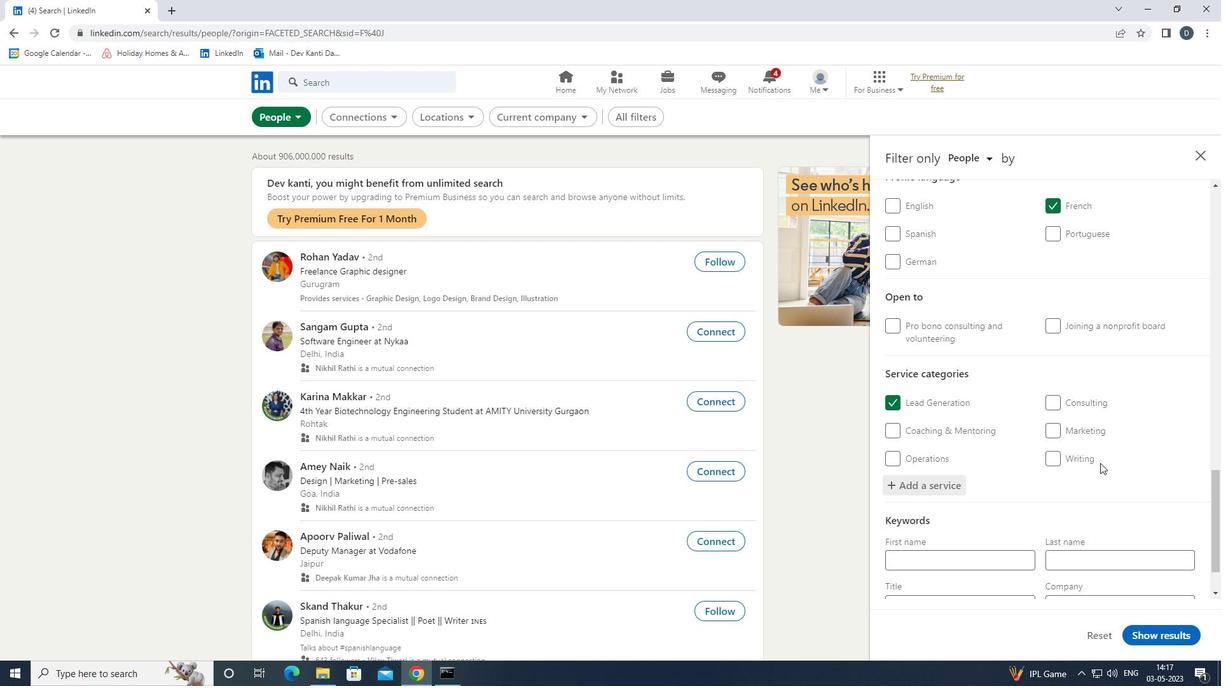 
Action: Mouse scrolled (1123, 482) with delta (0, 0)
Screenshot: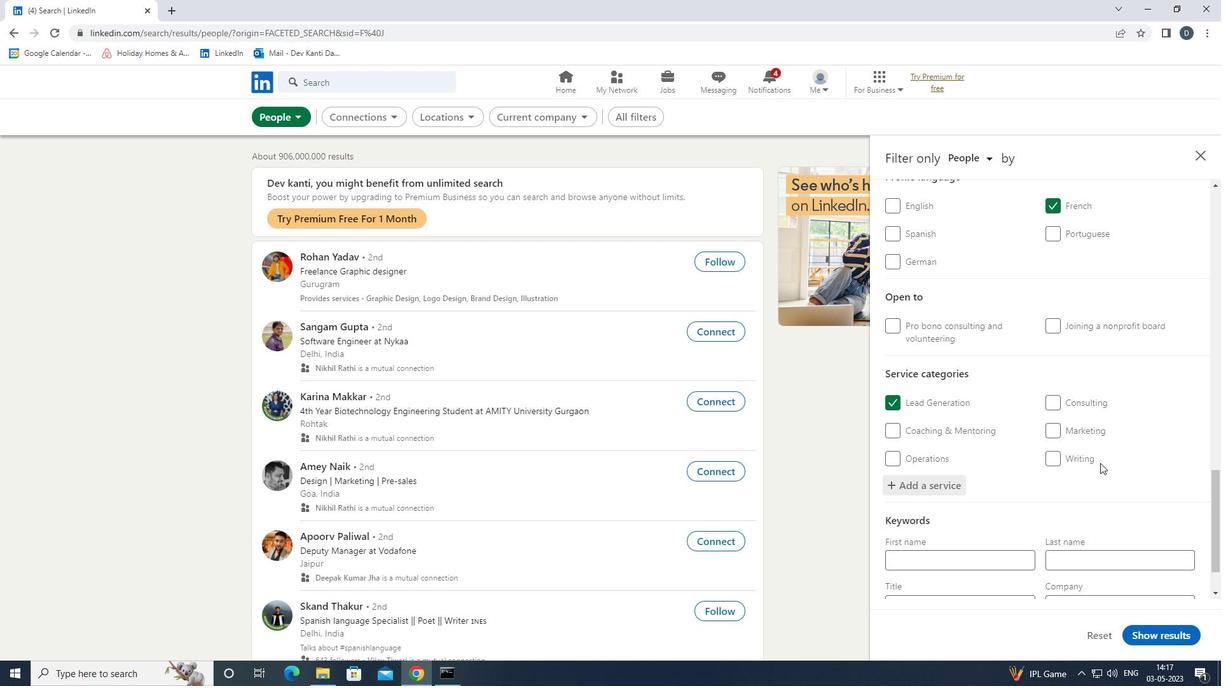 
Action: Mouse moved to (1123, 486)
Screenshot: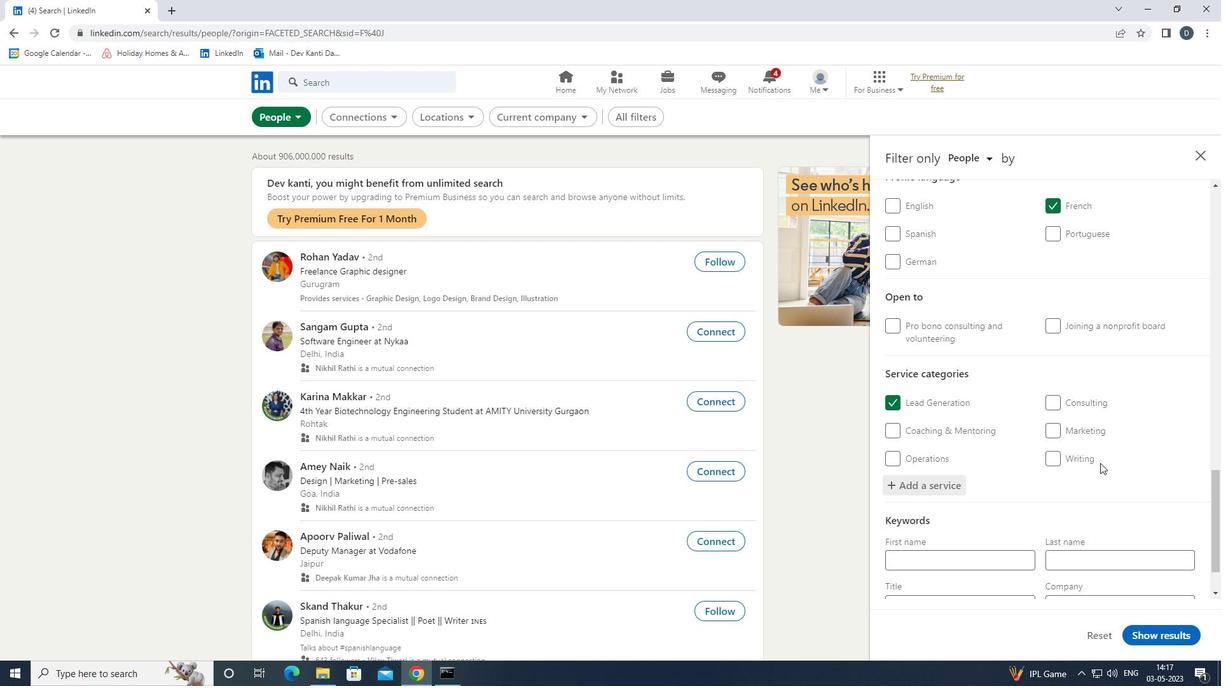 
Action: Mouse scrolled (1123, 485) with delta (0, 0)
Screenshot: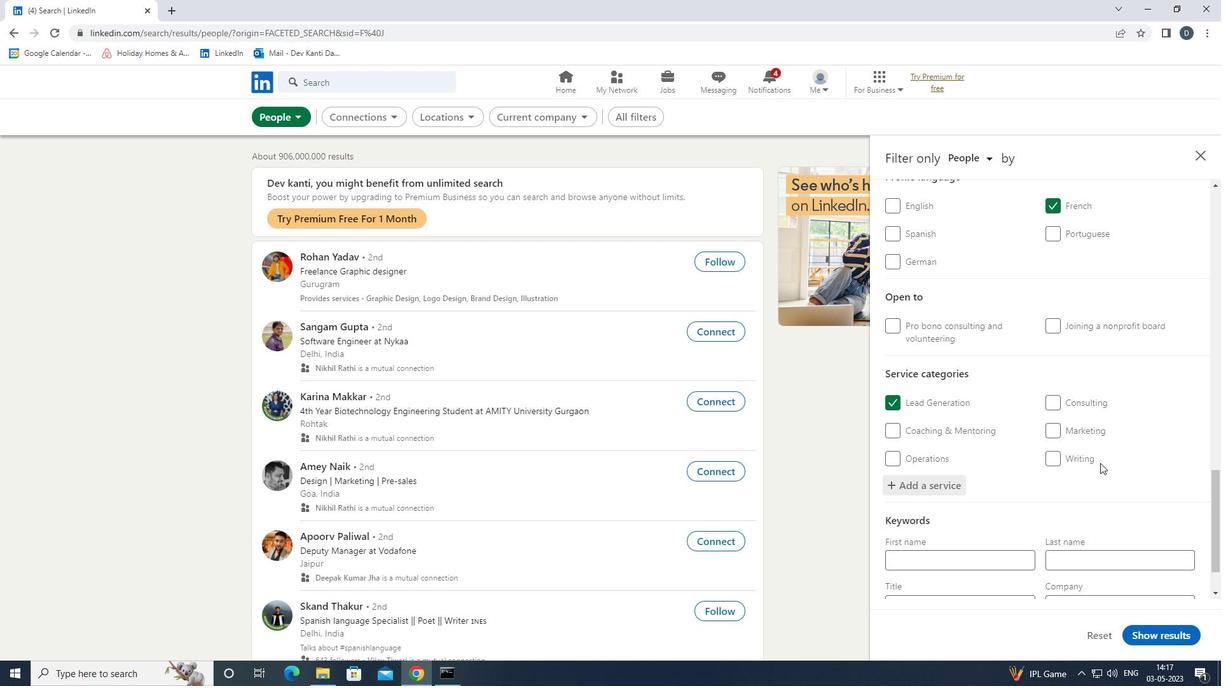 
Action: Mouse scrolled (1123, 485) with delta (0, 0)
Screenshot: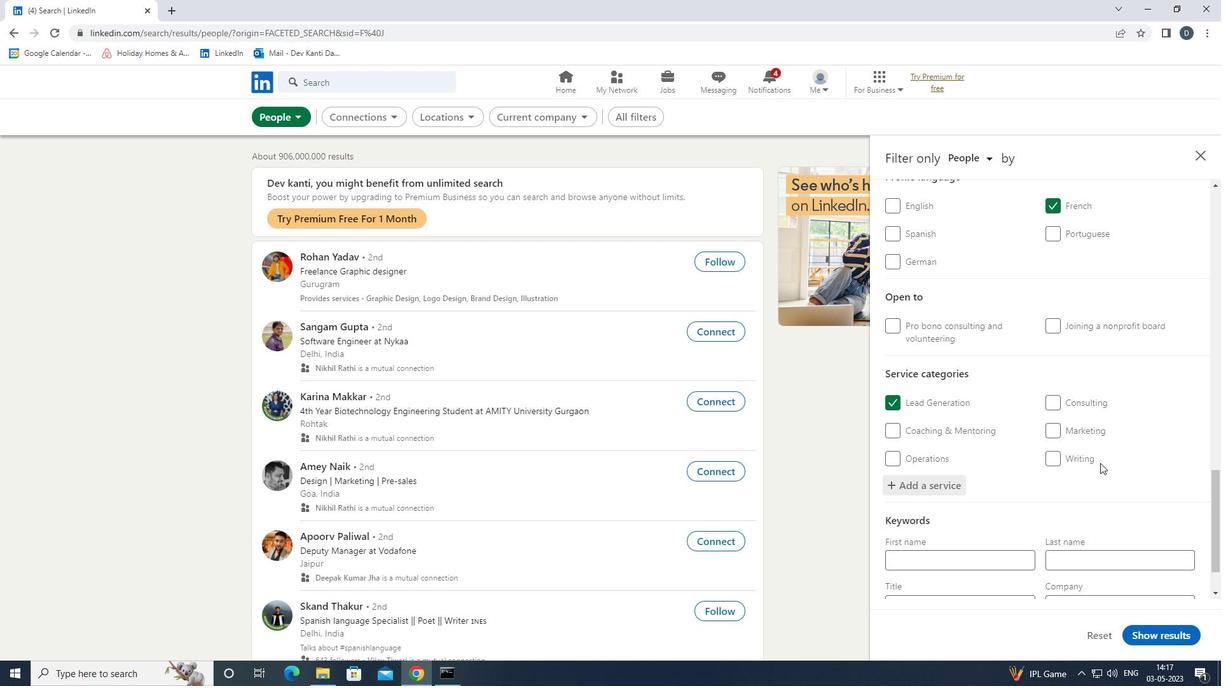 
Action: Mouse scrolled (1123, 485) with delta (0, 0)
Screenshot: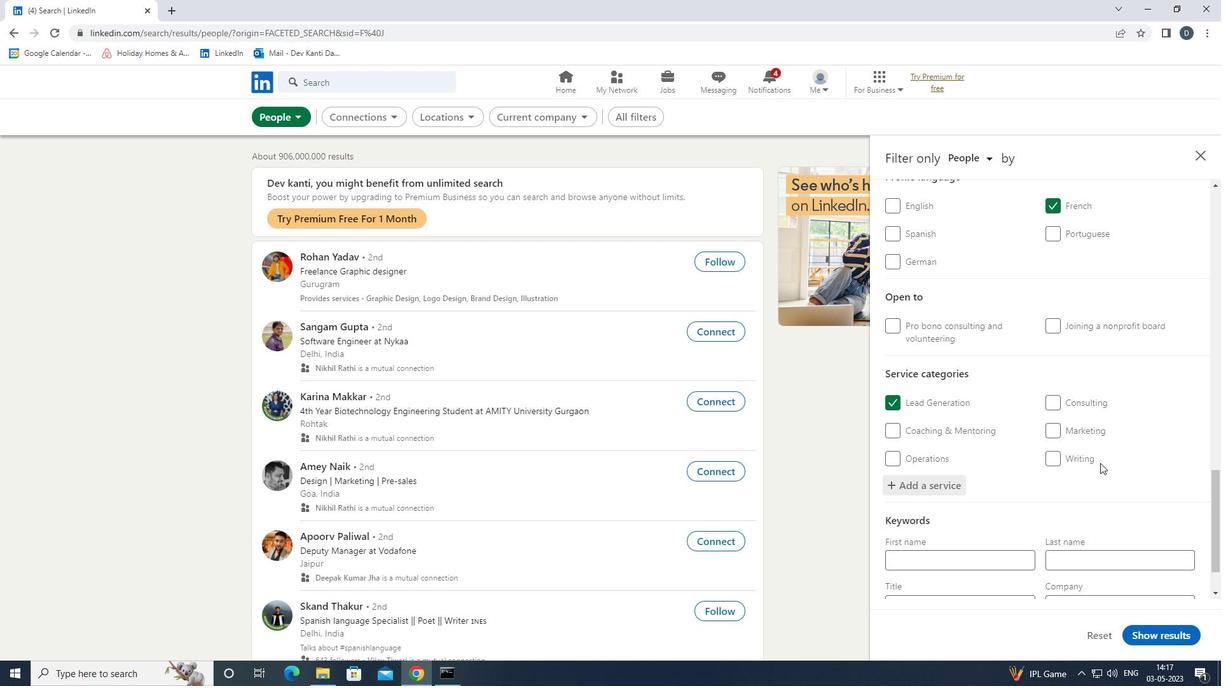 
Action: Mouse moved to (991, 536)
Screenshot: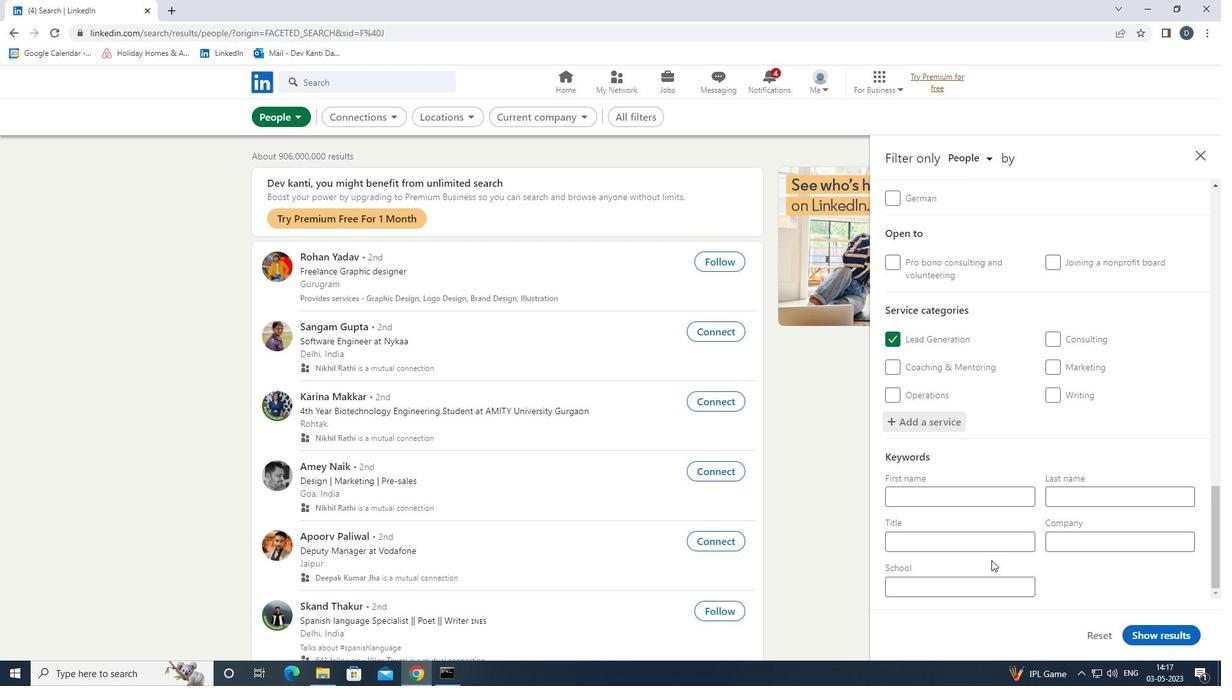 
Action: Mouse pressed left at (991, 536)
Screenshot: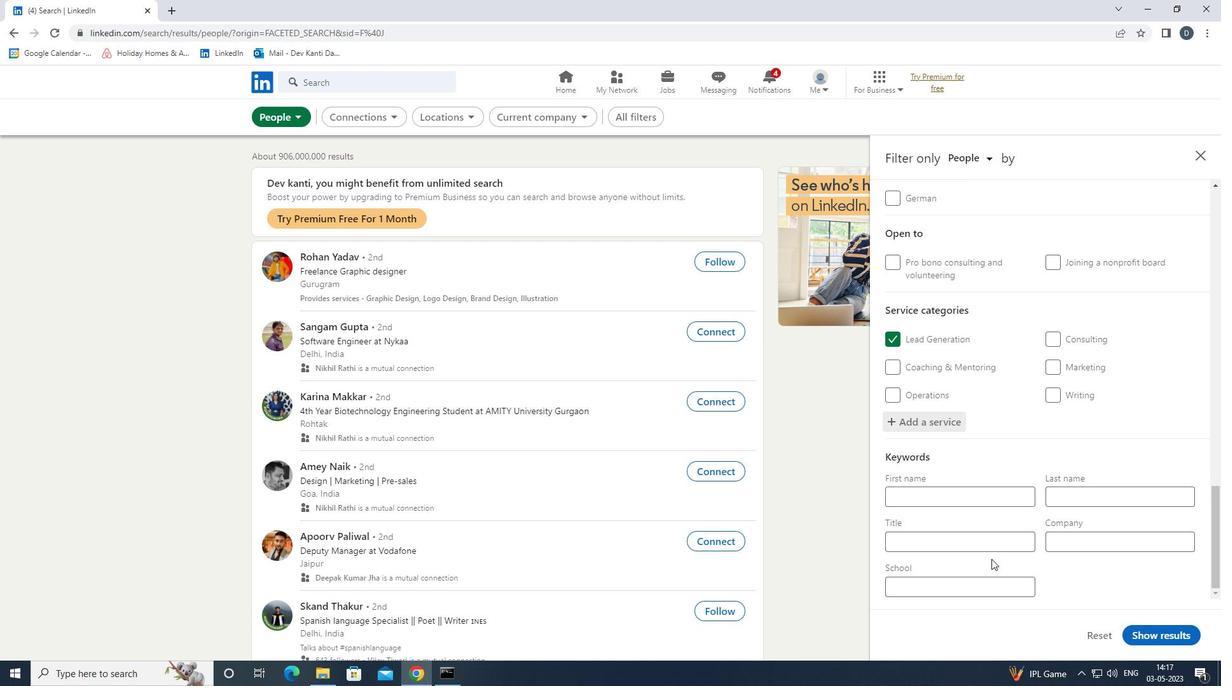 
Action: Mouse moved to (981, 538)
Screenshot: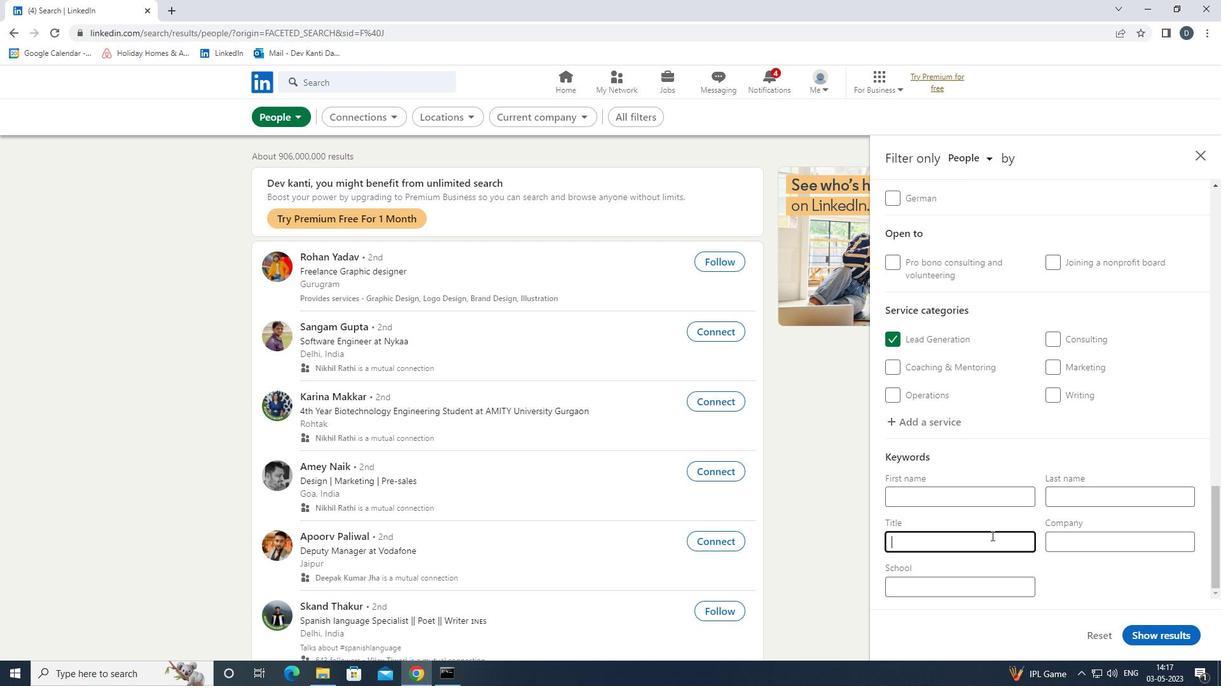 
Action: Key pressed <Key.shift><Key.shift>ESTHETICIAN
Screenshot: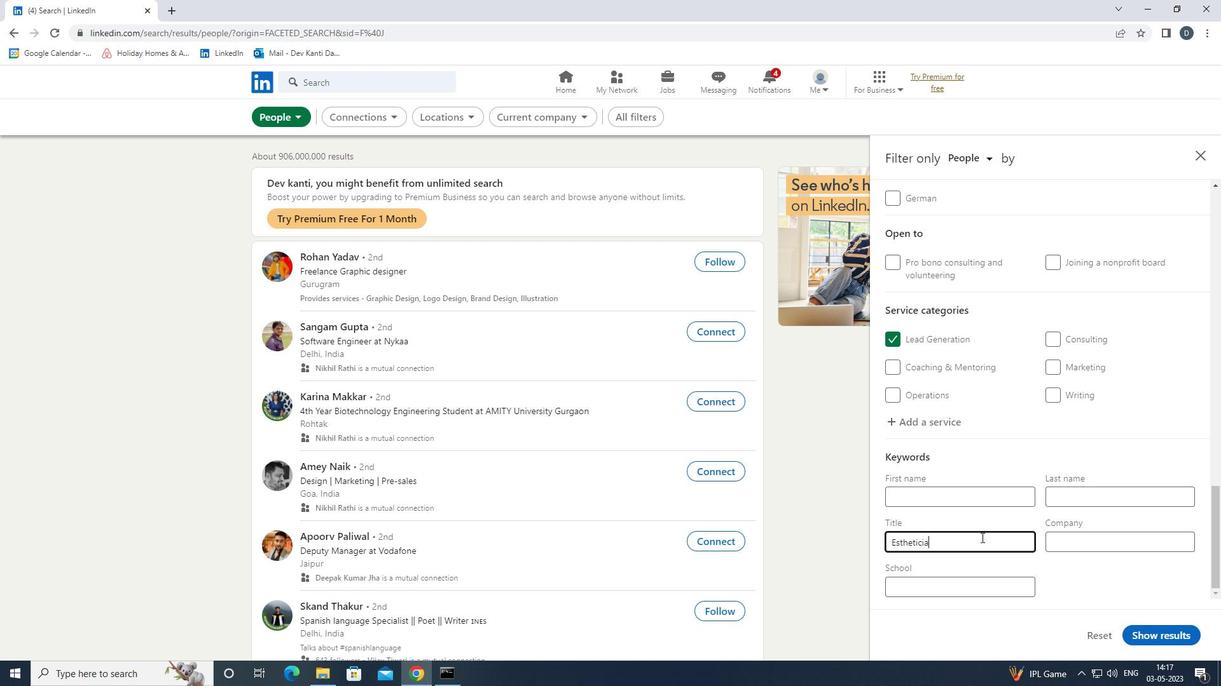 
Action: Mouse moved to (1157, 639)
Screenshot: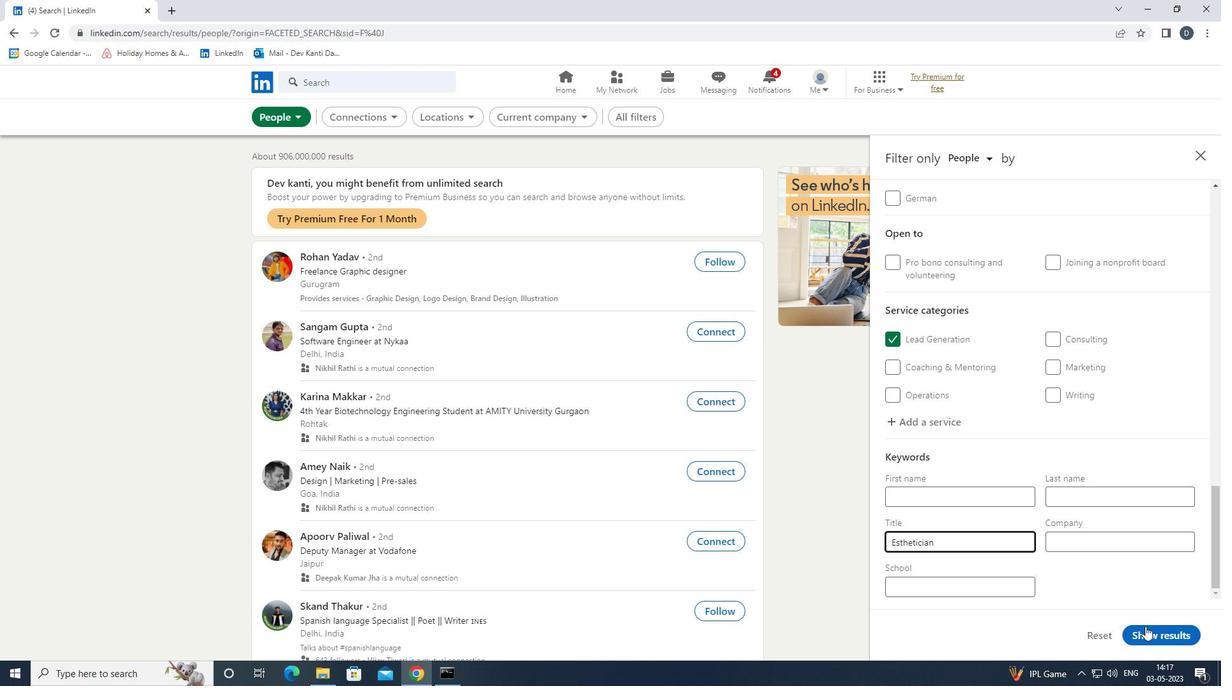 
Action: Mouse pressed left at (1157, 639)
Screenshot: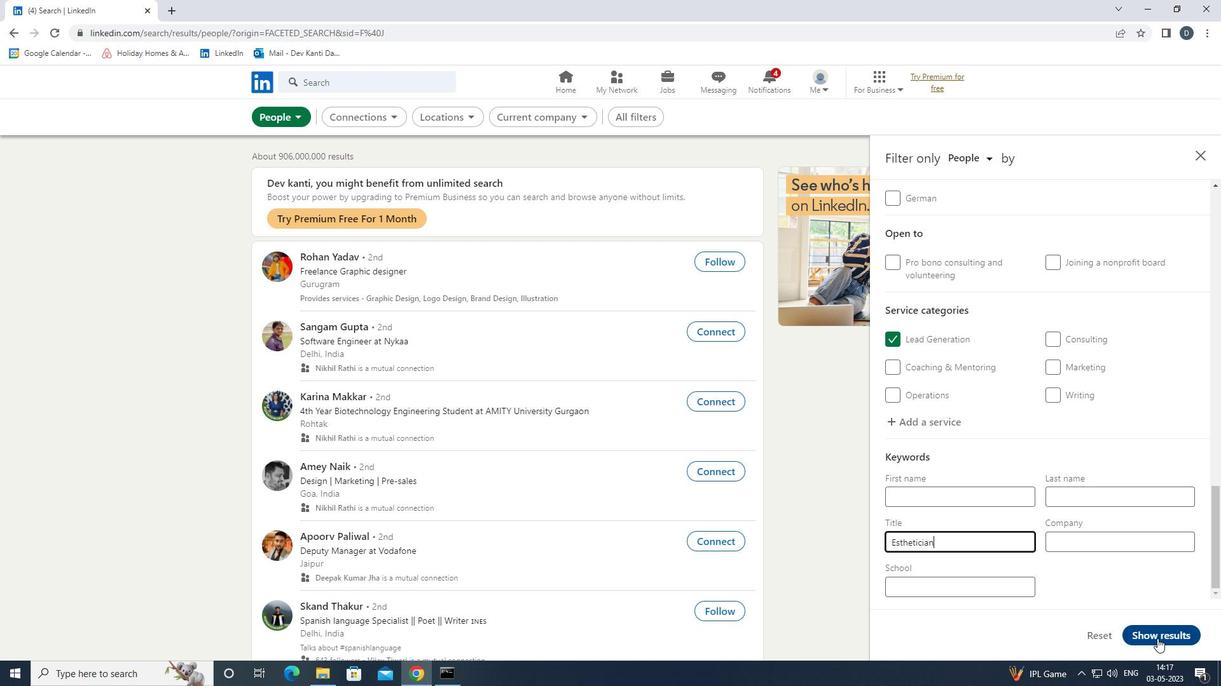 
Action: Mouse moved to (449, 237)
Screenshot: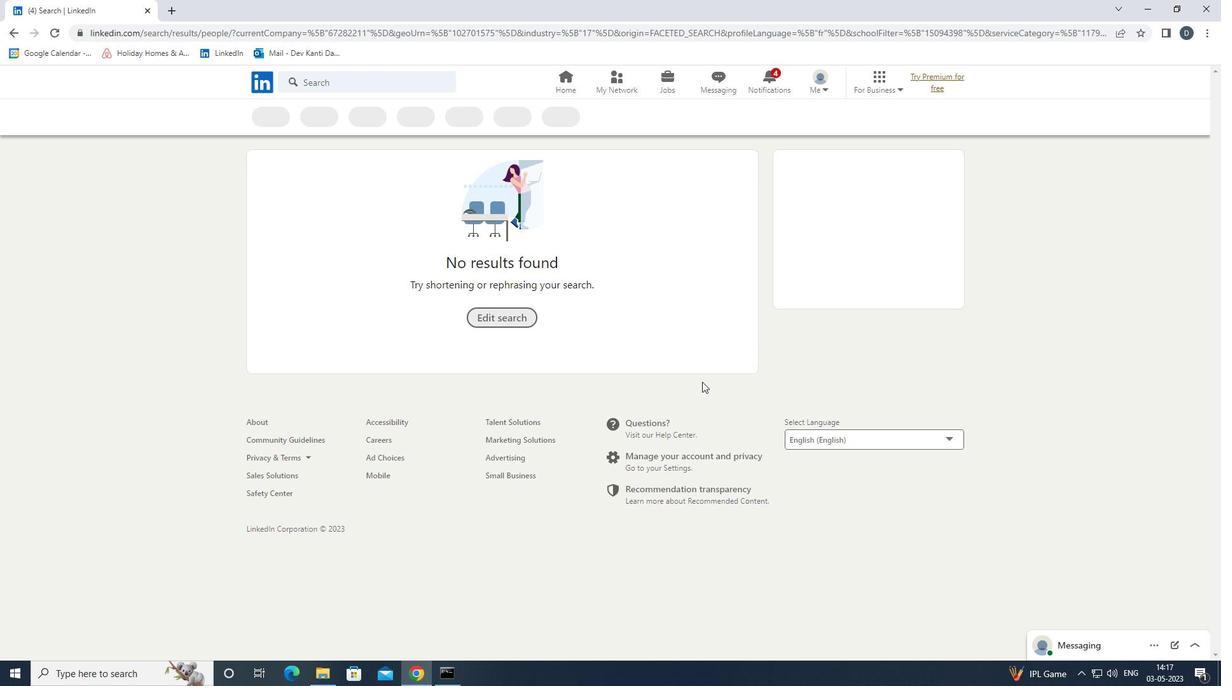 
